 Task: Find connections with filter location Bārāsat with filter topic #aiwith filter profile language English with filter current company TPG with filter school Gujarat jobs and careers with filter industry Physical, Occupational and Speech Therapists with filter service category Blogging with filter keywords title Sales Manager
Action: Mouse moved to (606, 76)
Screenshot: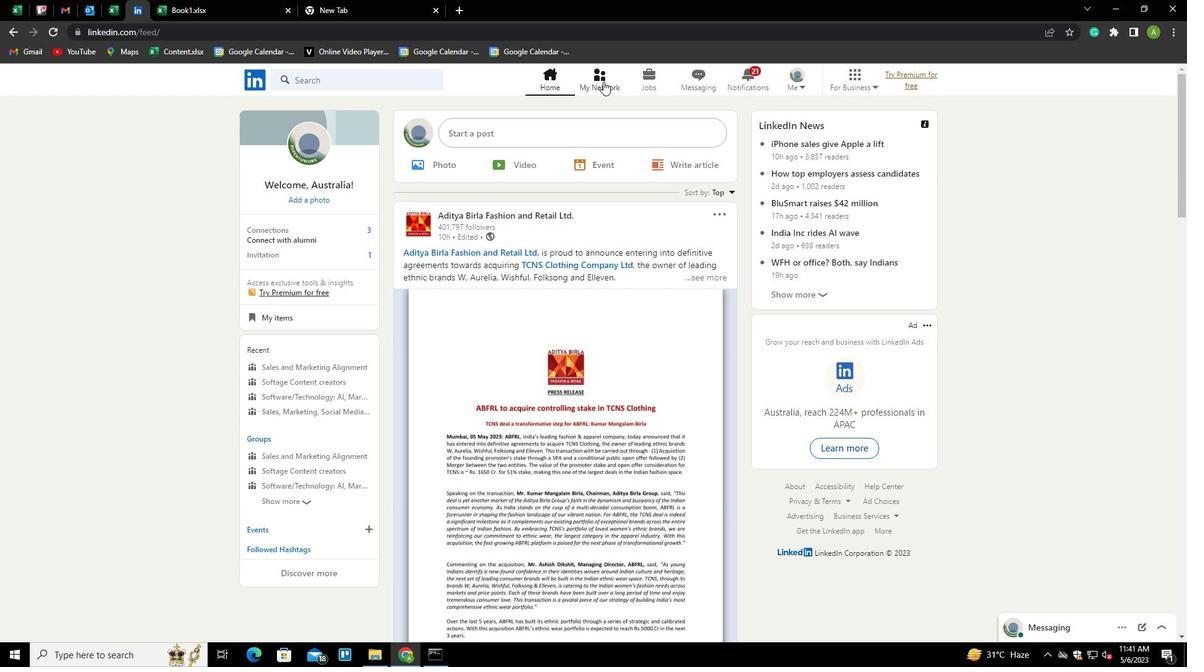 
Action: Mouse pressed left at (606, 76)
Screenshot: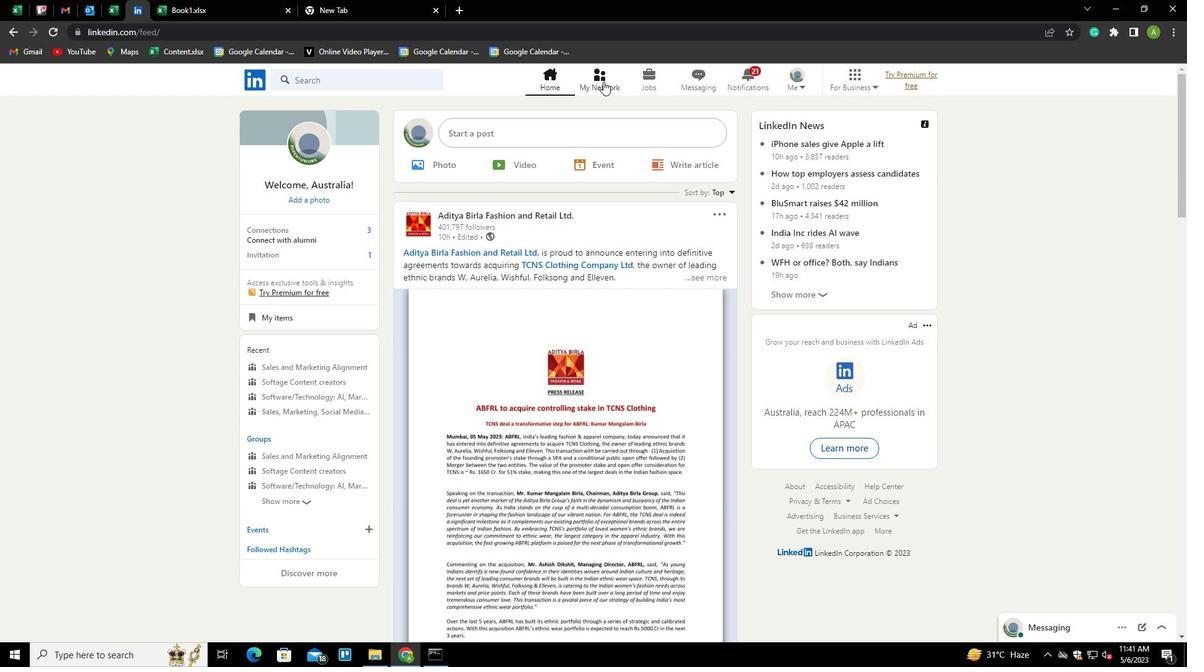 
Action: Mouse moved to (313, 149)
Screenshot: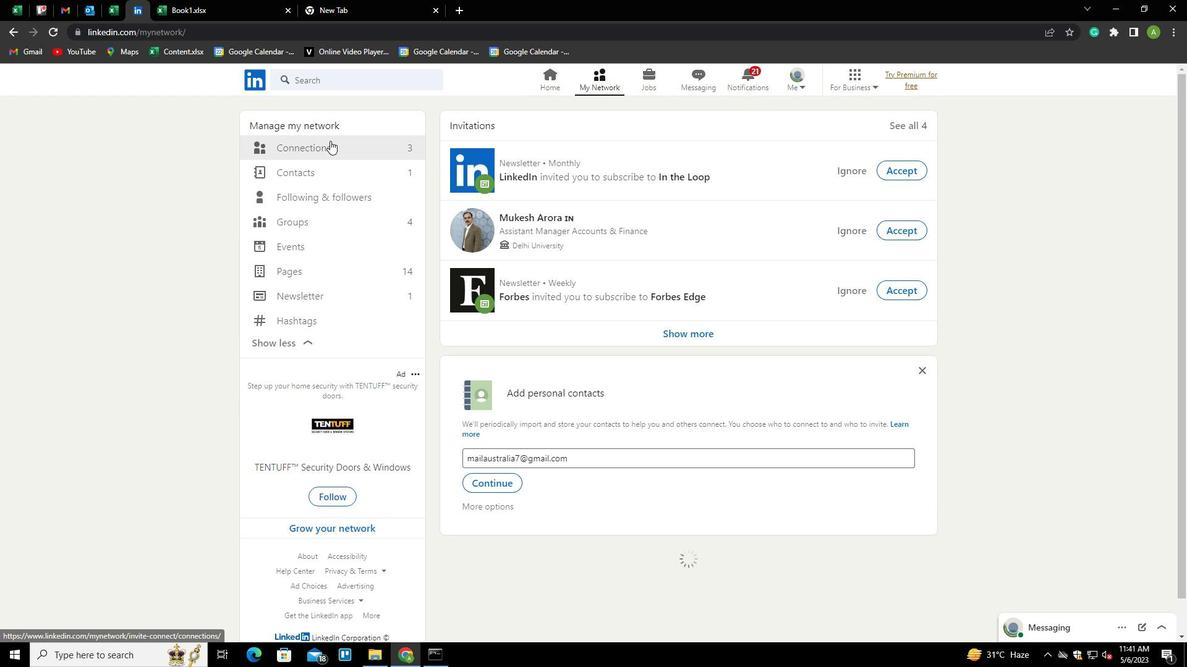
Action: Mouse pressed left at (313, 149)
Screenshot: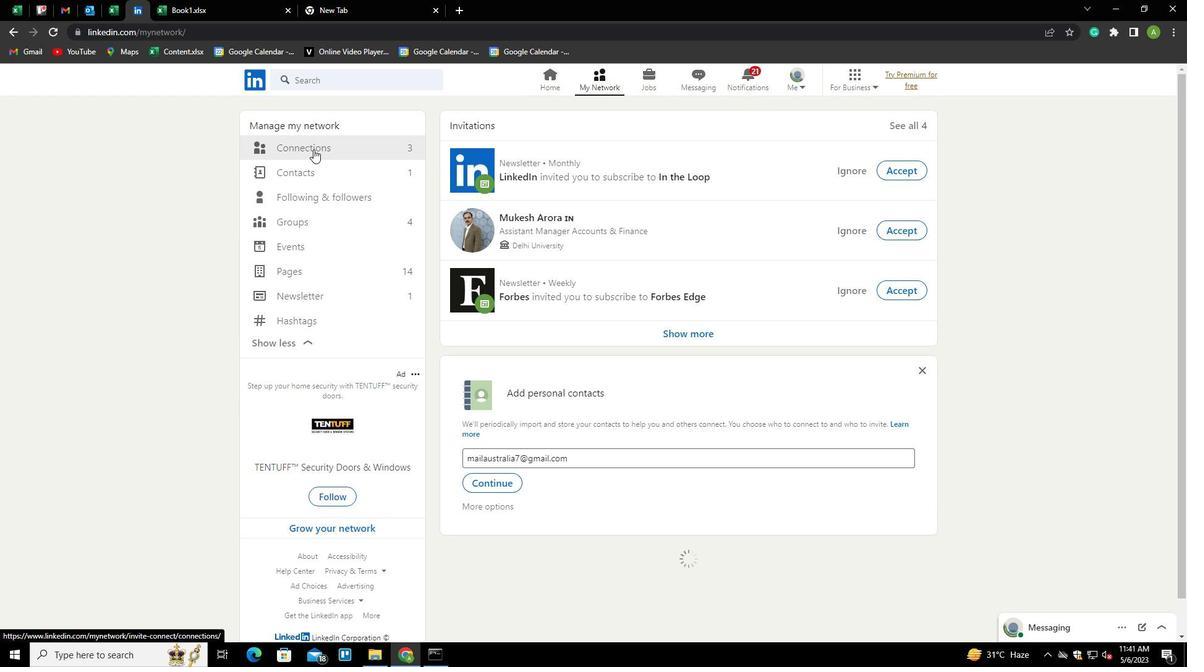 
Action: Mouse moved to (657, 145)
Screenshot: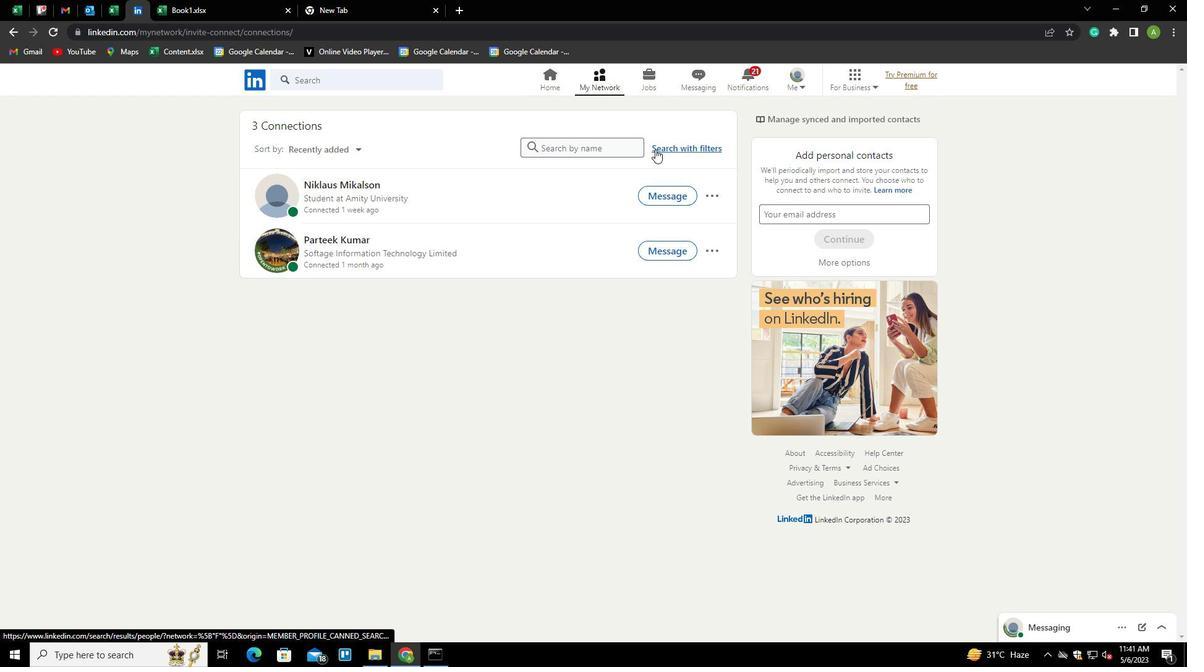 
Action: Mouse pressed left at (657, 145)
Screenshot: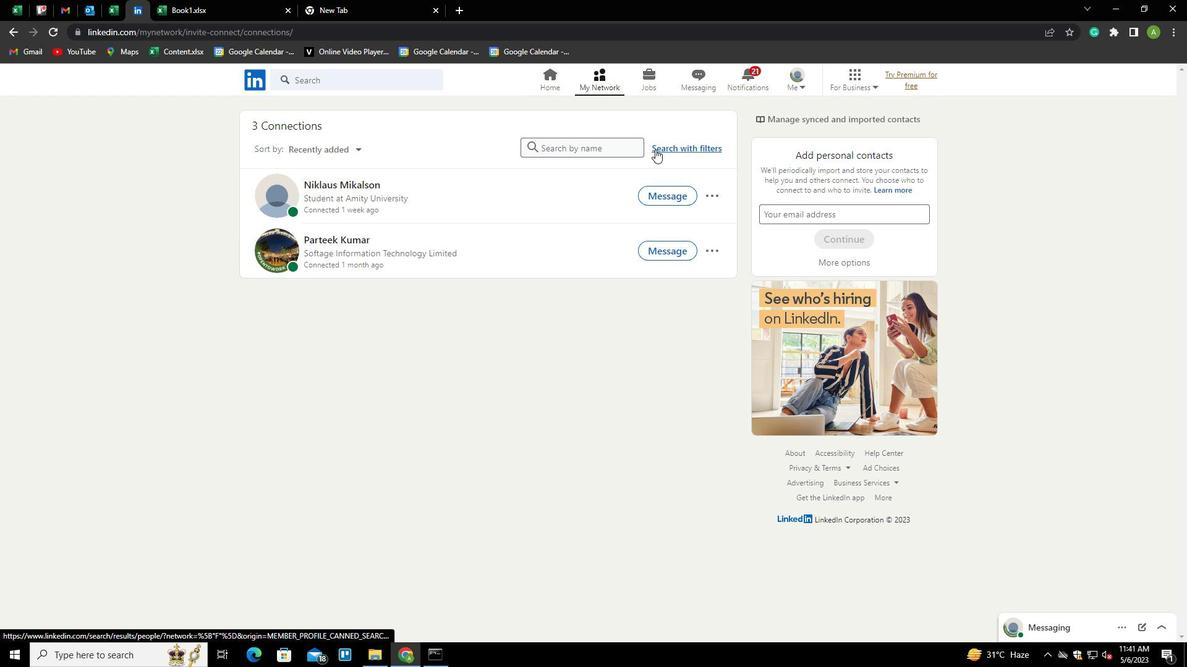 
Action: Mouse moved to (636, 113)
Screenshot: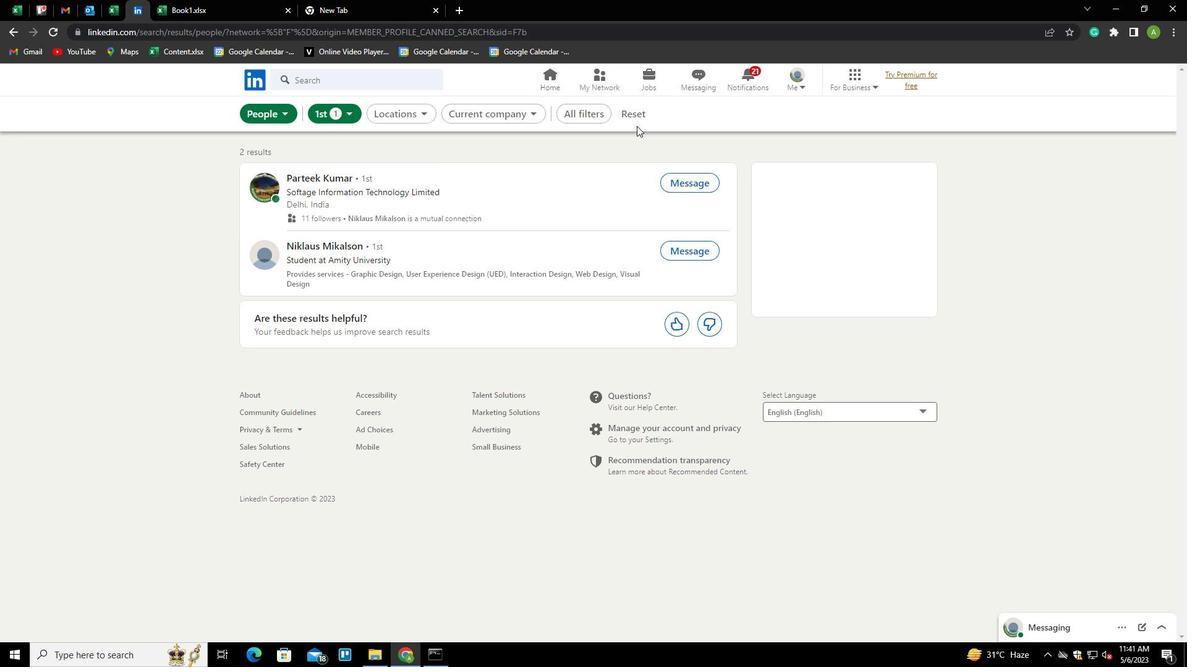 
Action: Mouse pressed left at (636, 113)
Screenshot: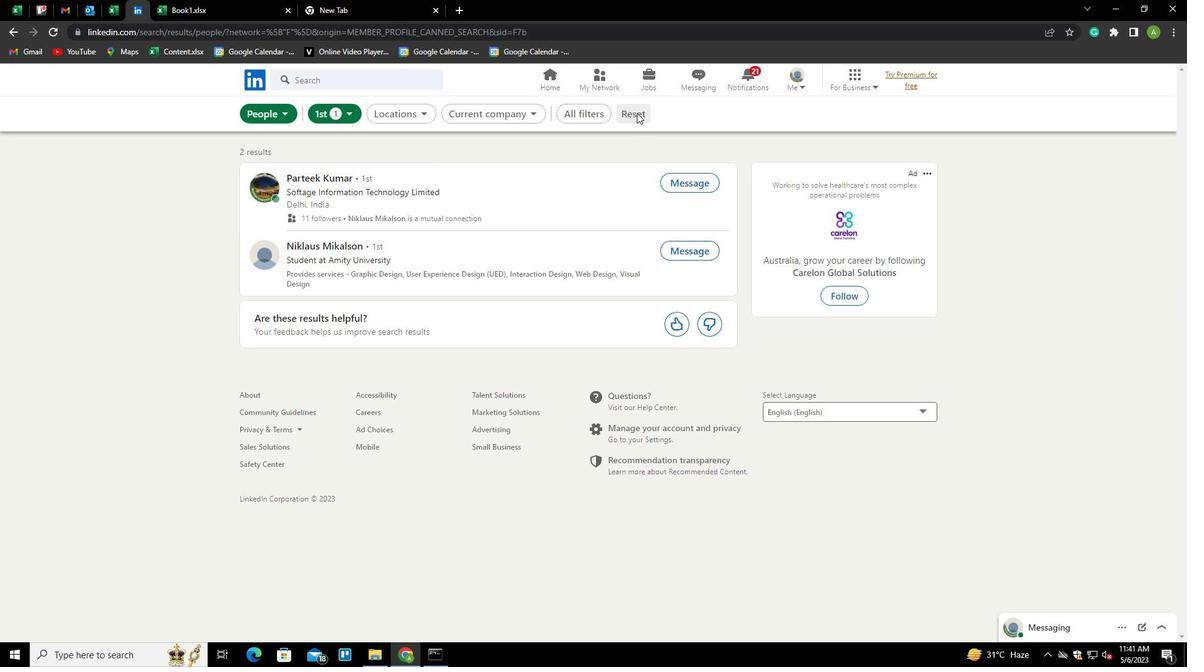 
Action: Mouse moved to (610, 117)
Screenshot: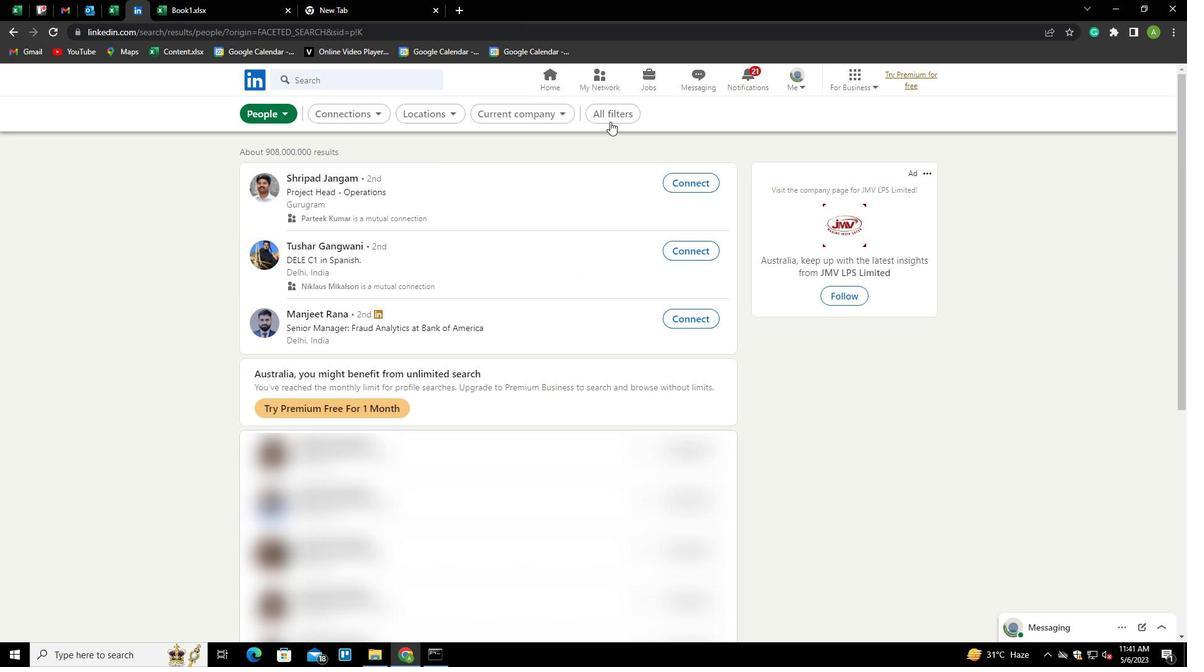 
Action: Mouse pressed left at (610, 117)
Screenshot: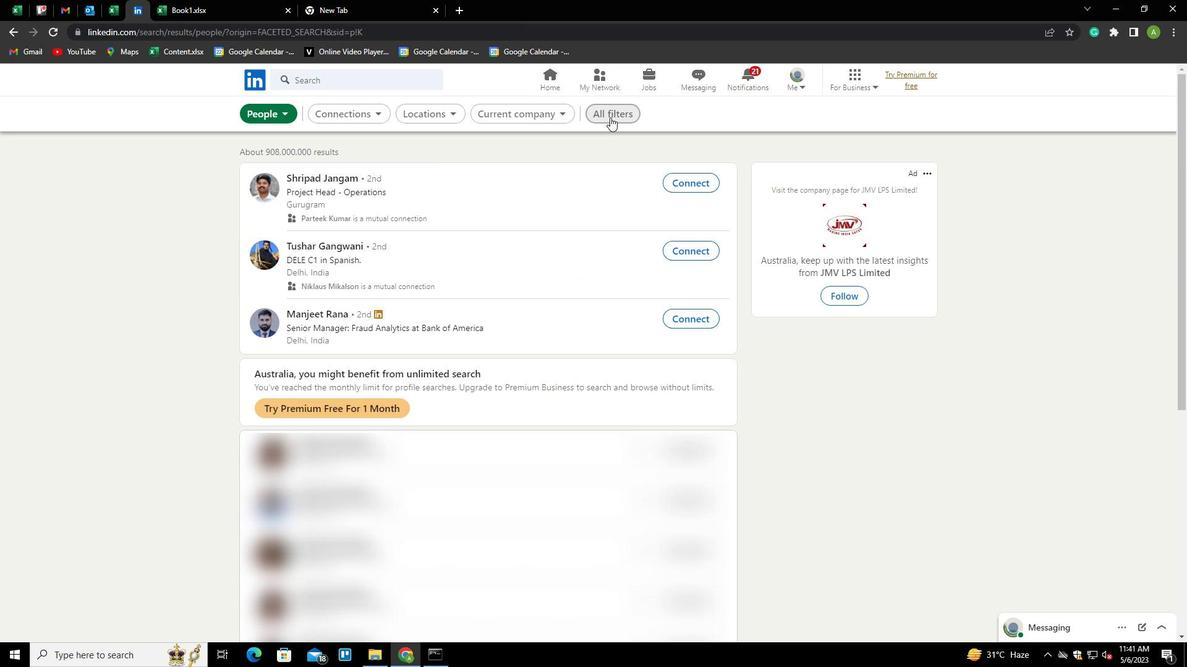 
Action: Mouse moved to (939, 310)
Screenshot: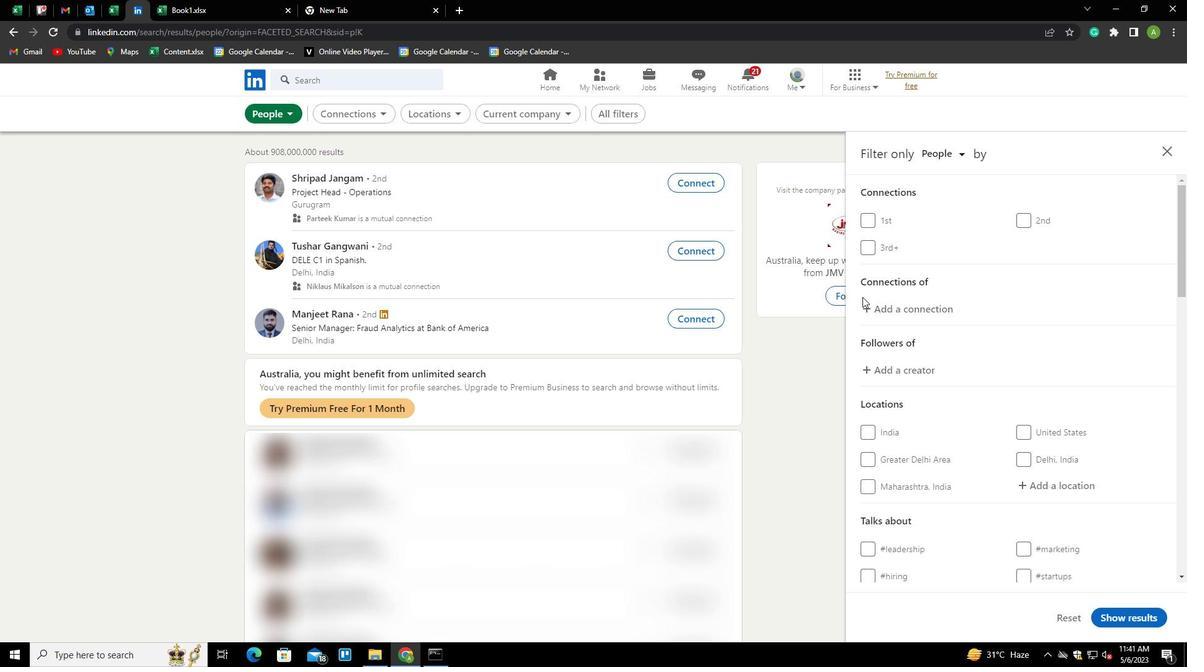 
Action: Mouse scrolled (939, 309) with delta (0, 0)
Screenshot: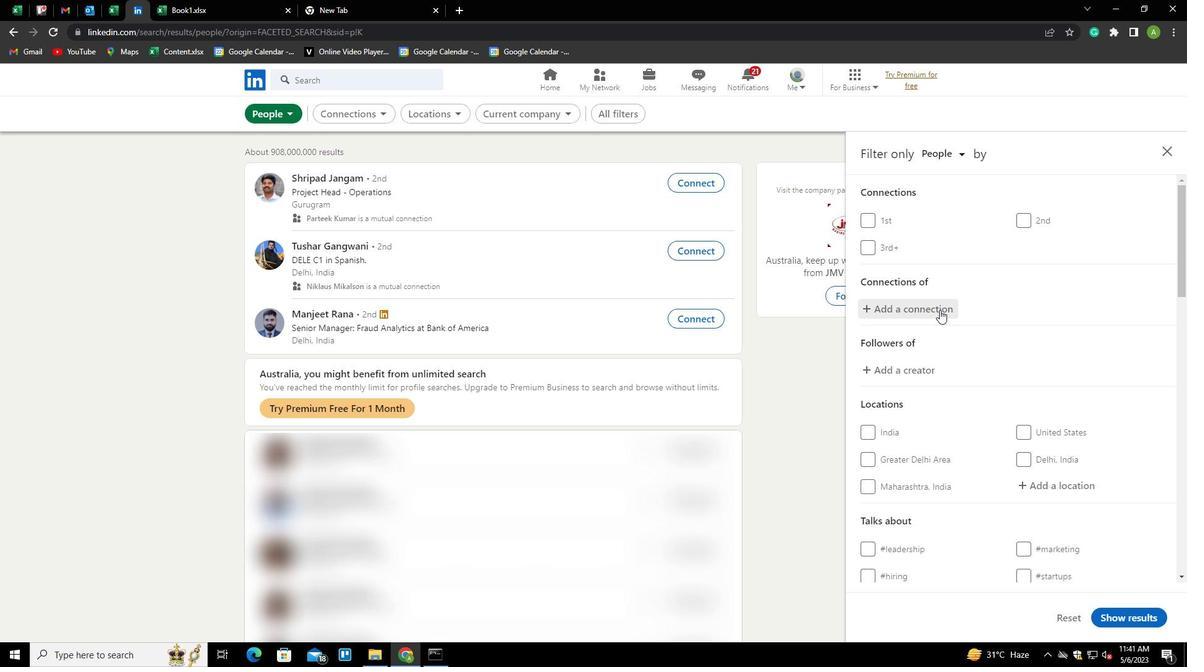 
Action: Mouse scrolled (939, 309) with delta (0, 0)
Screenshot: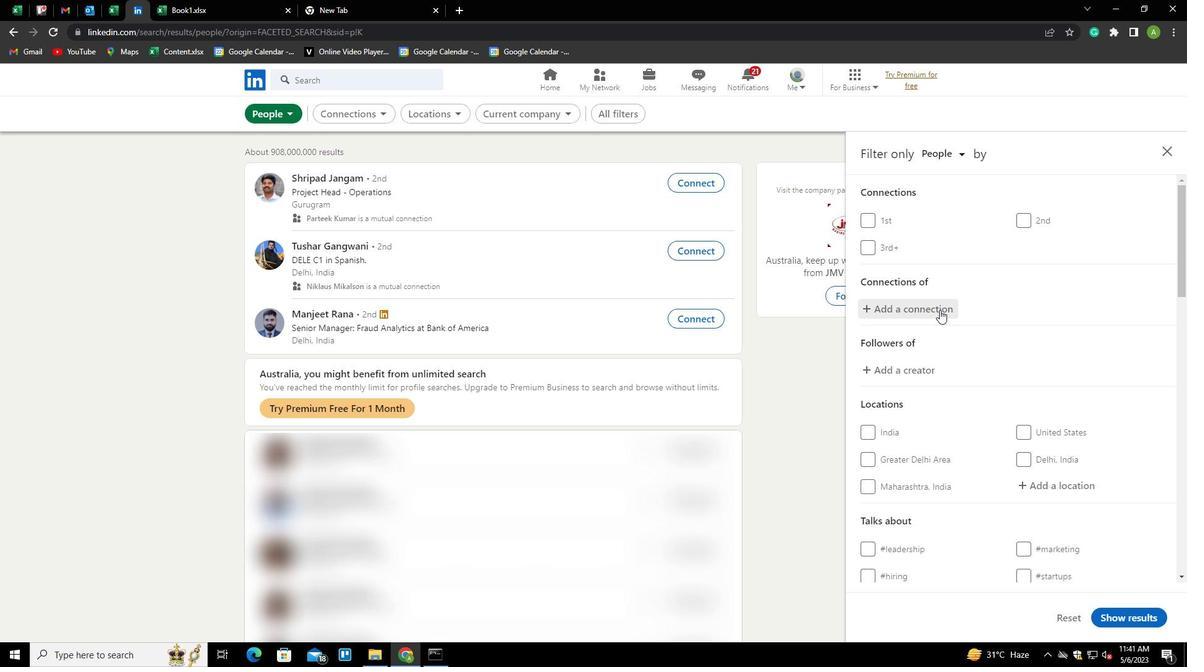 
Action: Mouse moved to (1059, 364)
Screenshot: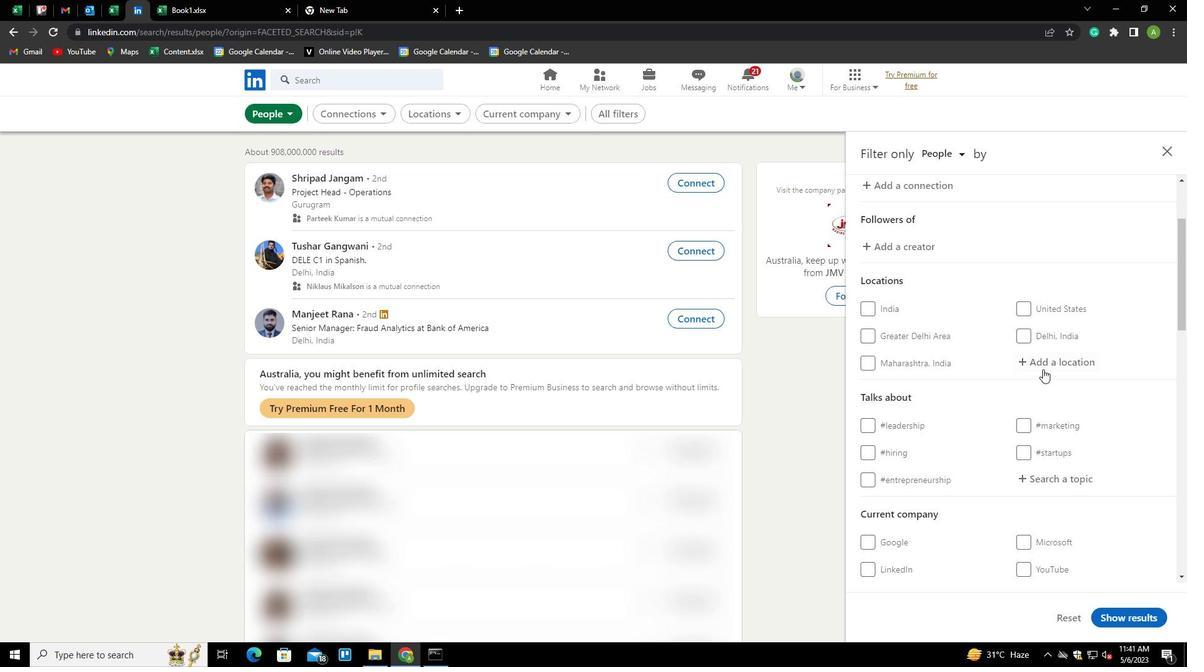 
Action: Mouse pressed left at (1059, 364)
Screenshot: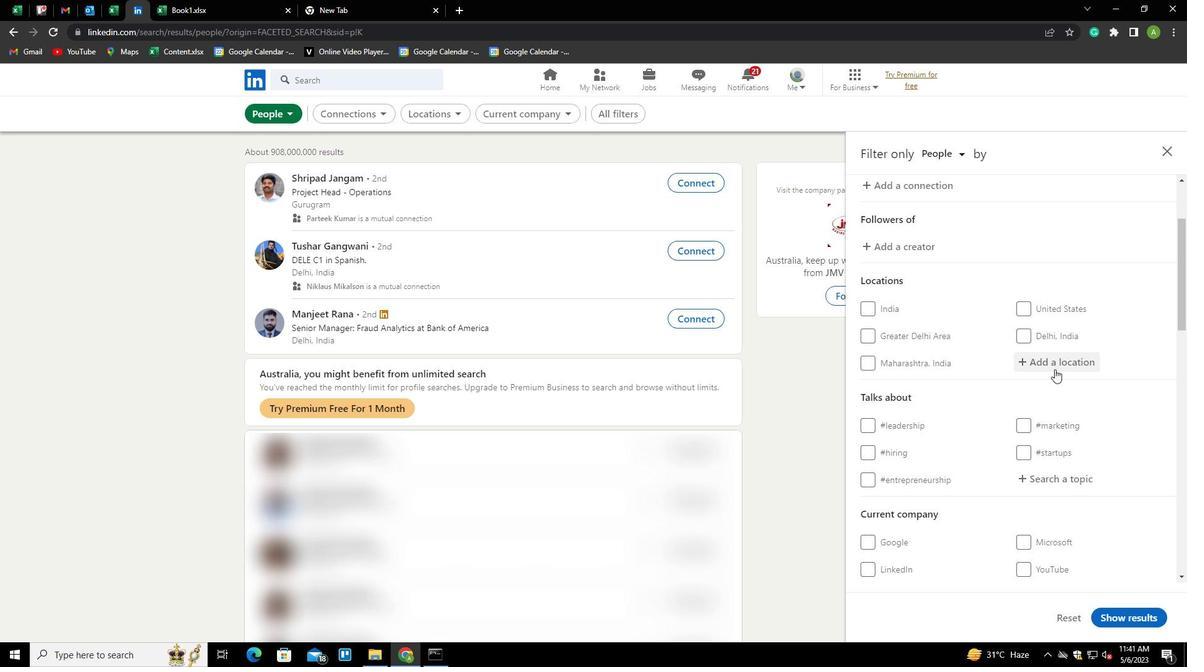 
Action: Key pressed <Key.shift>B
Screenshot: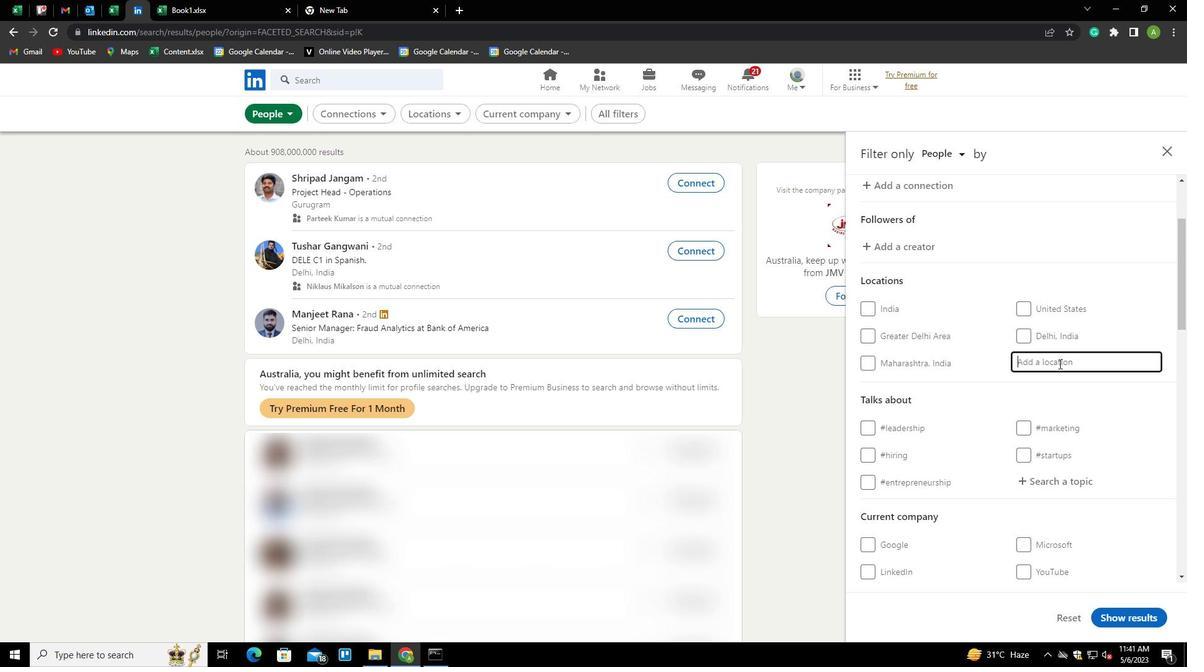 
Action: Mouse moved to (843, 239)
Screenshot: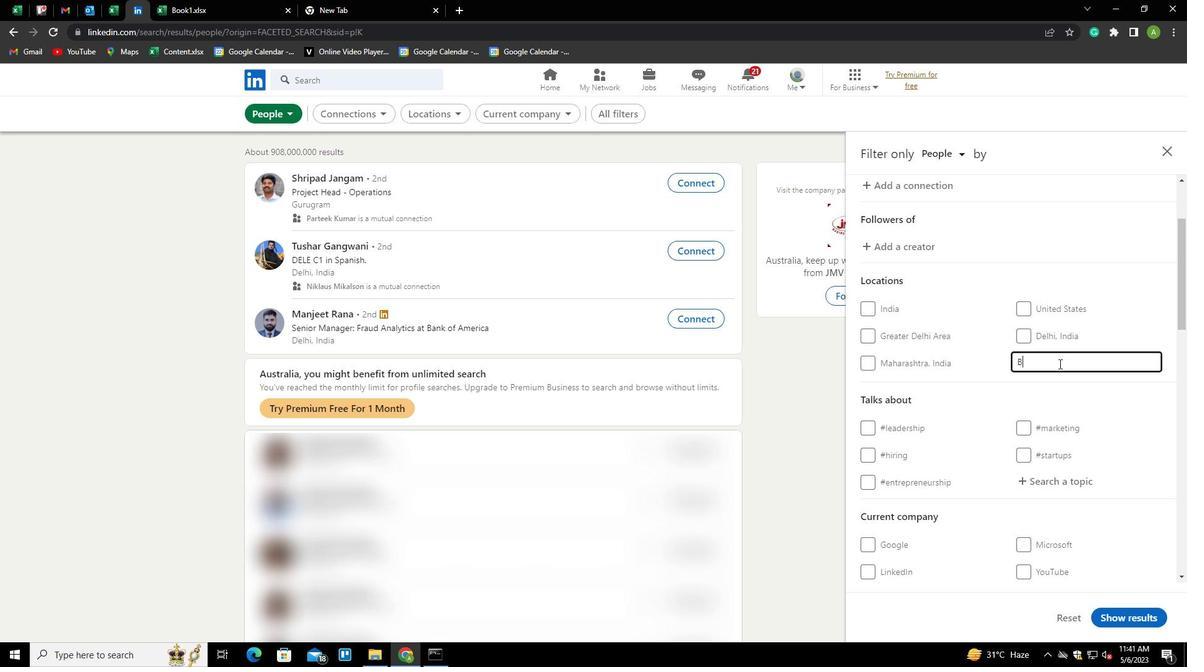 
Action: Key pressed ARSAT
Screenshot: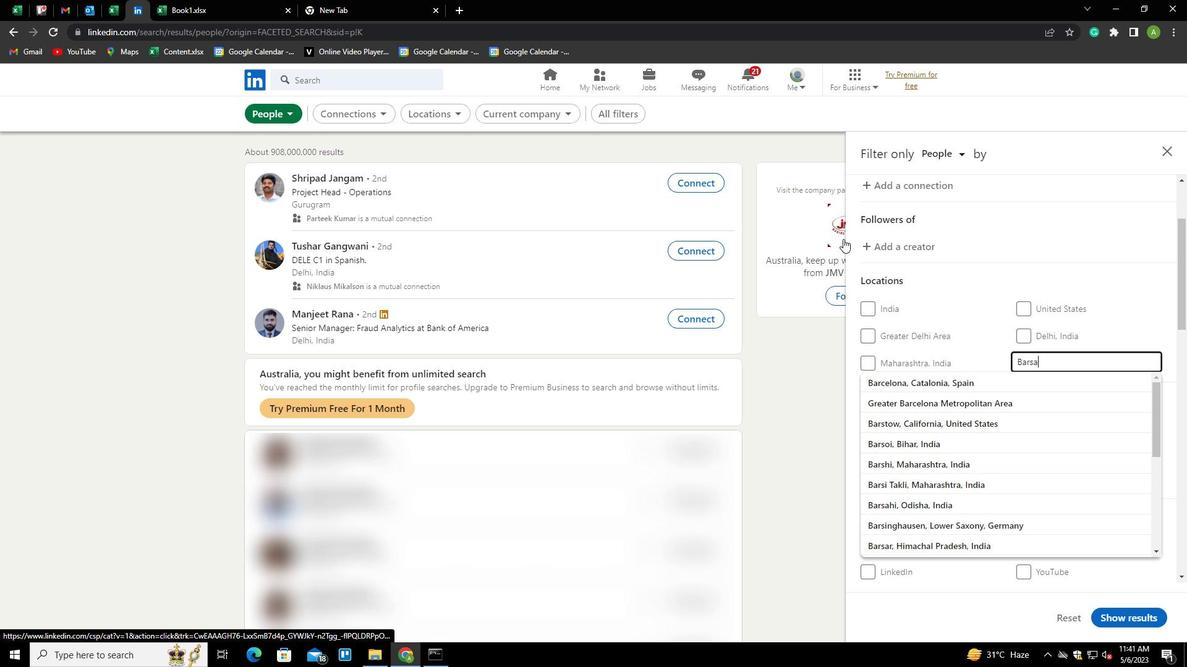 
Action: Mouse moved to (1031, 365)
Screenshot: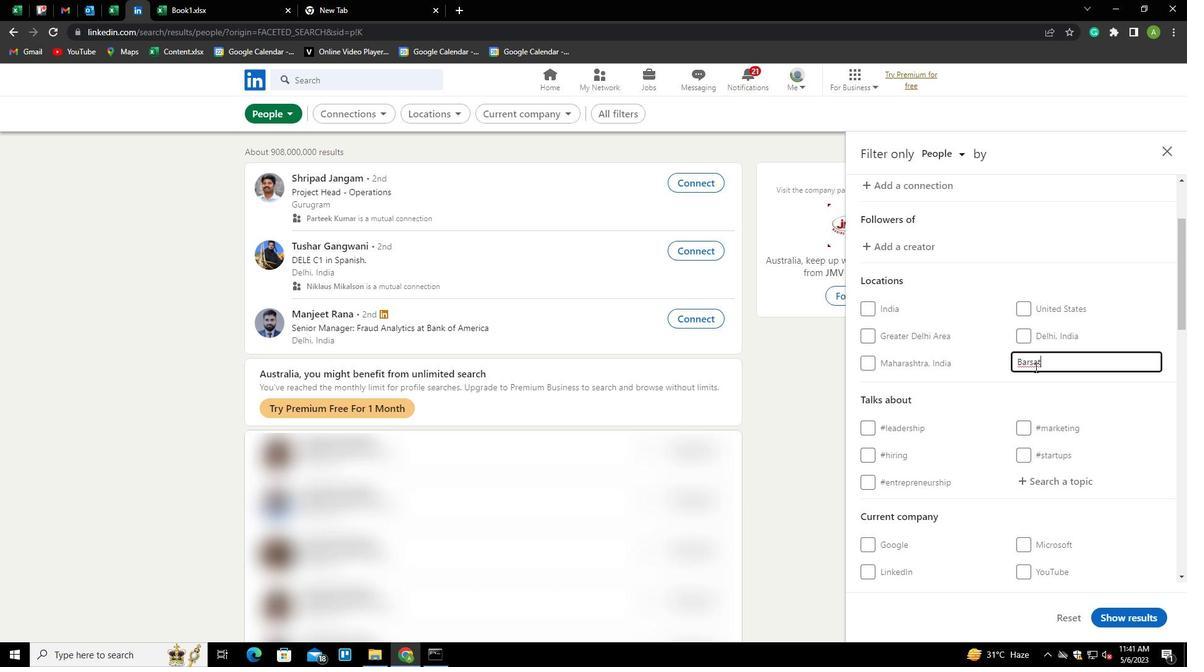 
Action: Mouse pressed left at (1031, 365)
Screenshot: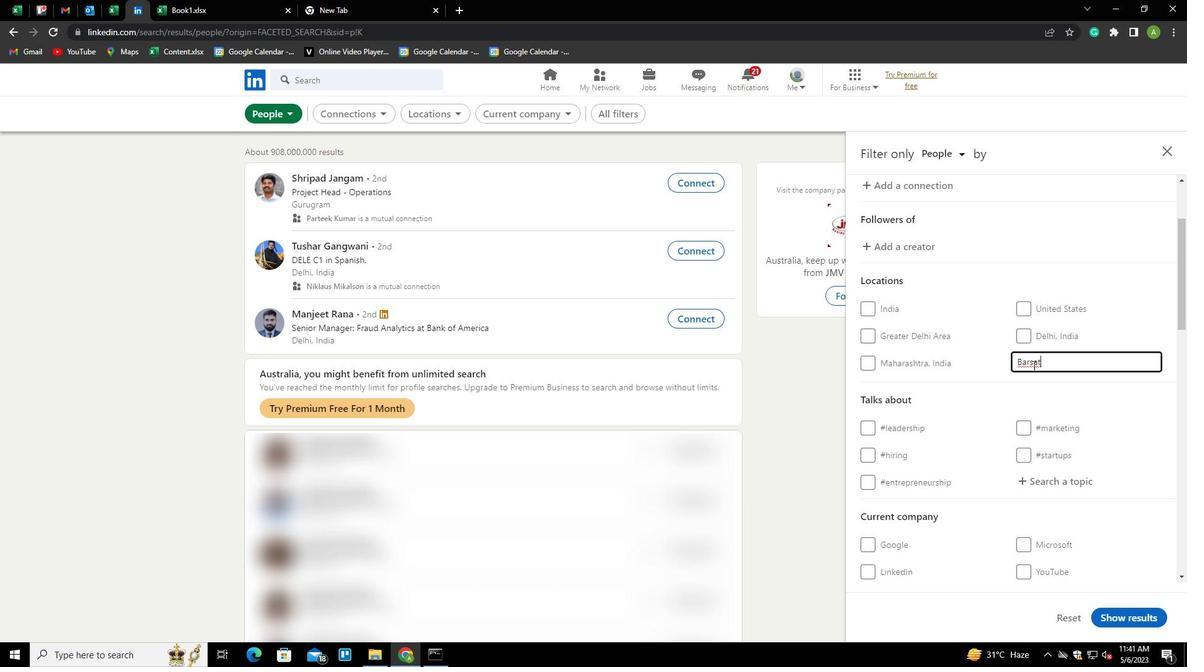 
Action: Mouse moved to (1065, 375)
Screenshot: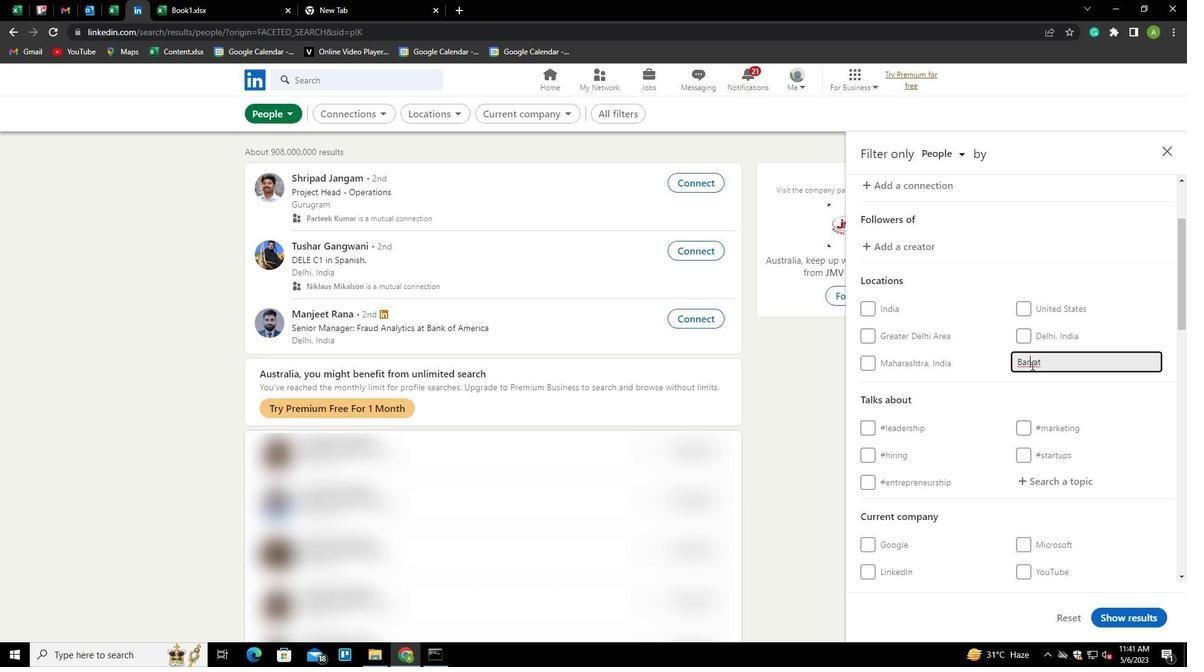 
Action: Key pressed A
Screenshot: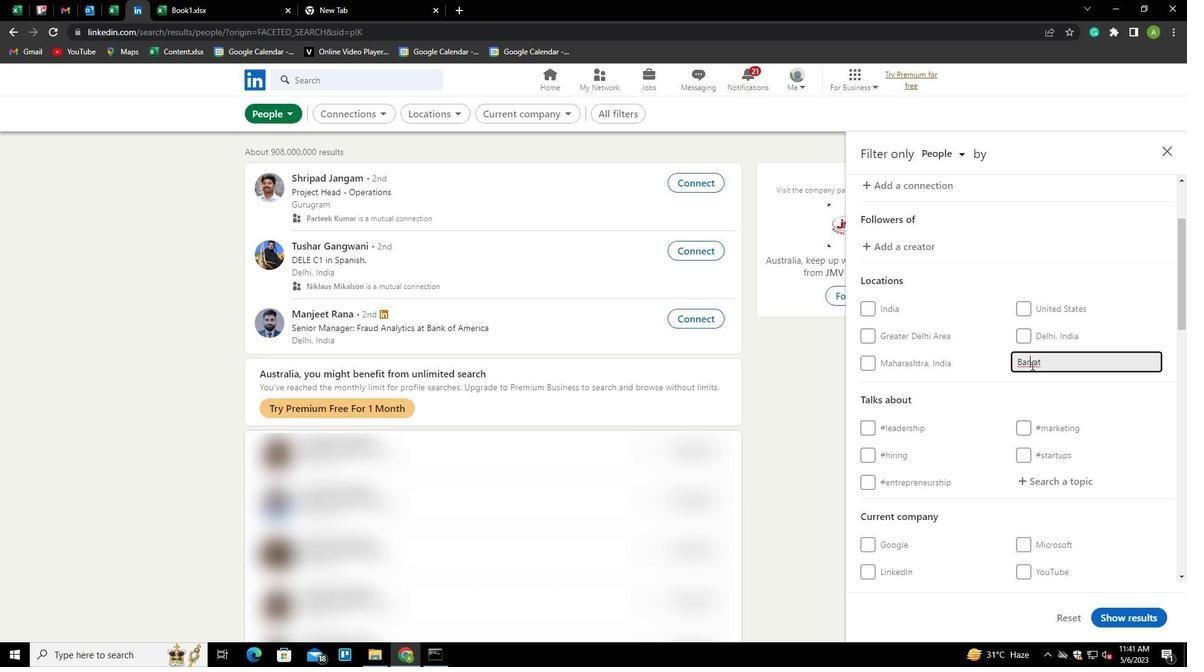 
Action: Mouse moved to (1072, 361)
Screenshot: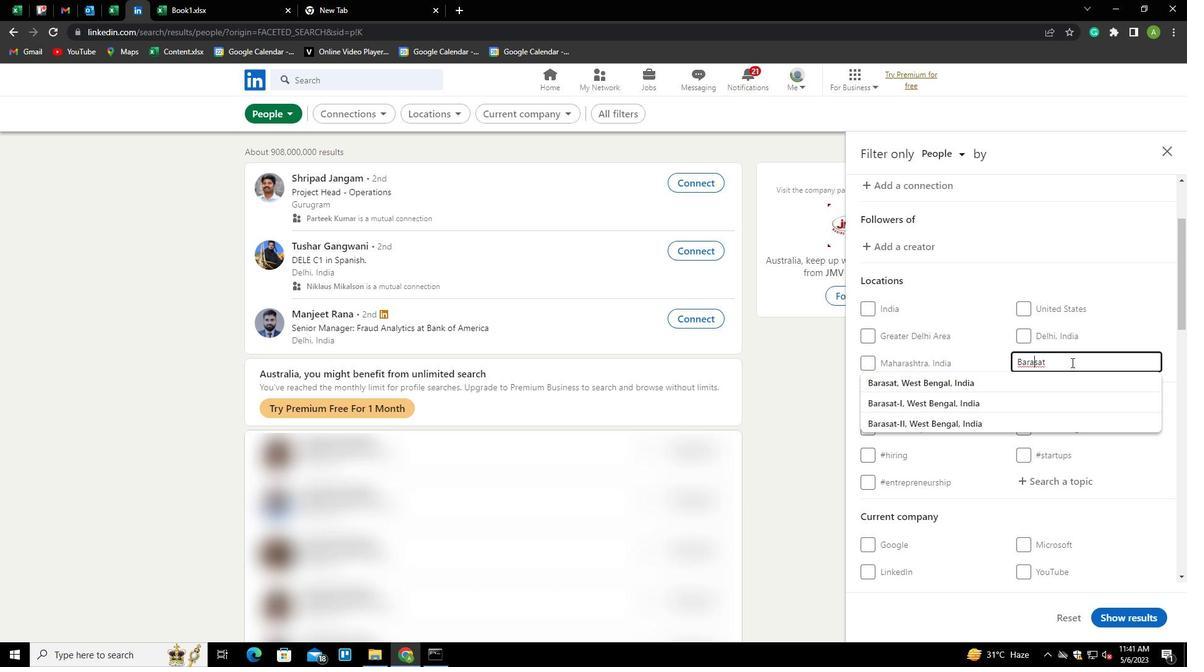 
Action: Key pressed <Key.down><Key.enter>
Screenshot: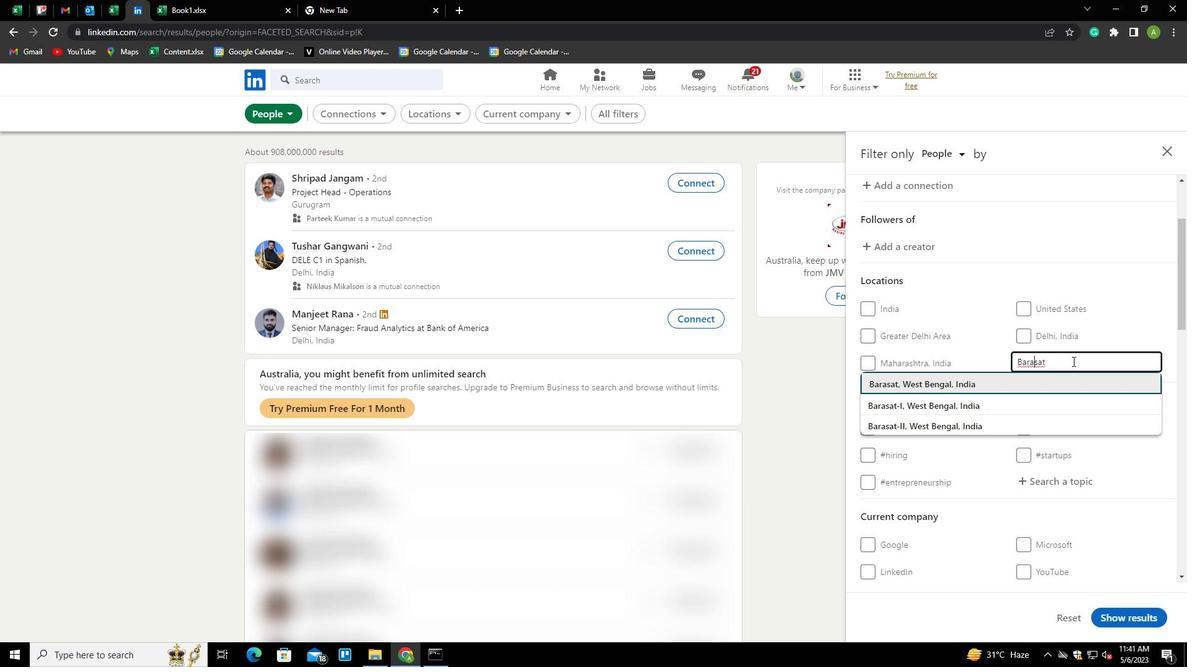 
Action: Mouse moved to (1143, 359)
Screenshot: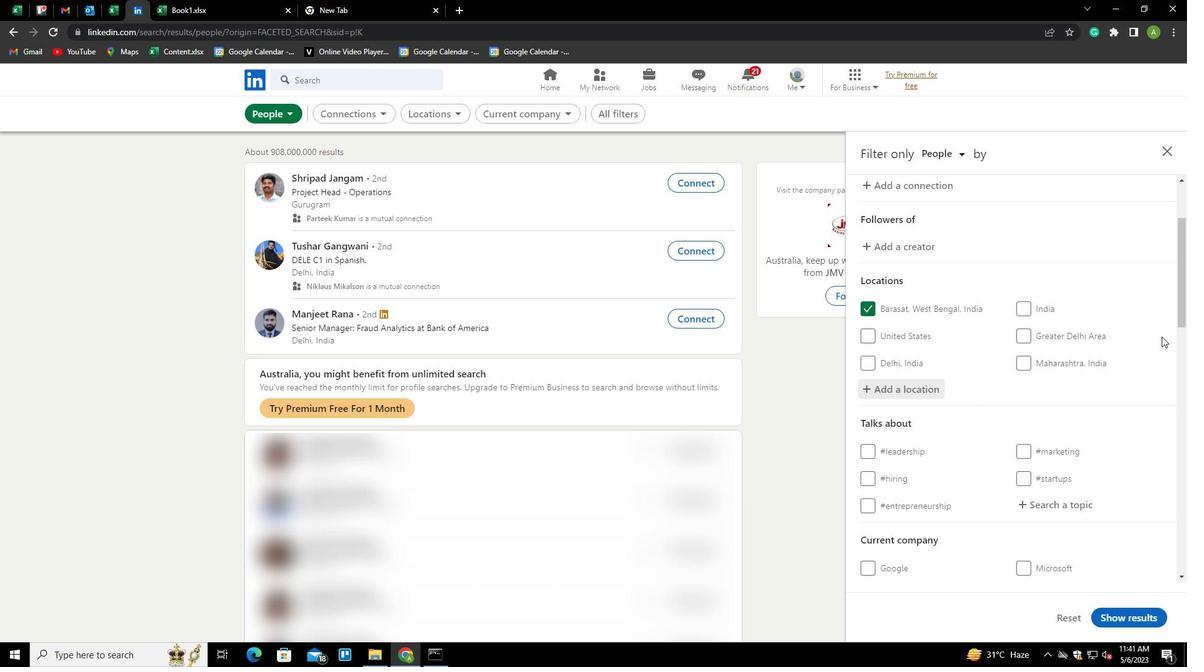 
Action: Mouse scrolled (1143, 359) with delta (0, 0)
Screenshot: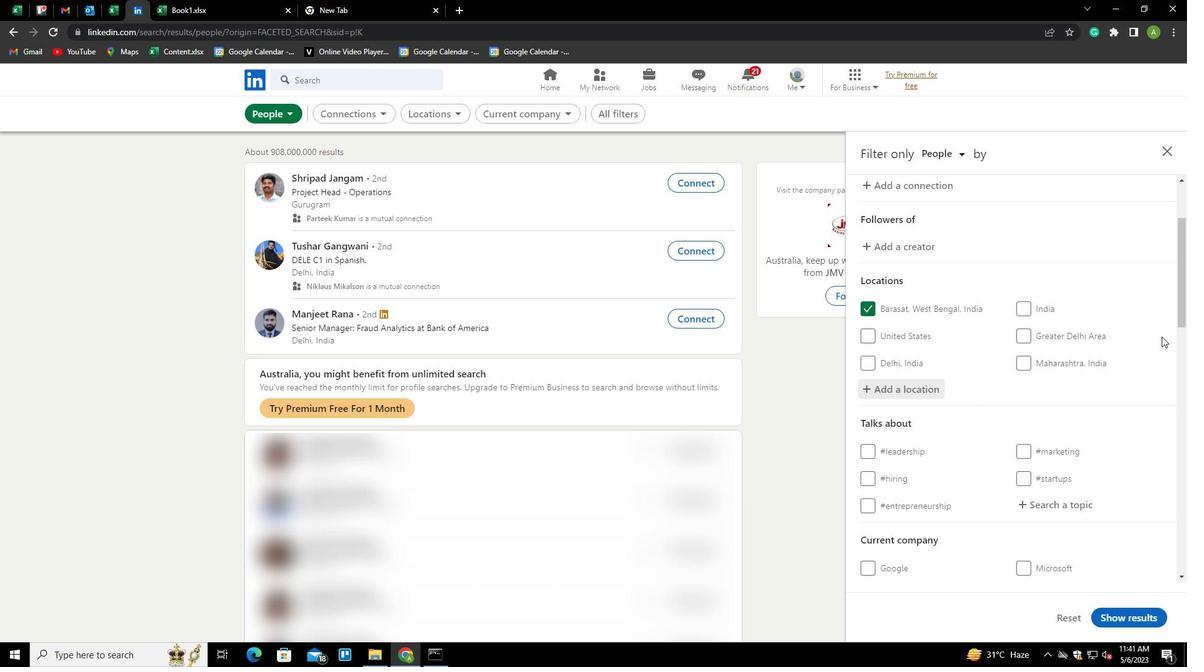
Action: Mouse scrolled (1143, 359) with delta (0, 0)
Screenshot: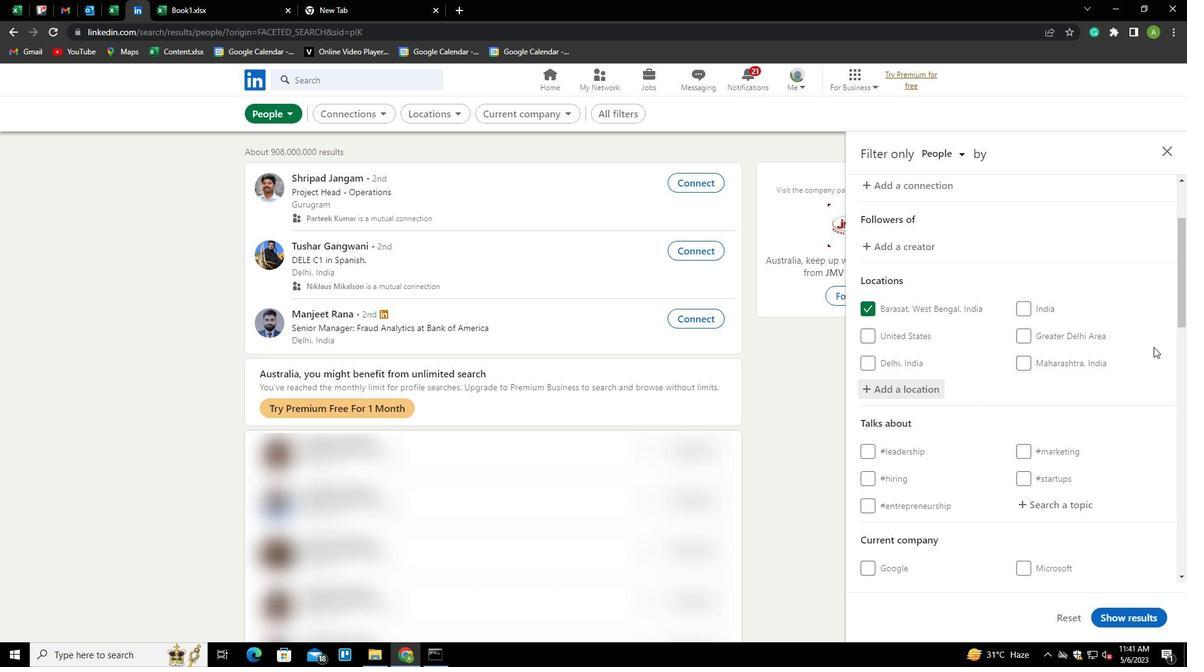 
Action: Mouse scrolled (1143, 359) with delta (0, 0)
Screenshot: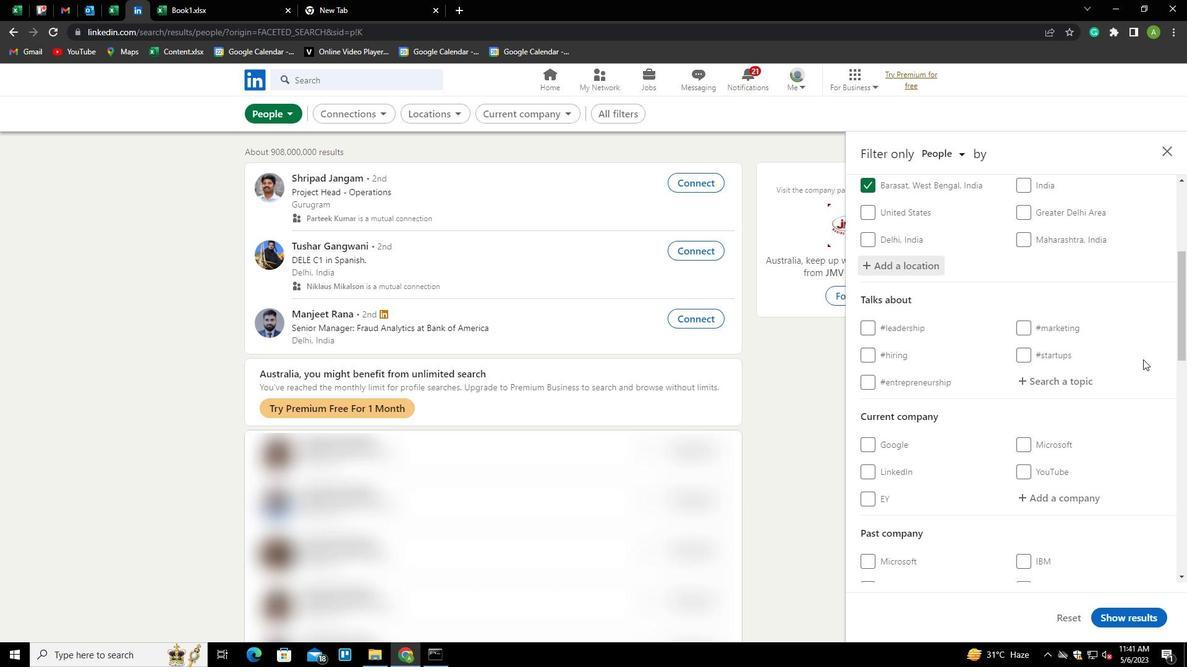 
Action: Mouse moved to (1064, 321)
Screenshot: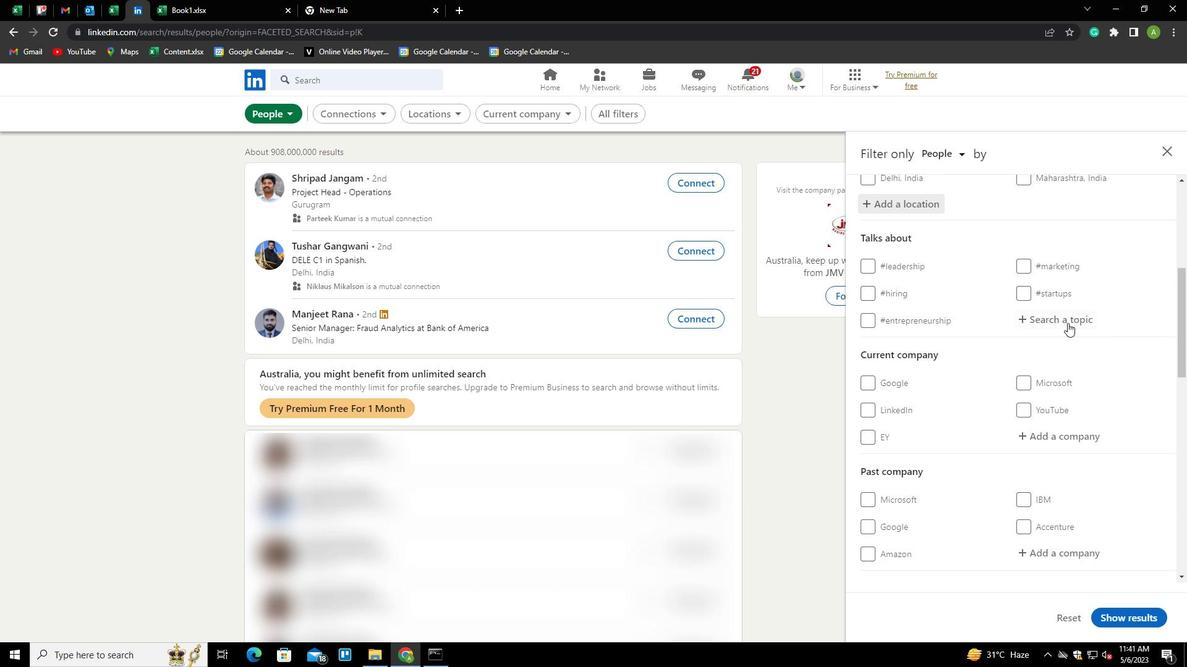 
Action: Mouse pressed left at (1064, 321)
Screenshot: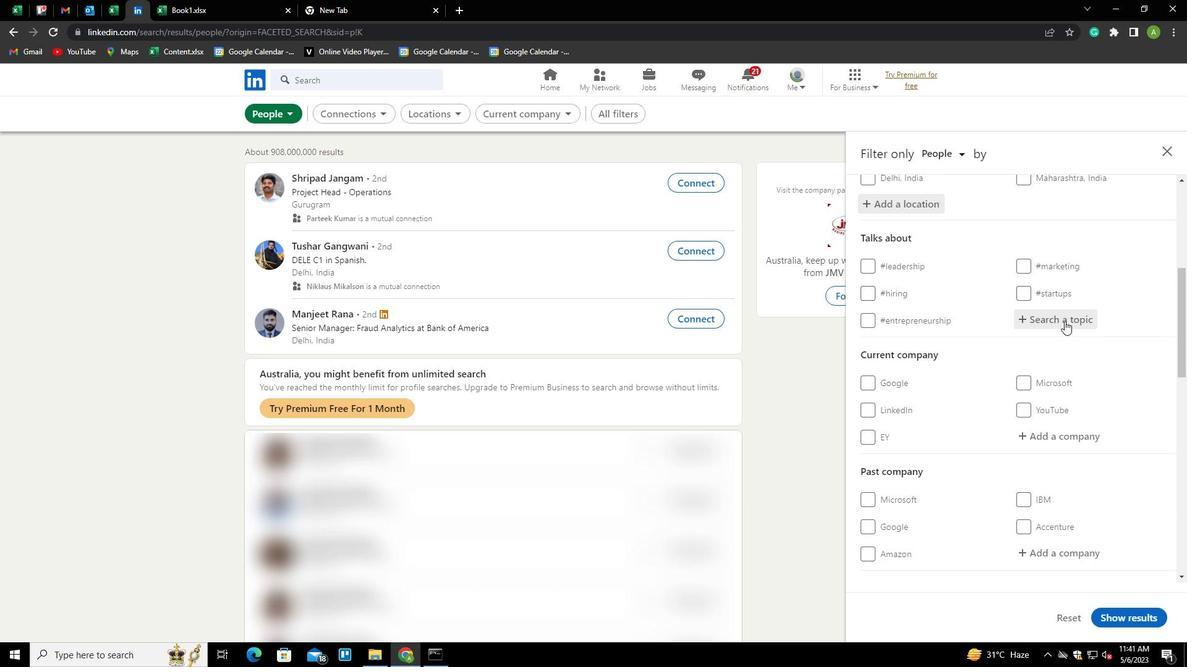 
Action: Key pressed AI<Key.down><Key.enter>
Screenshot: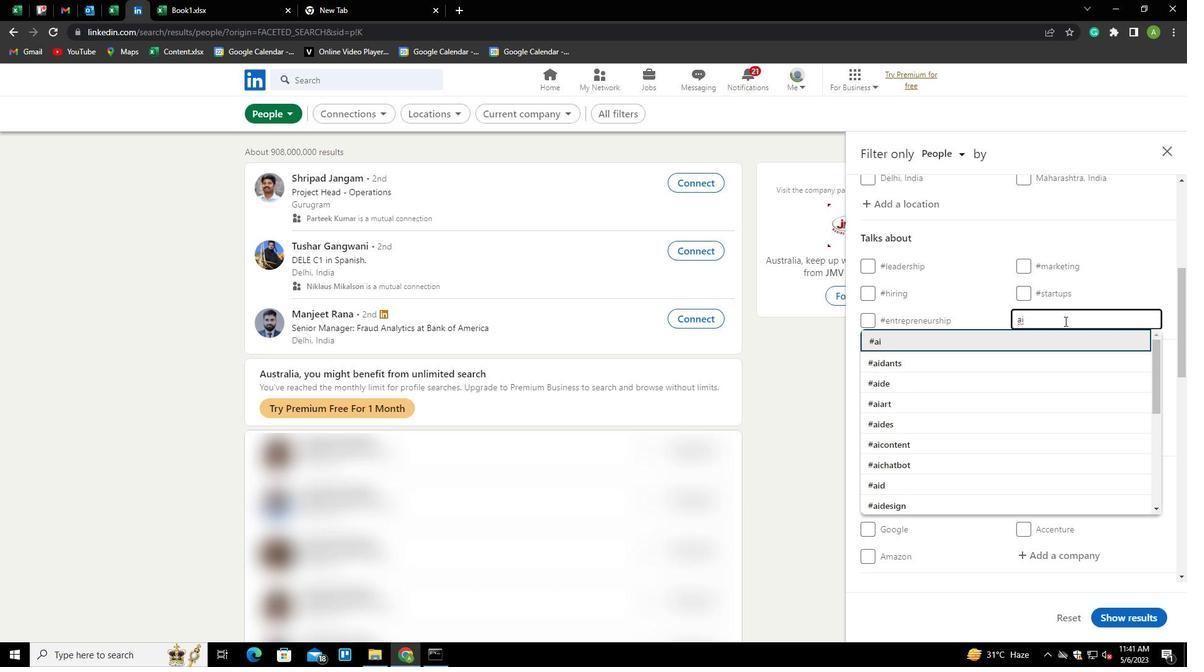 
Action: Mouse scrolled (1064, 320) with delta (0, 0)
Screenshot: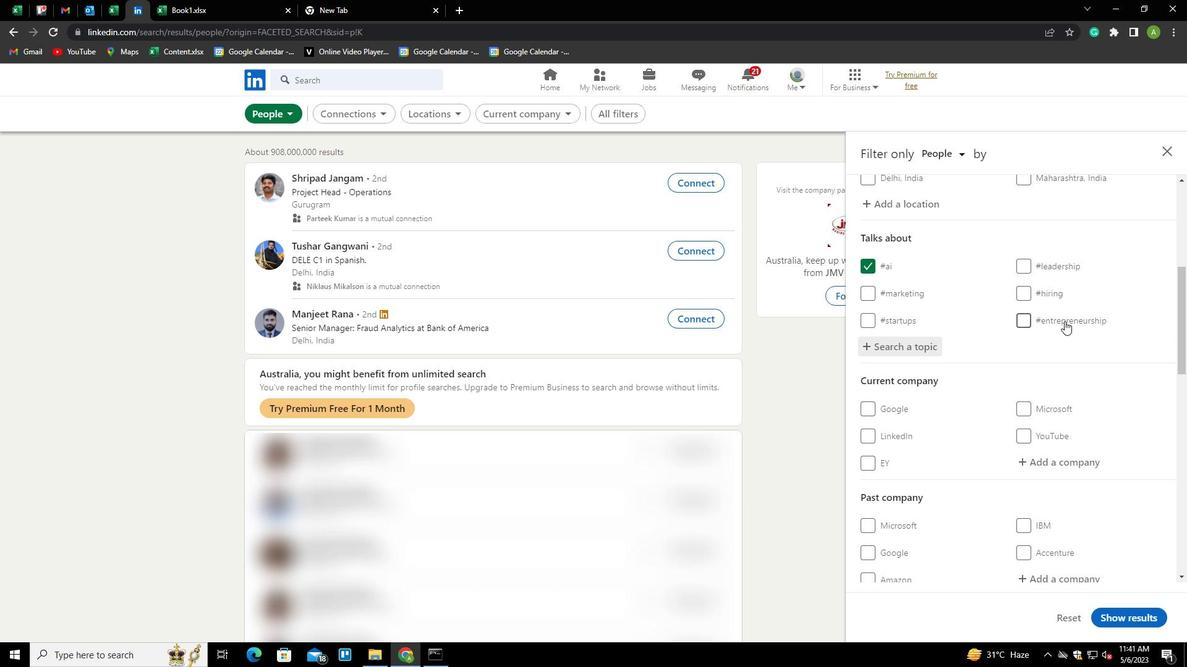 
Action: Mouse scrolled (1064, 320) with delta (0, 0)
Screenshot: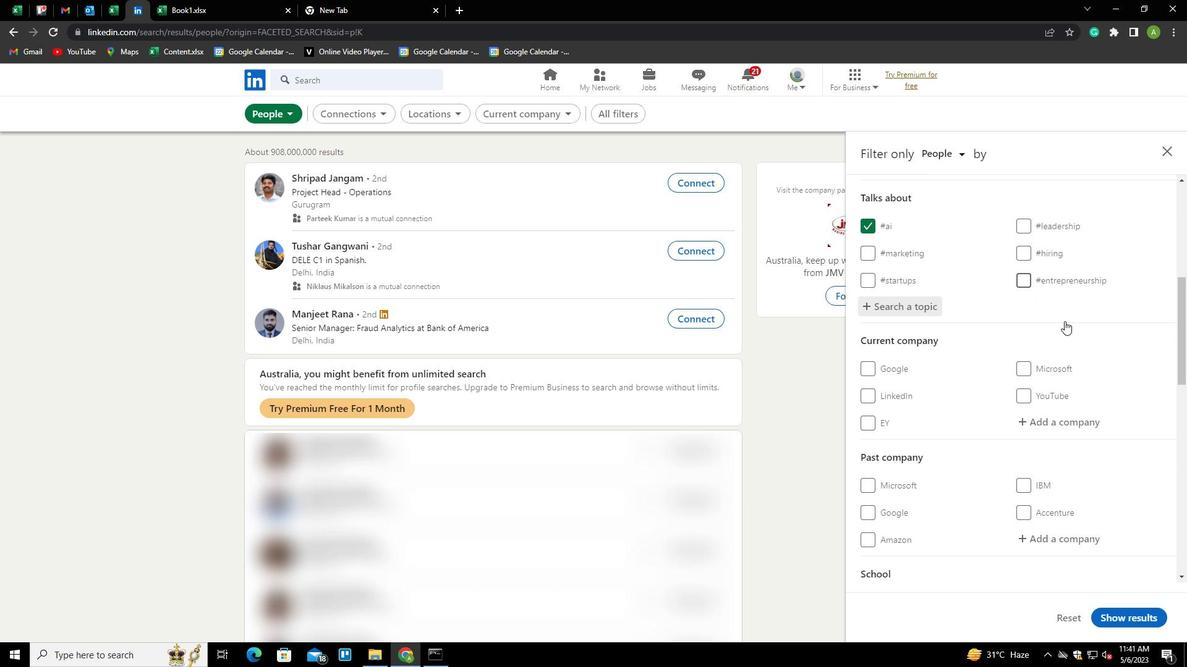 
Action: Mouse scrolled (1064, 320) with delta (0, 0)
Screenshot: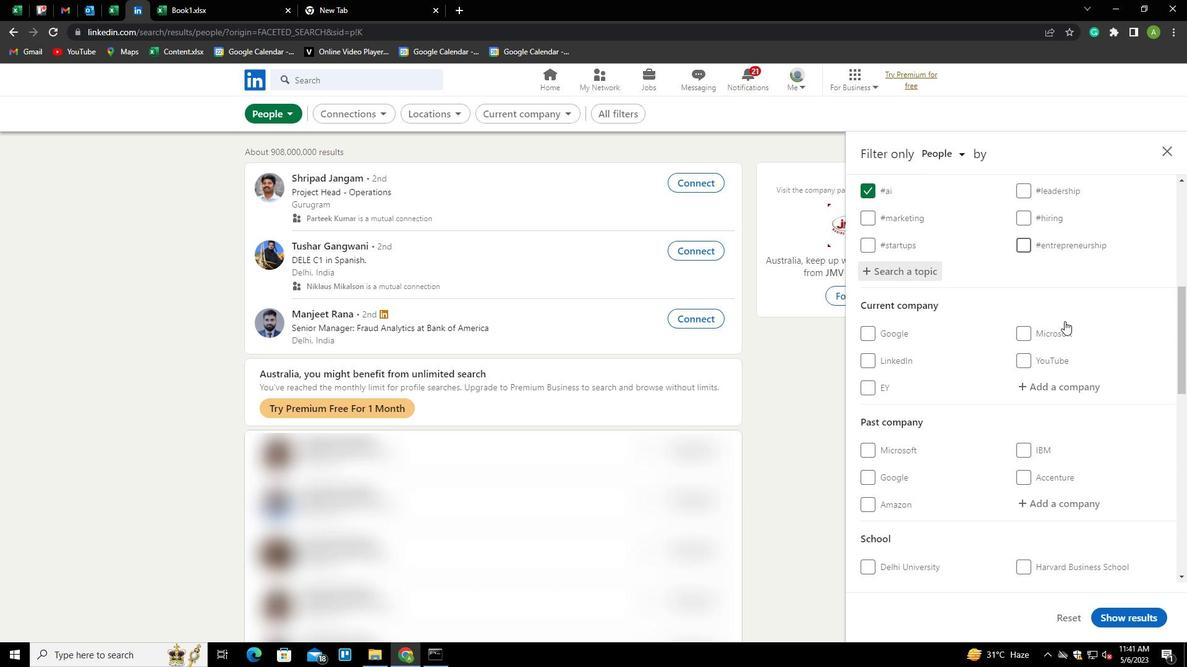 
Action: Mouse scrolled (1064, 320) with delta (0, 0)
Screenshot: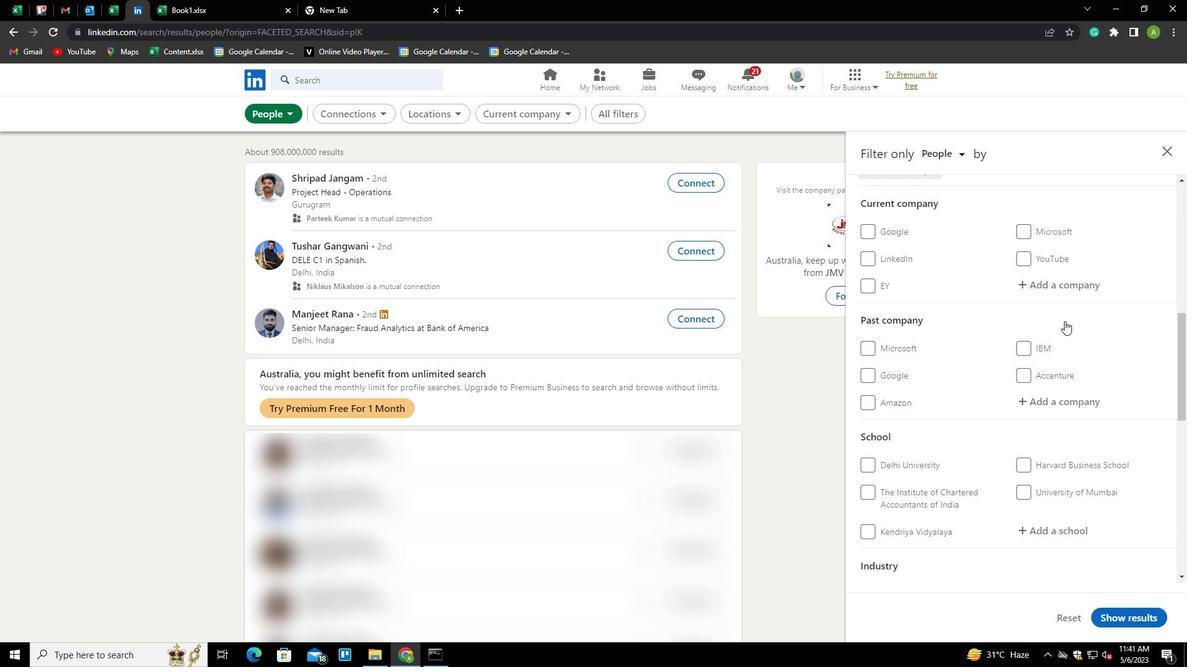 
Action: Mouse scrolled (1064, 320) with delta (0, 0)
Screenshot: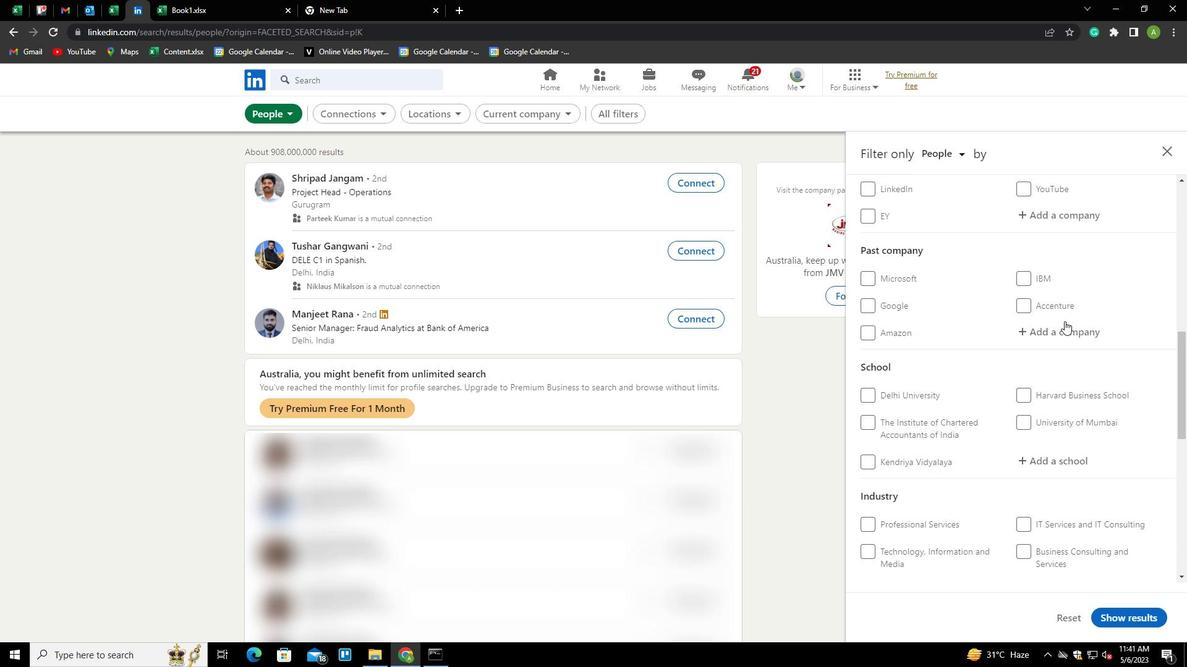 
Action: Mouse scrolled (1064, 320) with delta (0, 0)
Screenshot: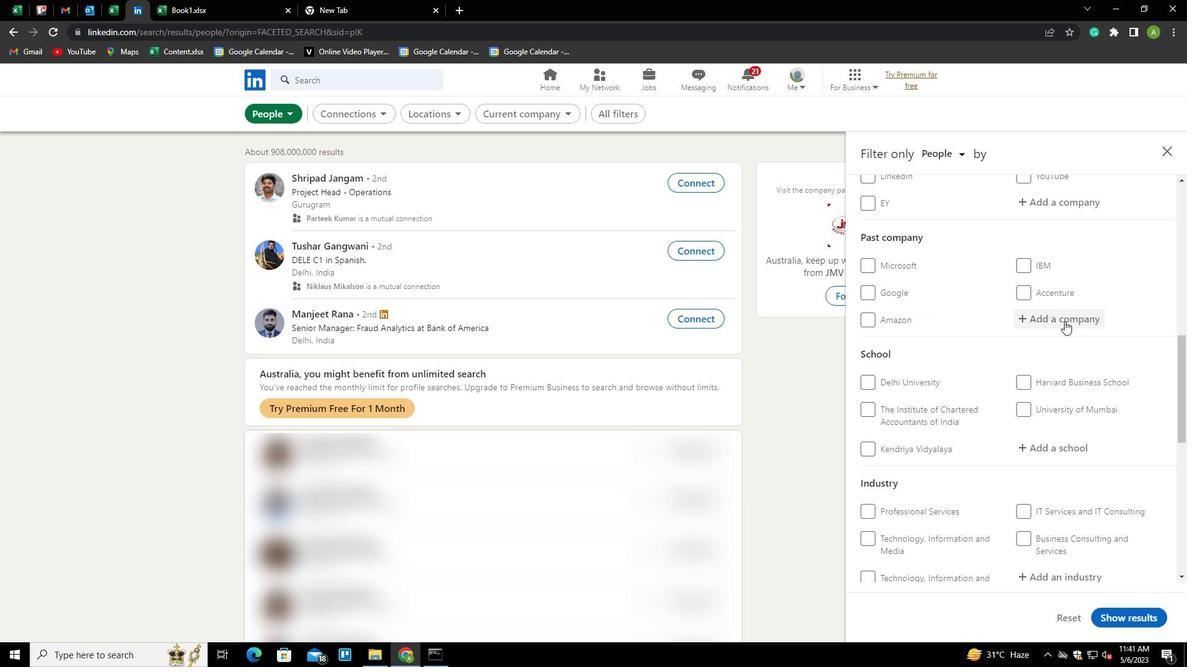 
Action: Mouse scrolled (1064, 320) with delta (0, 0)
Screenshot: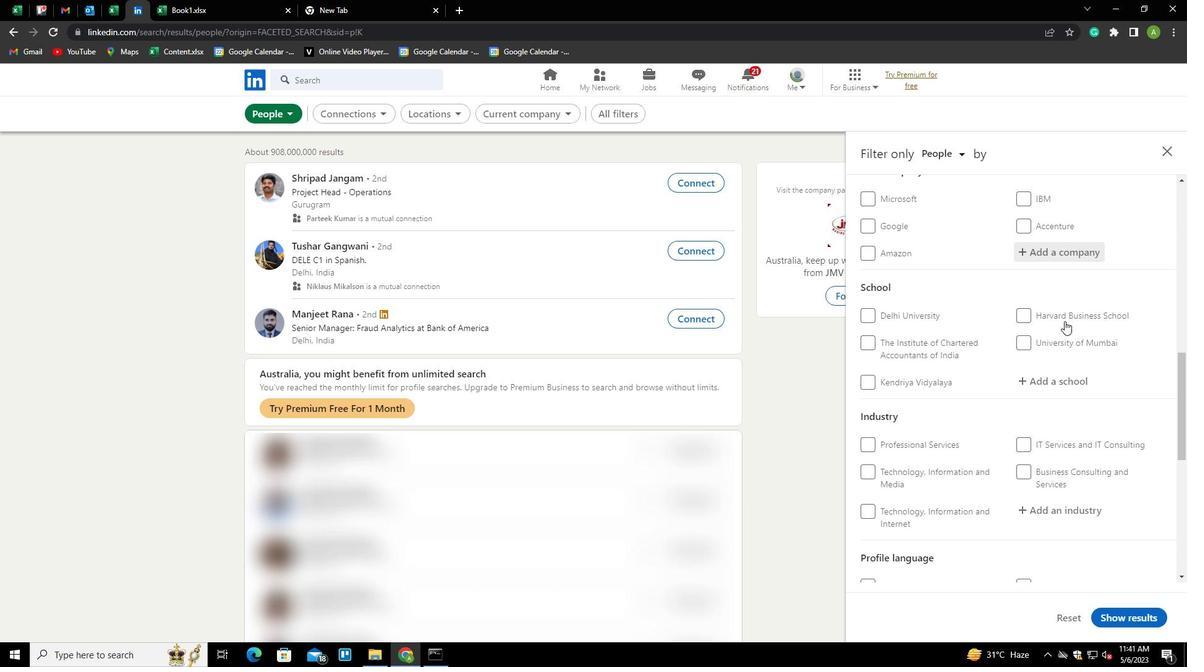 
Action: Mouse scrolled (1064, 320) with delta (0, 0)
Screenshot: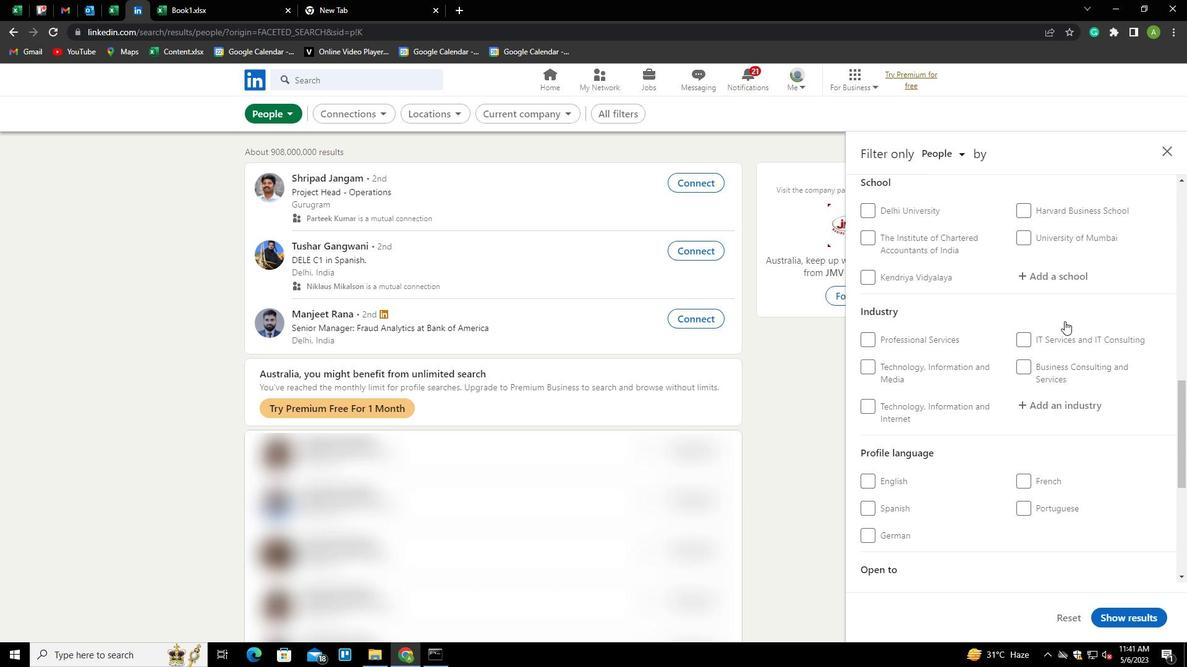 
Action: Mouse moved to (877, 416)
Screenshot: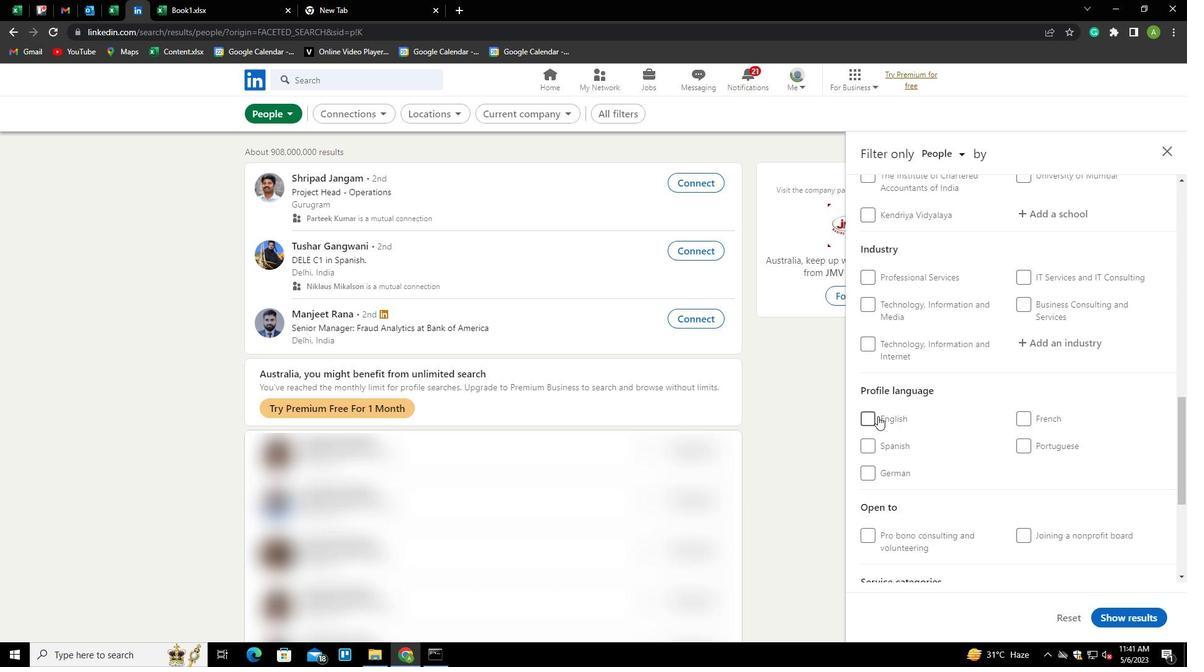 
Action: Mouse pressed left at (877, 416)
Screenshot: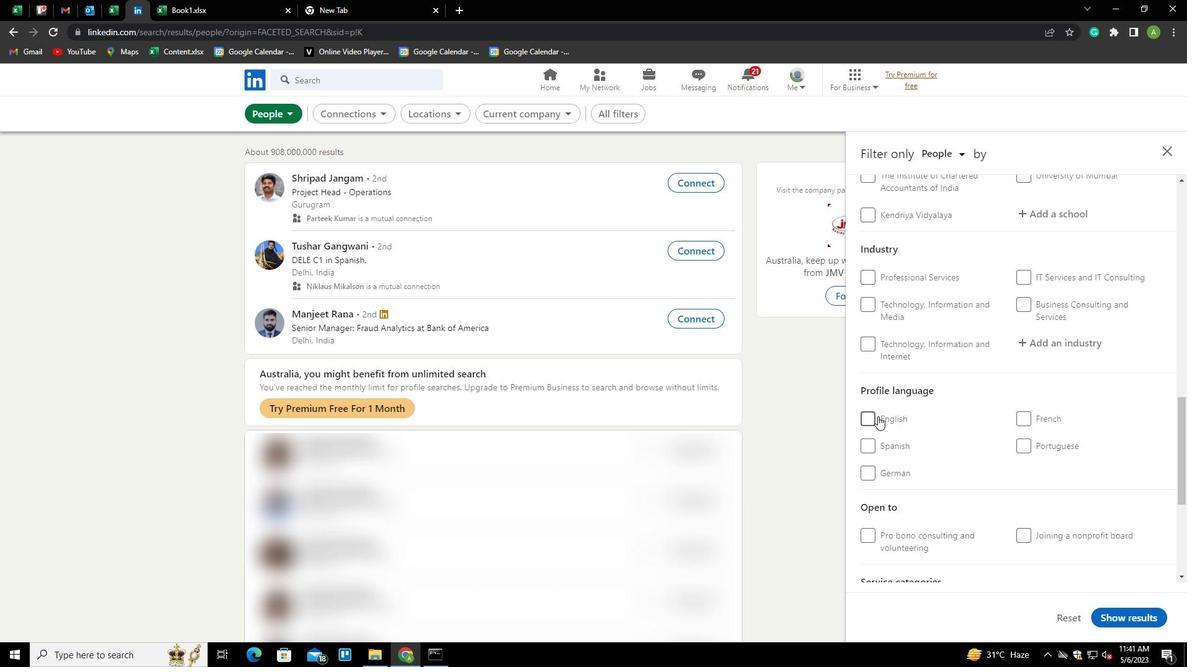
Action: Mouse moved to (953, 423)
Screenshot: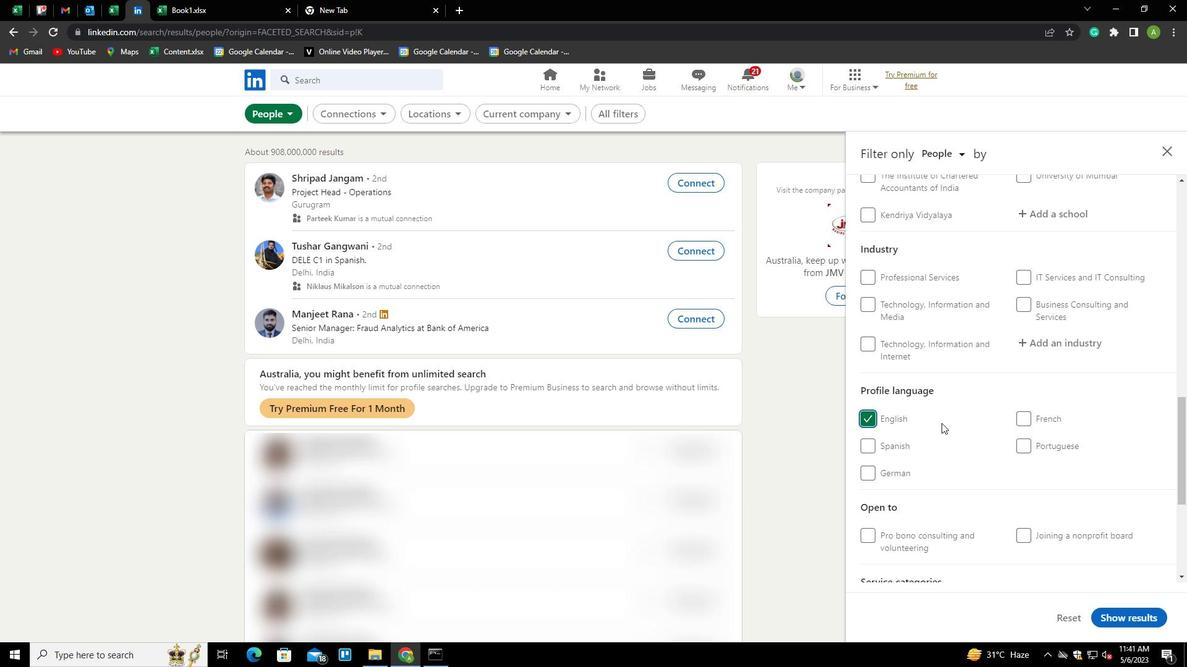 
Action: Mouse scrolled (953, 424) with delta (0, 0)
Screenshot: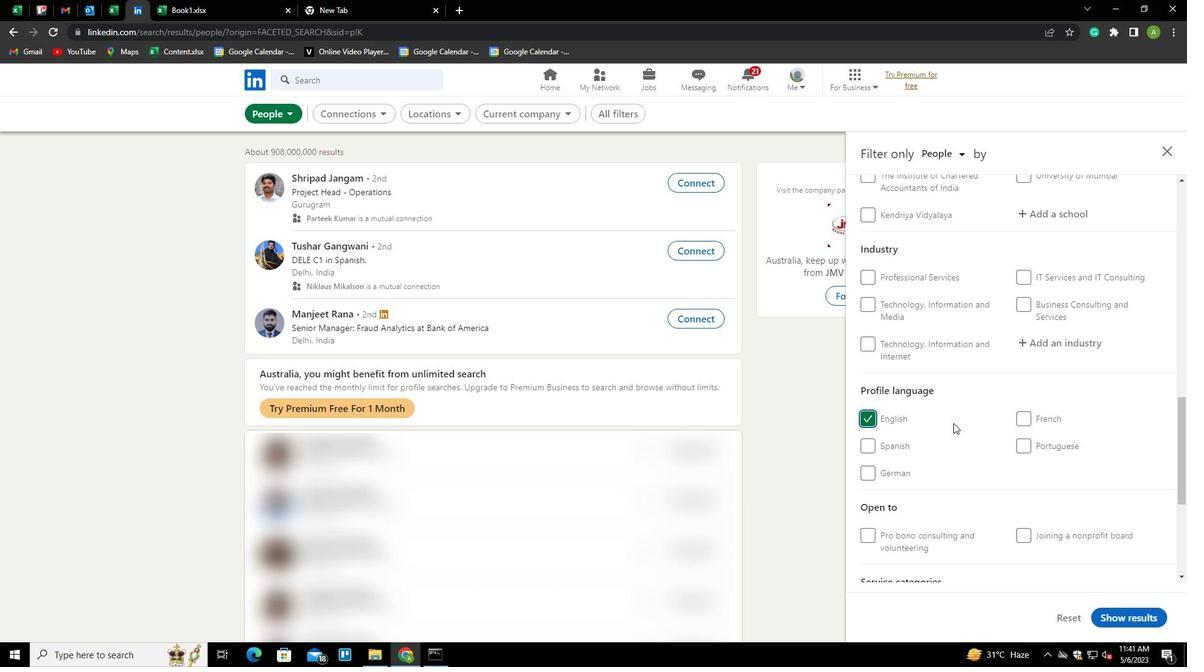 
Action: Mouse scrolled (953, 424) with delta (0, 0)
Screenshot: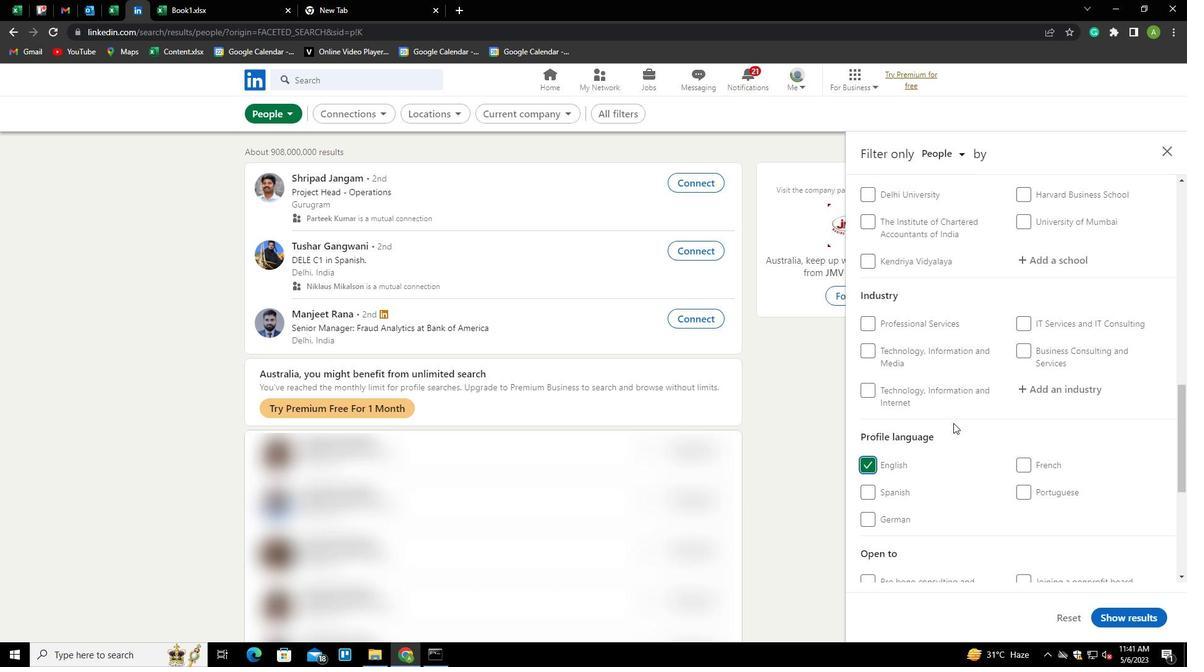 
Action: Mouse scrolled (953, 424) with delta (0, 0)
Screenshot: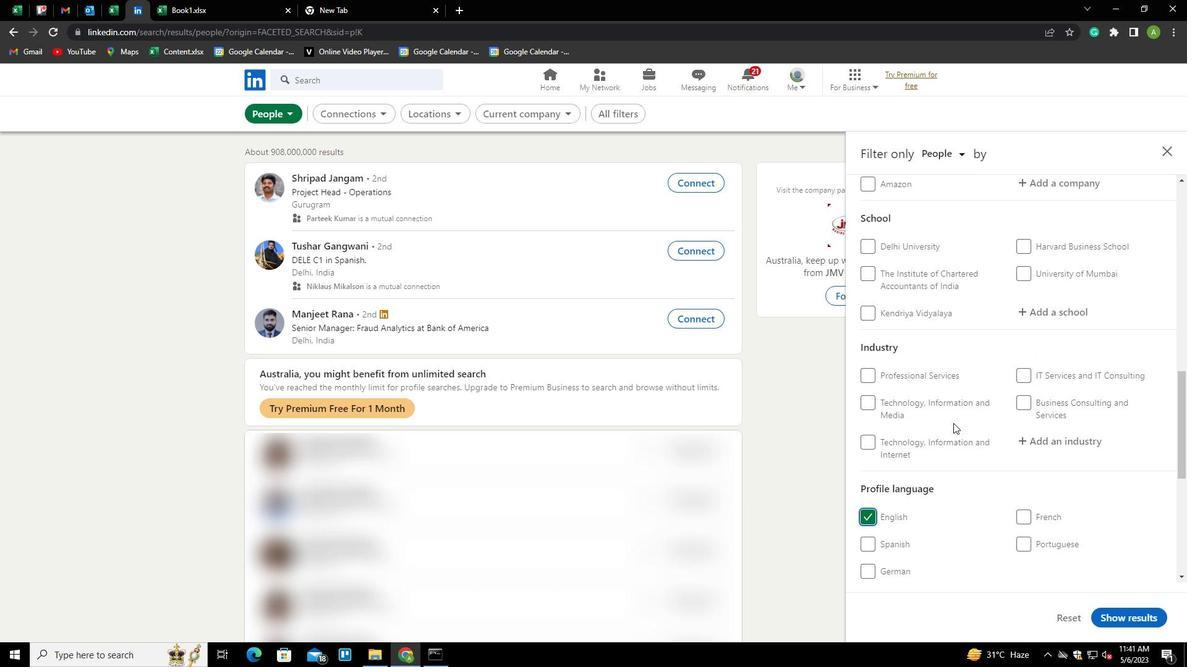 
Action: Mouse scrolled (953, 424) with delta (0, 0)
Screenshot: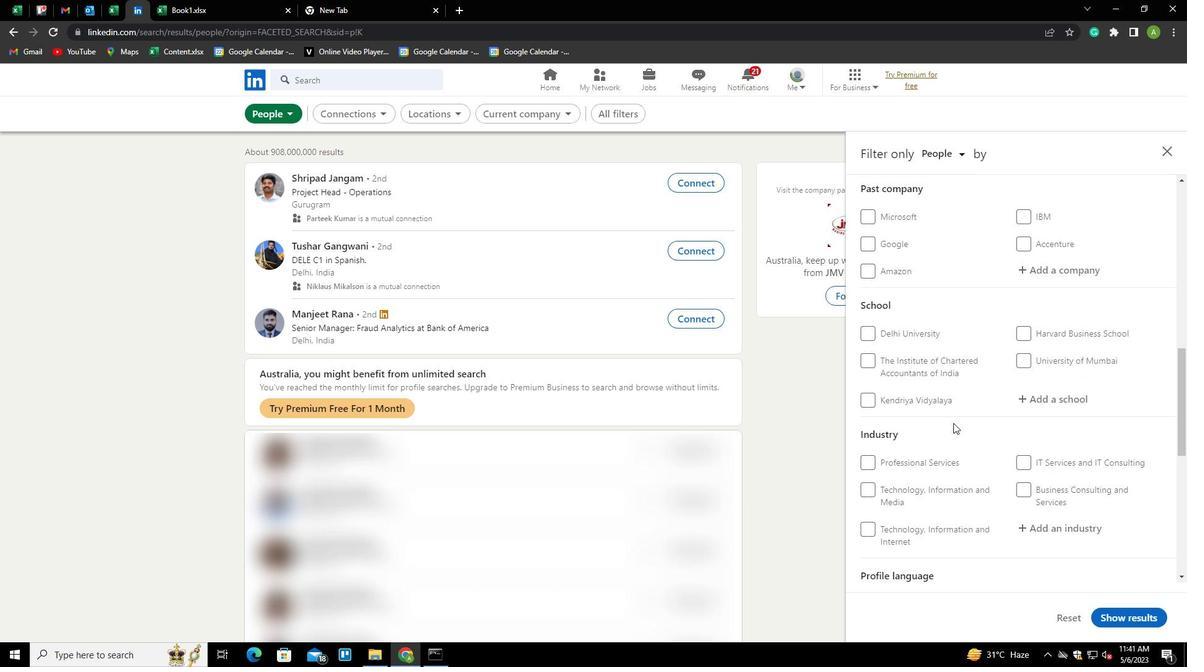 
Action: Mouse scrolled (953, 424) with delta (0, 0)
Screenshot: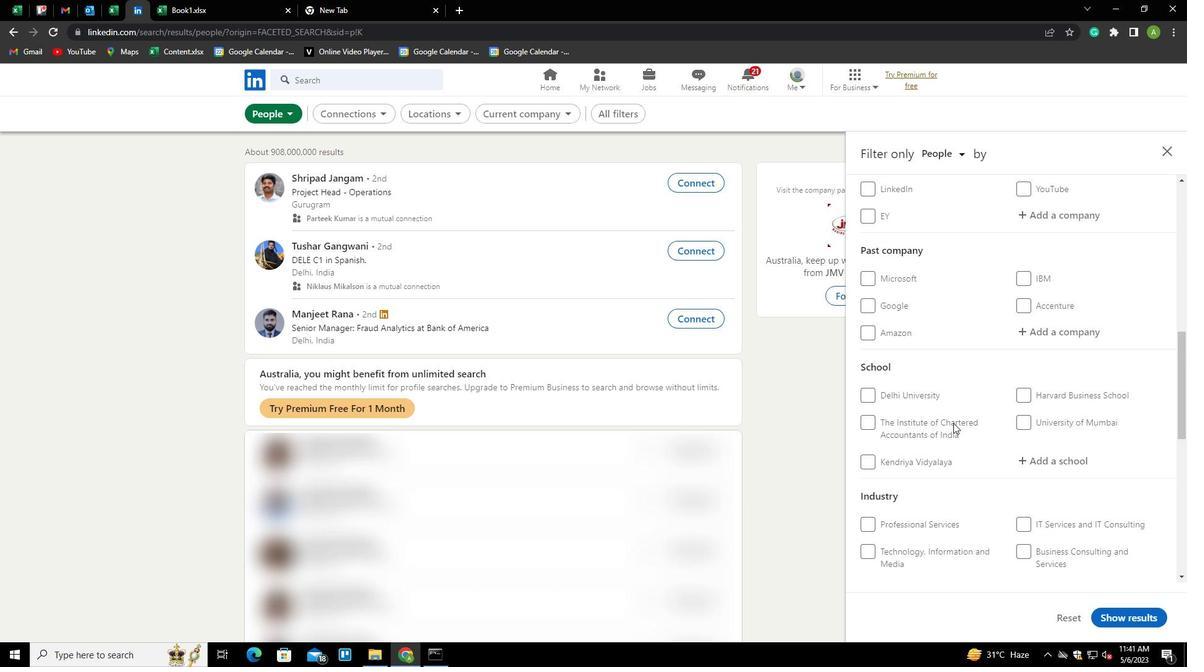 
Action: Mouse moved to (1051, 278)
Screenshot: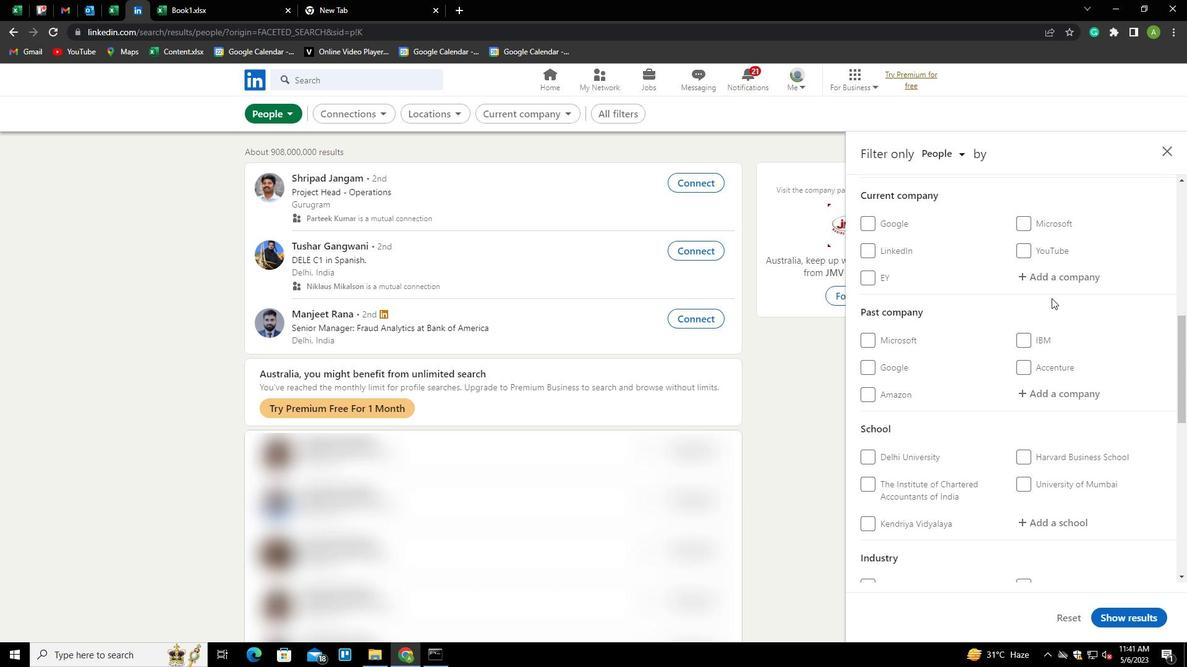
Action: Mouse pressed left at (1051, 278)
Screenshot: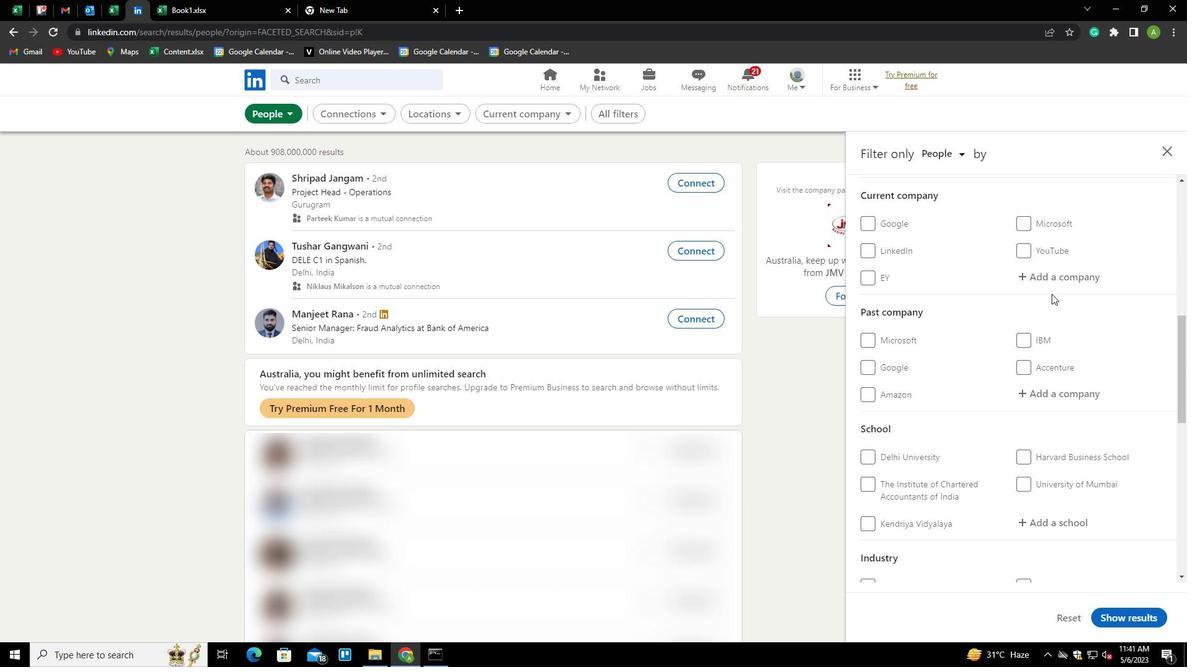 
Action: Key pressed <Key.shift>TPG<Key.down><Key.enter>
Screenshot: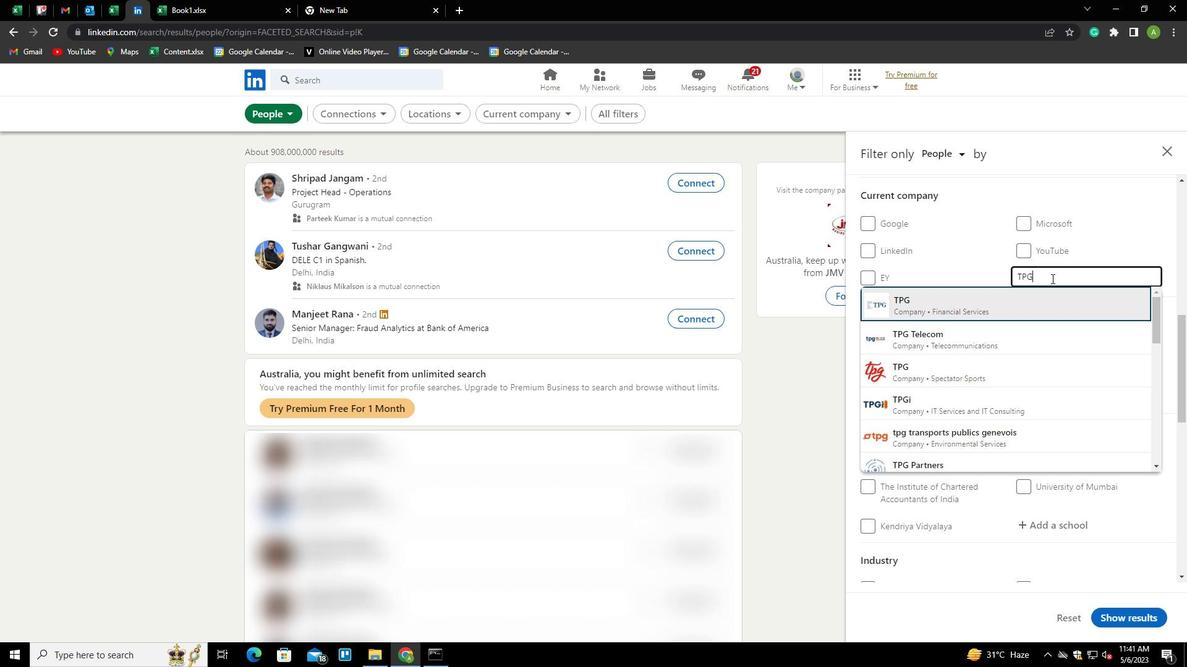 
Action: Mouse scrolled (1051, 278) with delta (0, 0)
Screenshot: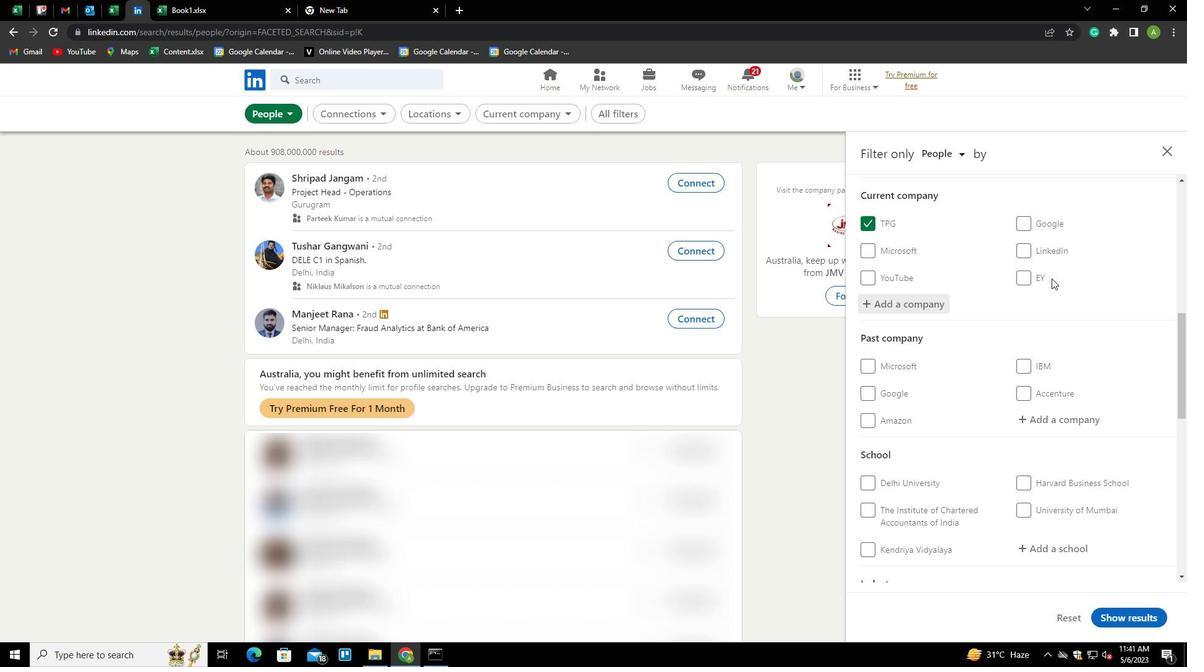 
Action: Mouse scrolled (1051, 278) with delta (0, 0)
Screenshot: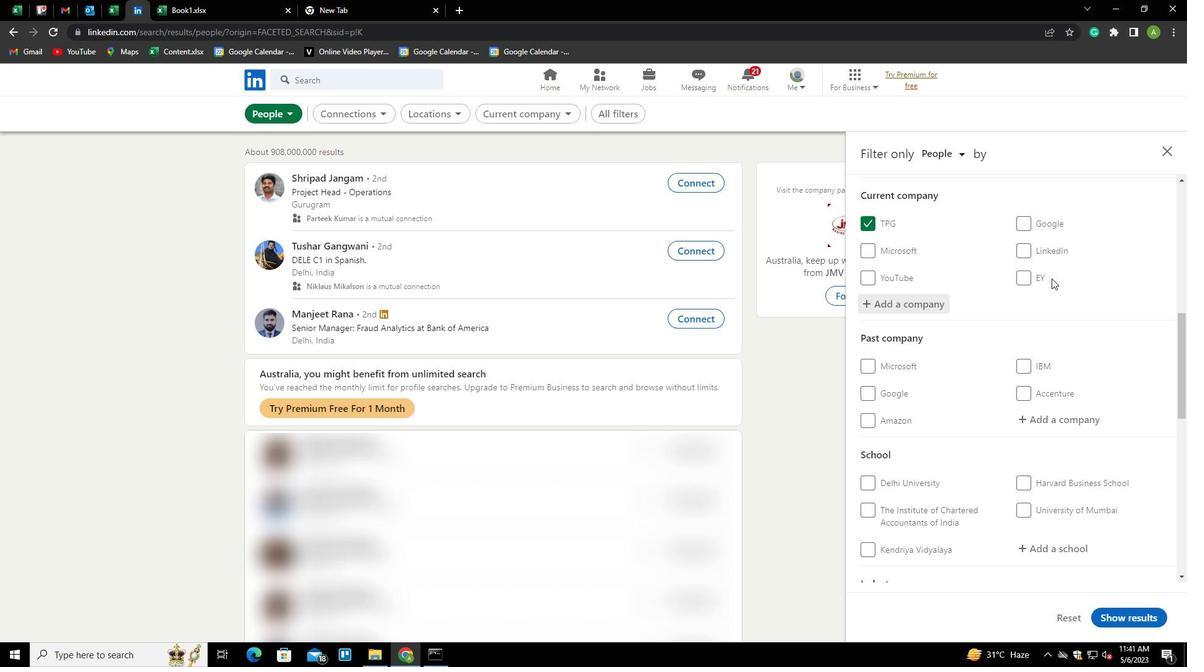 
Action: Mouse moved to (1051, 283)
Screenshot: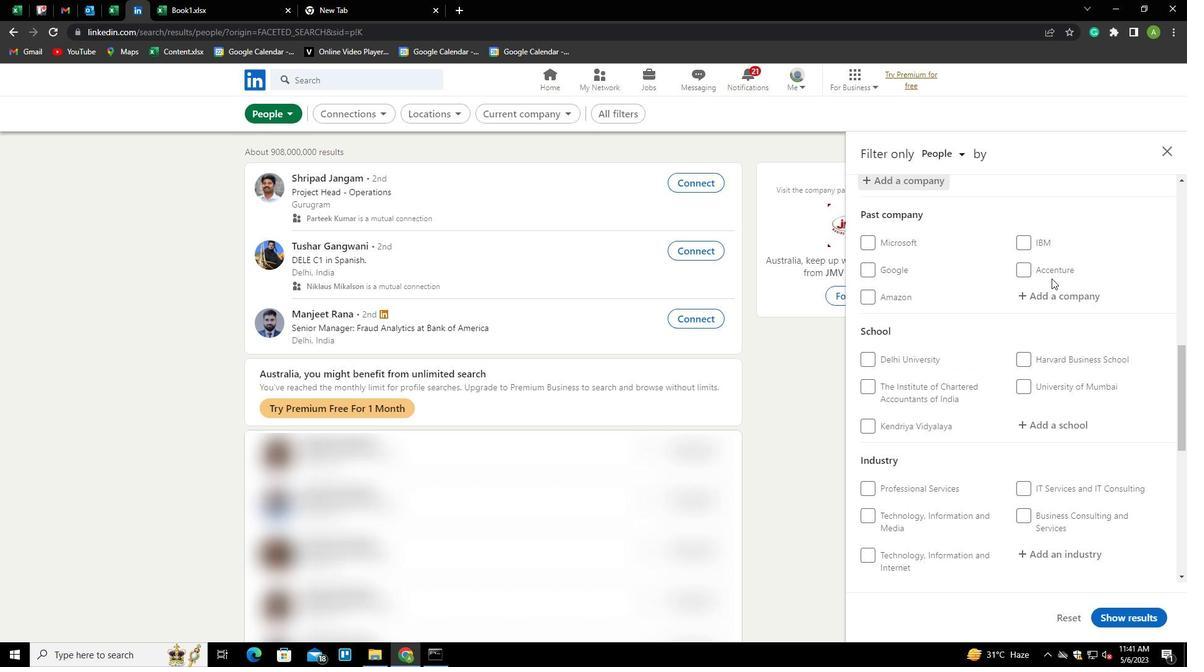
Action: Mouse scrolled (1051, 282) with delta (0, 0)
Screenshot: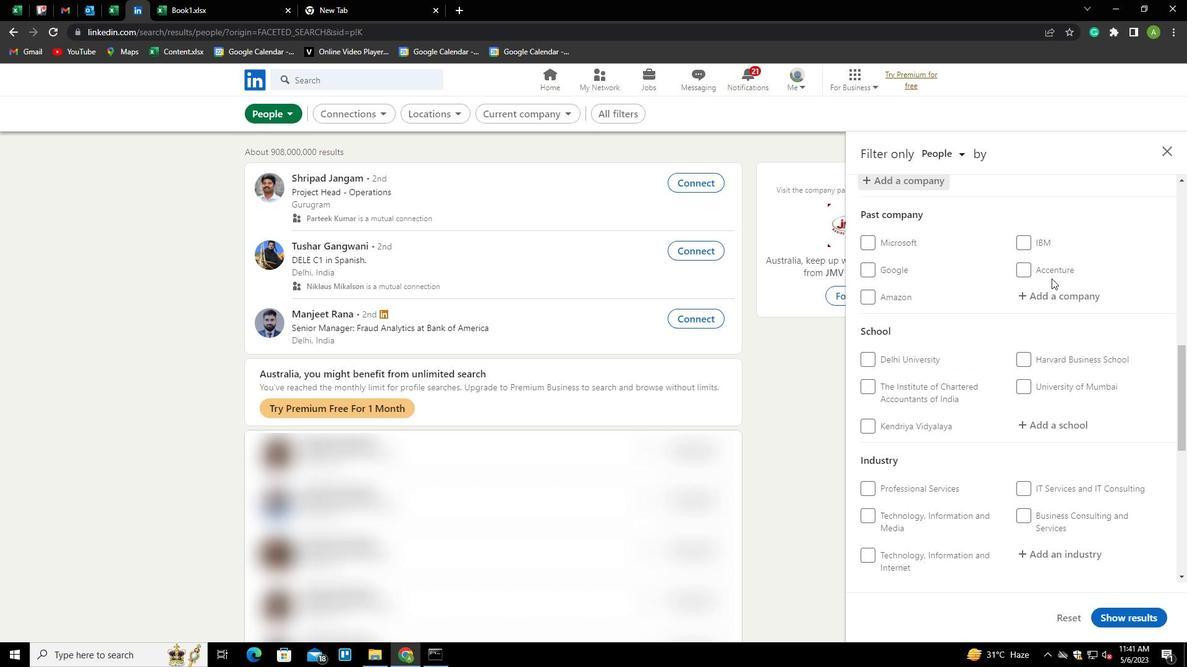 
Action: Mouse moved to (1039, 362)
Screenshot: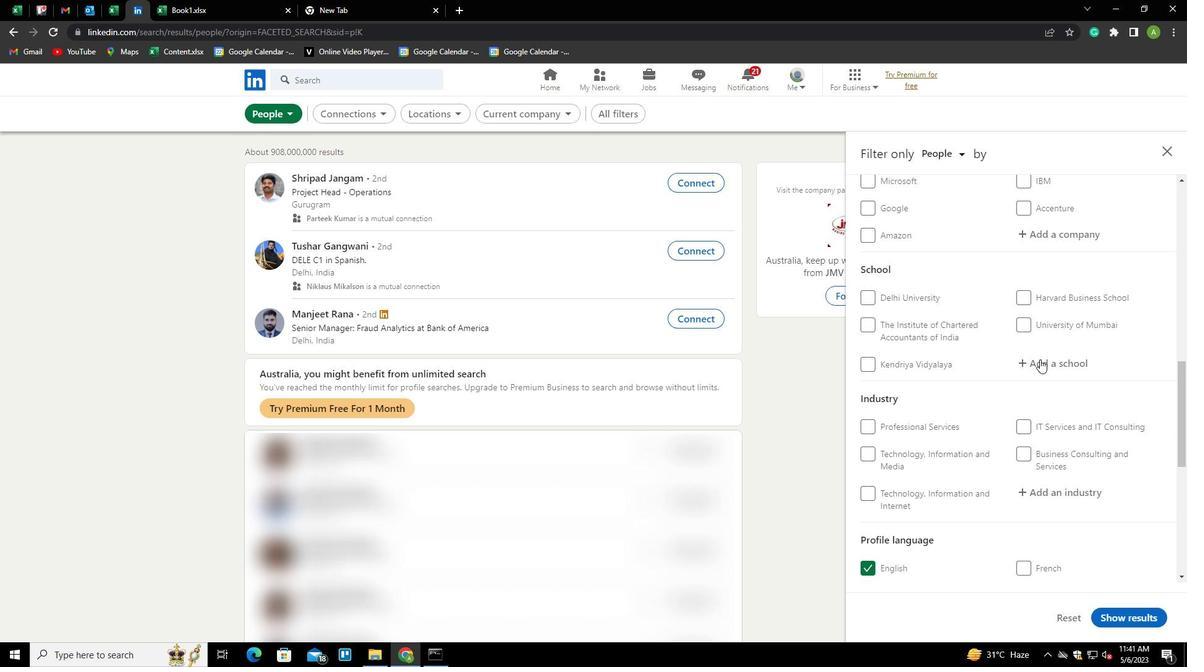 
Action: Mouse pressed left at (1039, 362)
Screenshot: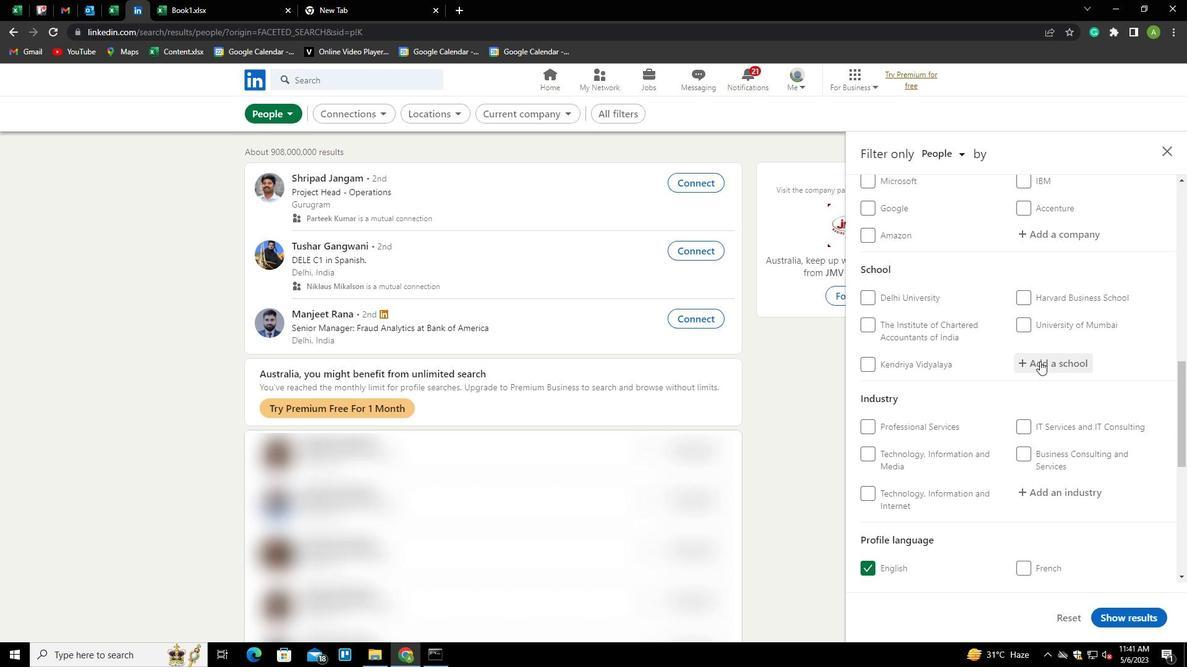 
Action: Mouse moved to (1039, 363)
Screenshot: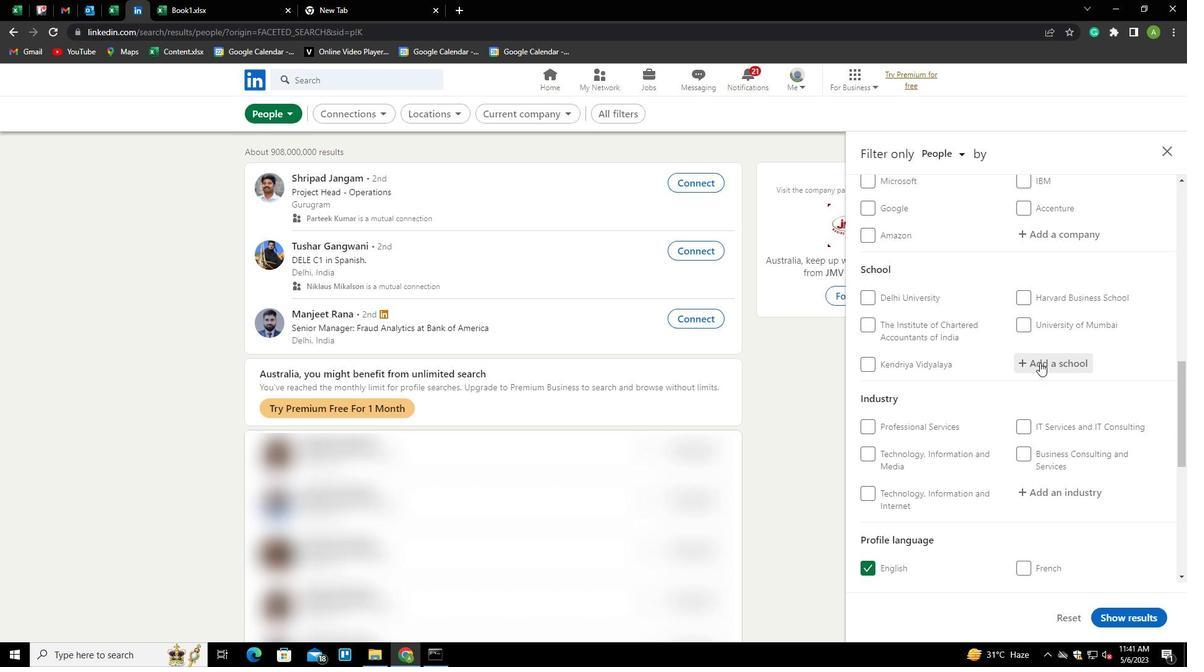 
Action: Key pressed <Key.shift>
Screenshot: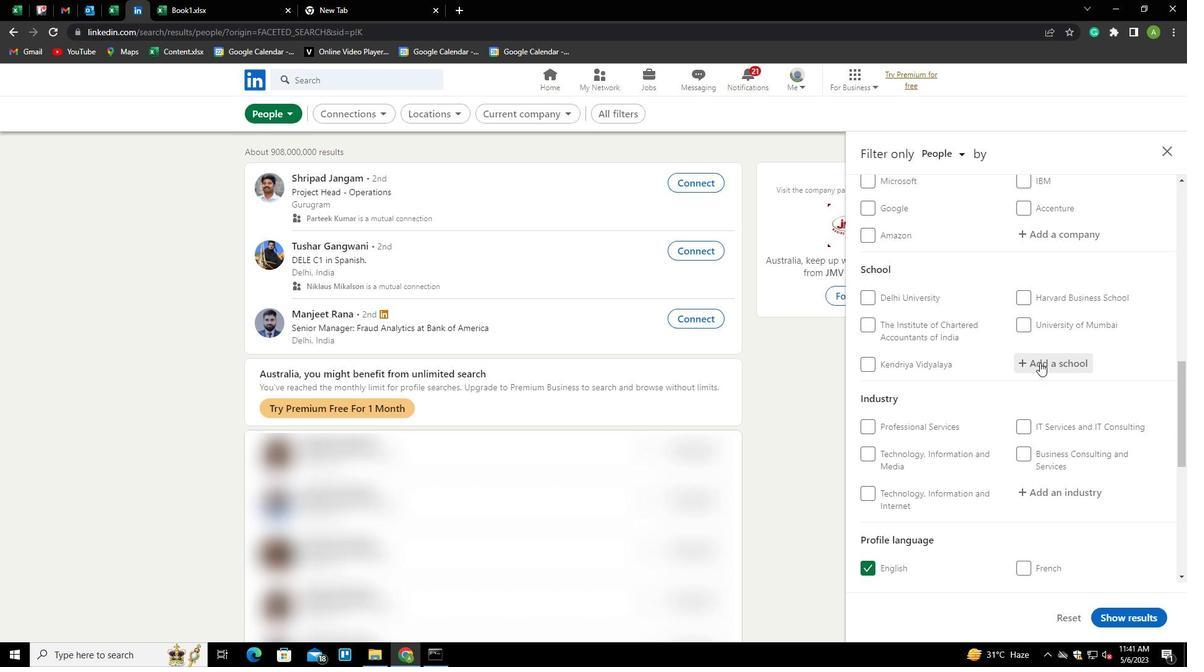 
Action: Mouse moved to (1039, 362)
Screenshot: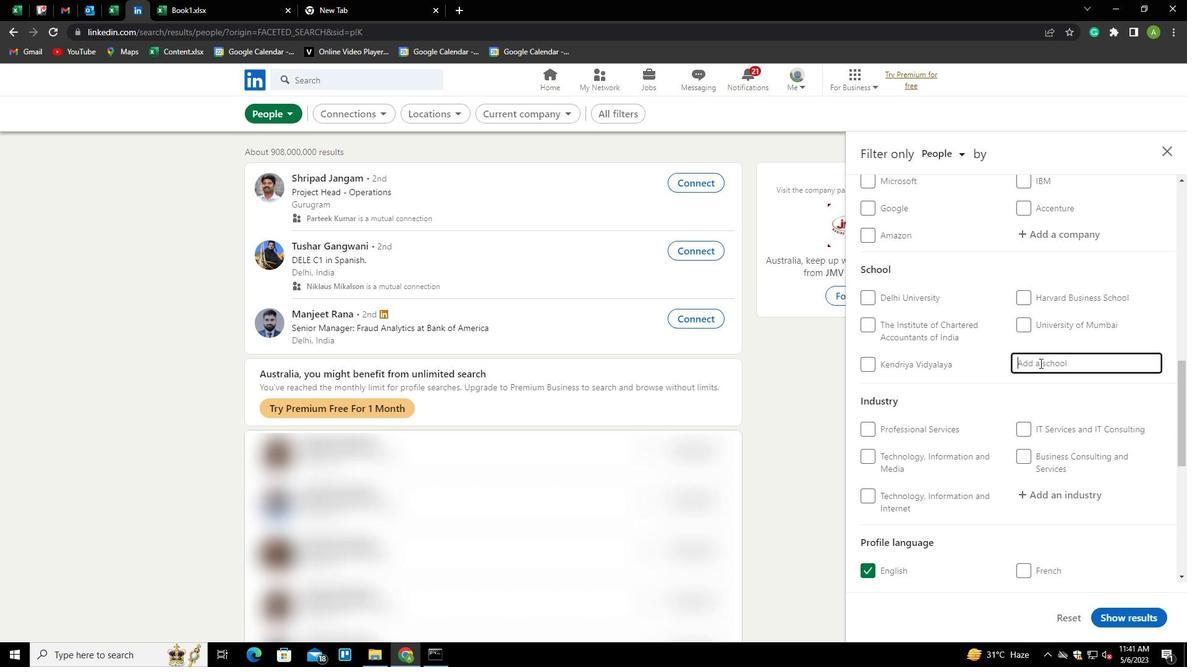 
Action: Key pressed G
Screenshot: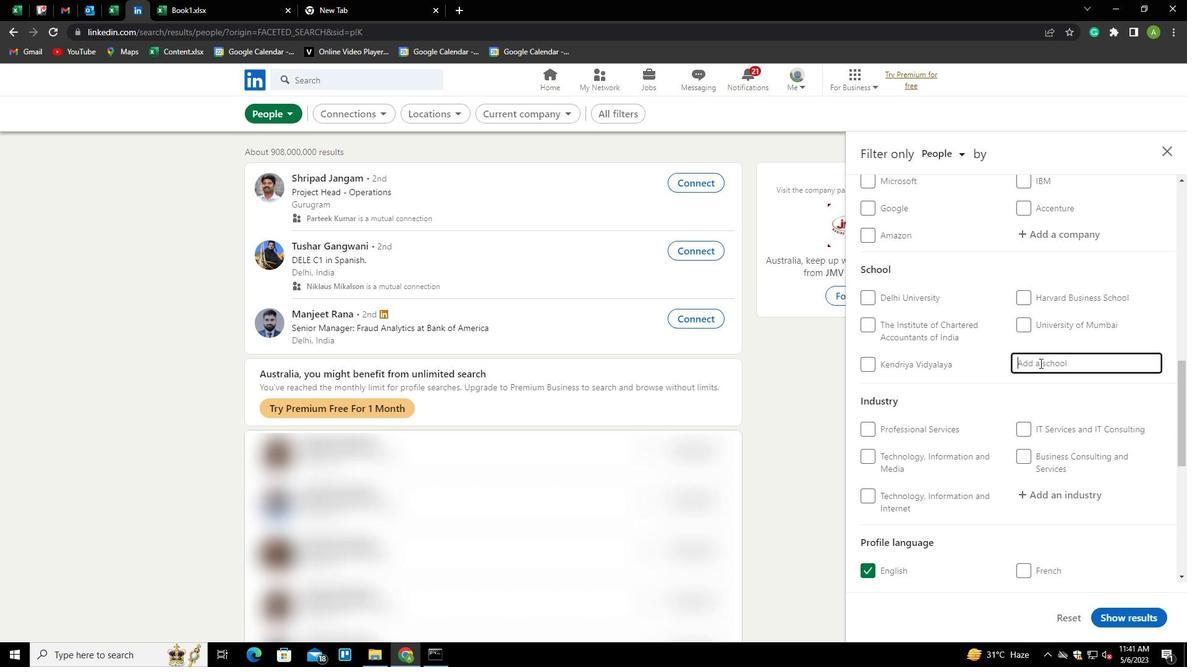 
Action: Mouse moved to (1038, 362)
Screenshot: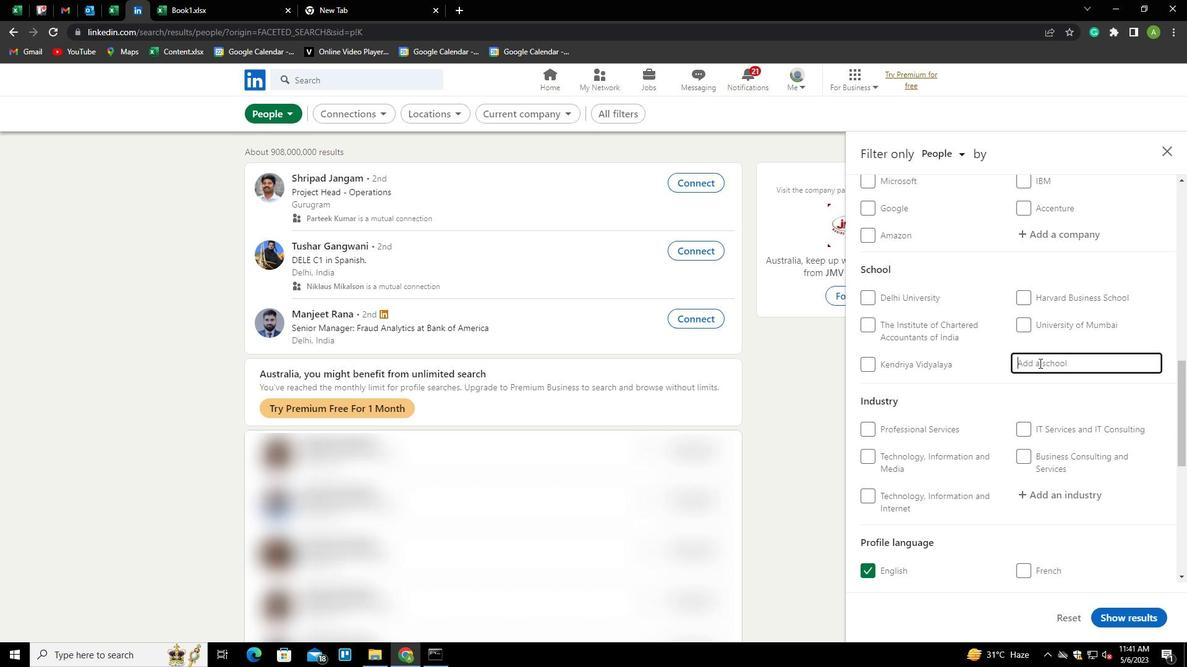 
Action: Key pressed R<Key.backspace>UJARAT<Key.space>JOBS<Key.down><Key.space>AND<Key.space>CAREERS<Key.down><Key.enter>
Screenshot: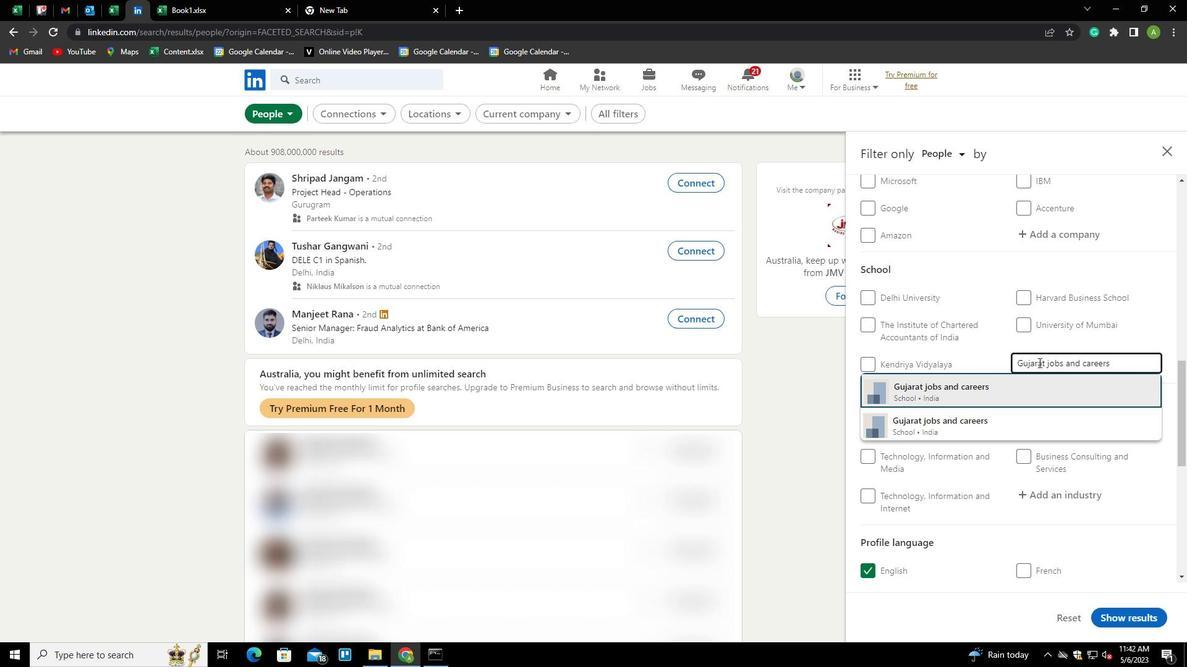 
Action: Mouse scrolled (1038, 362) with delta (0, 0)
Screenshot: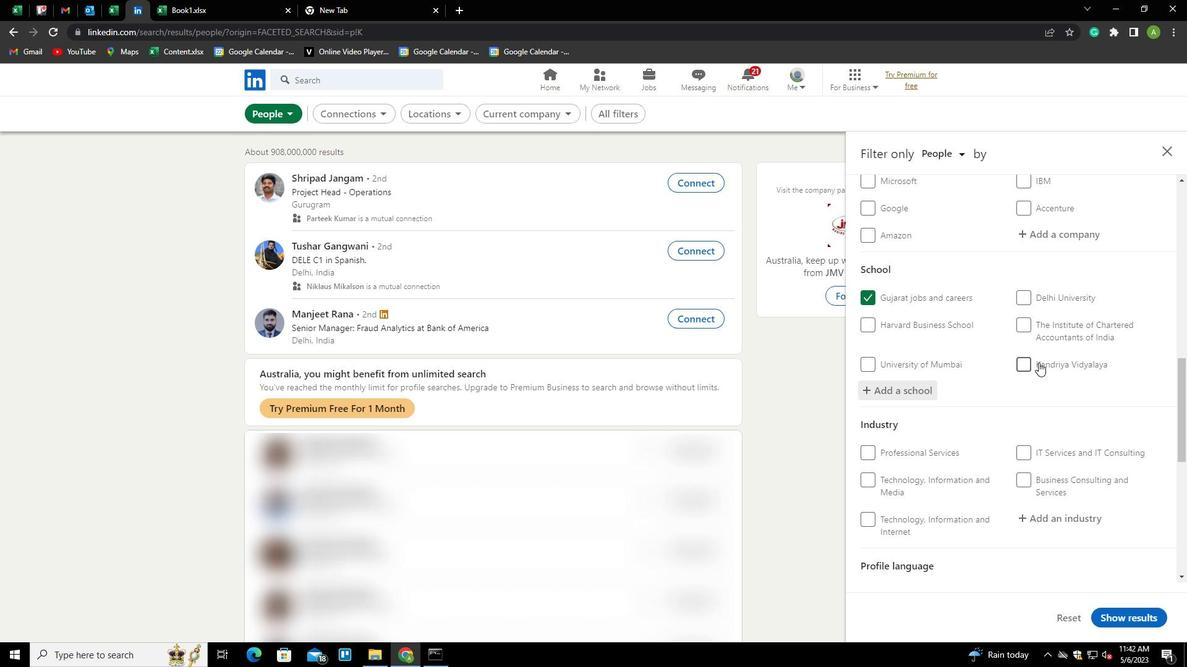 
Action: Mouse scrolled (1038, 362) with delta (0, 0)
Screenshot: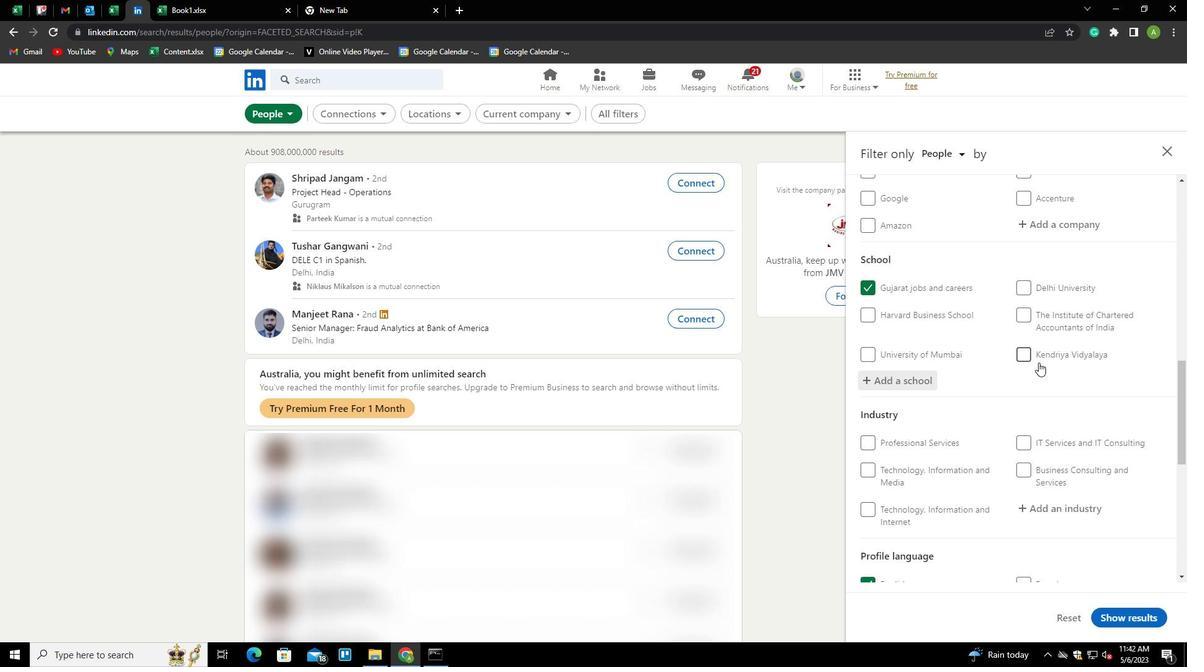 
Action: Mouse scrolled (1038, 362) with delta (0, 0)
Screenshot: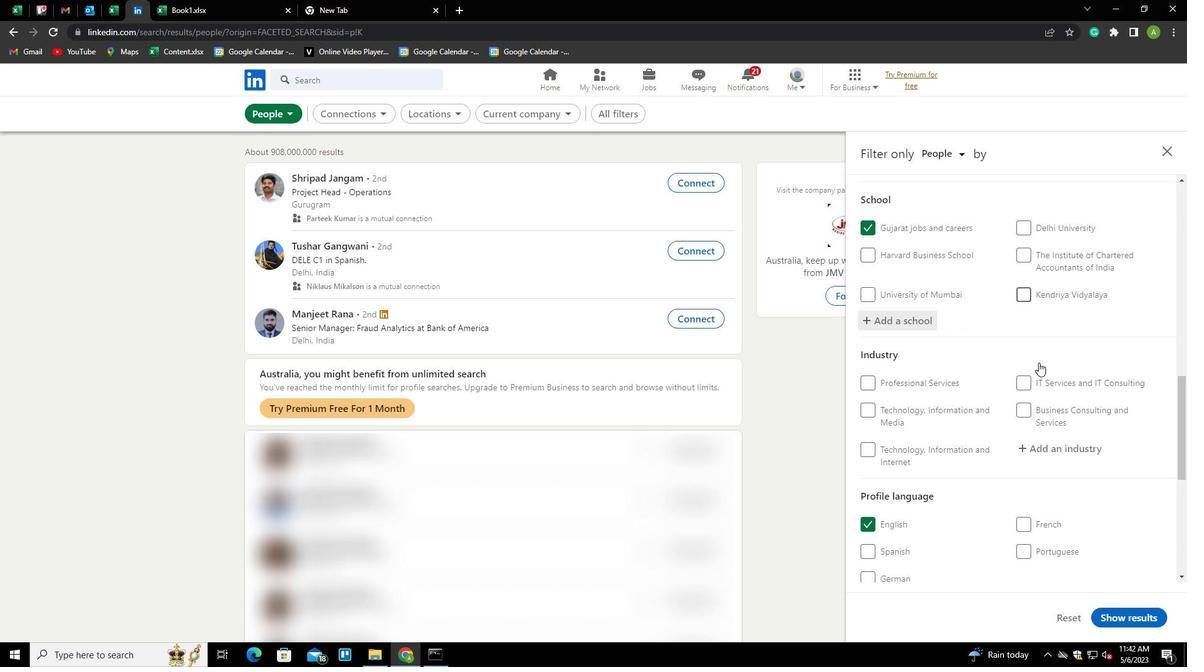 
Action: Mouse moved to (1040, 332)
Screenshot: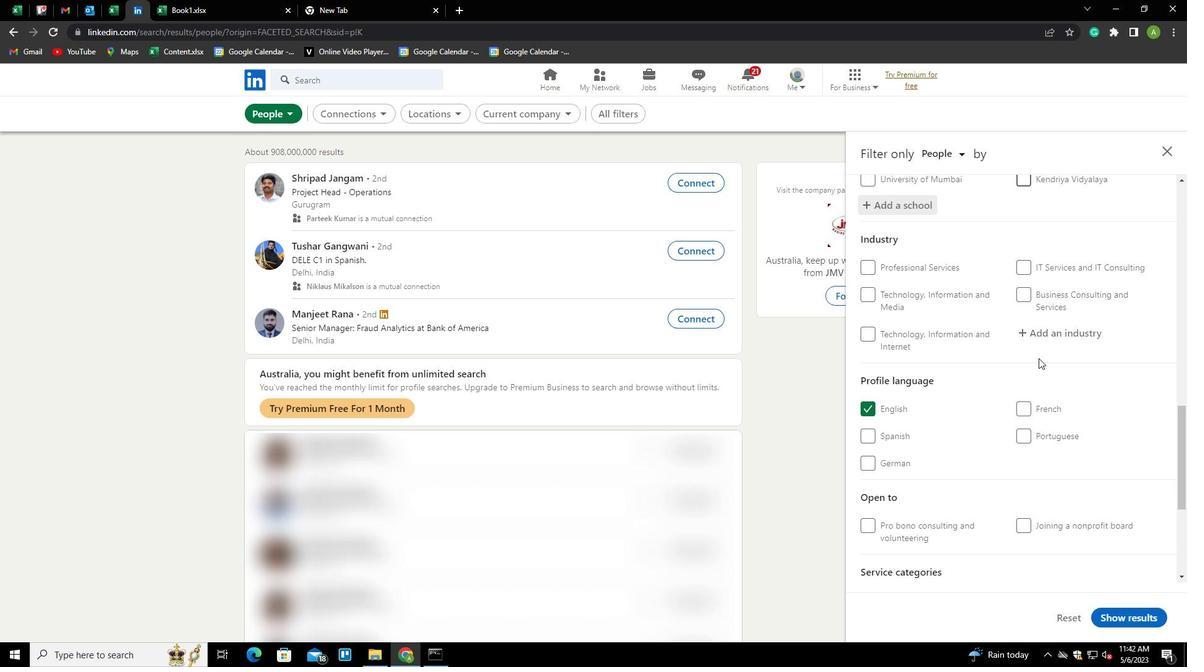 
Action: Mouse pressed left at (1040, 332)
Screenshot: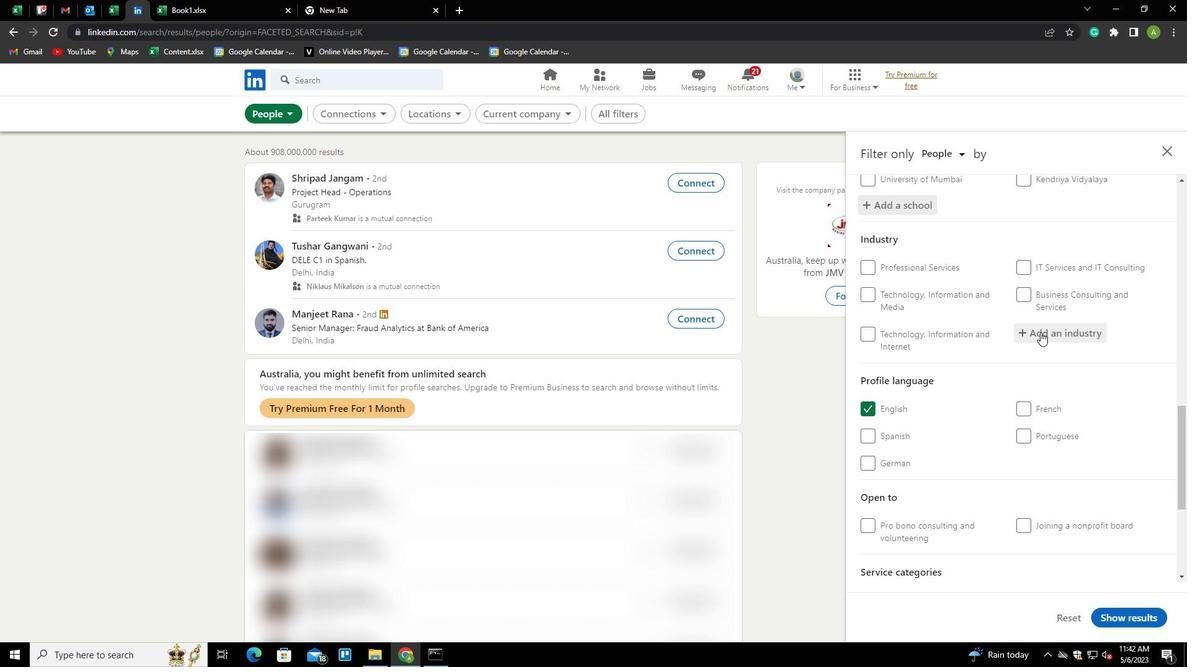 
Action: Key pressed <Key.shift>PHYSICAL,<Key.space><Key.shift>OCCUPATIONAL<Key.space>AND<Key.space><Key.shift><Key.shift>SPEECH<Key.space><Key.shift>THERAPISTS<Key.down><Key.enter>
Screenshot: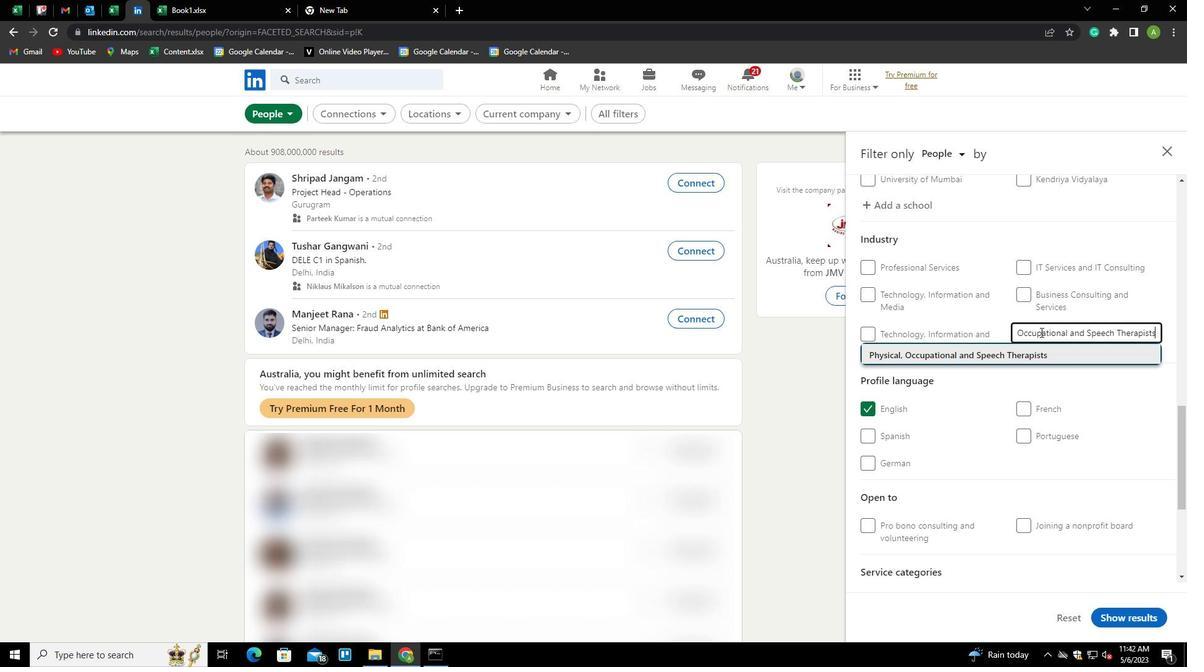 
Action: Mouse scrolled (1040, 332) with delta (0, 0)
Screenshot: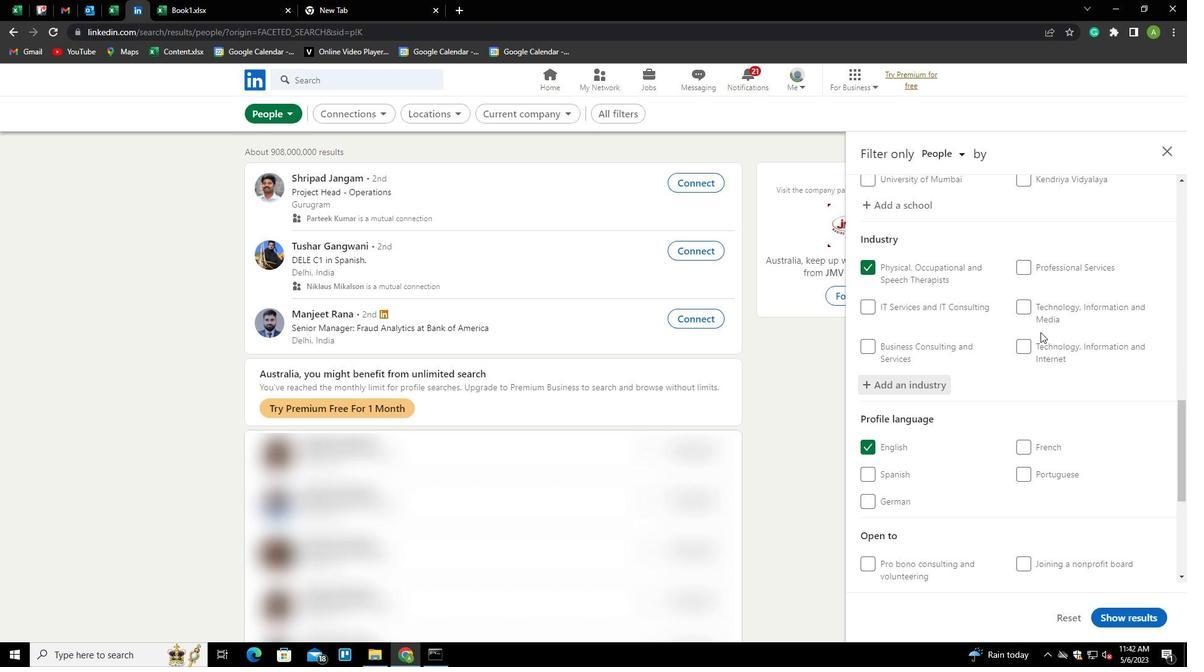 
Action: Mouse scrolled (1040, 332) with delta (0, 0)
Screenshot: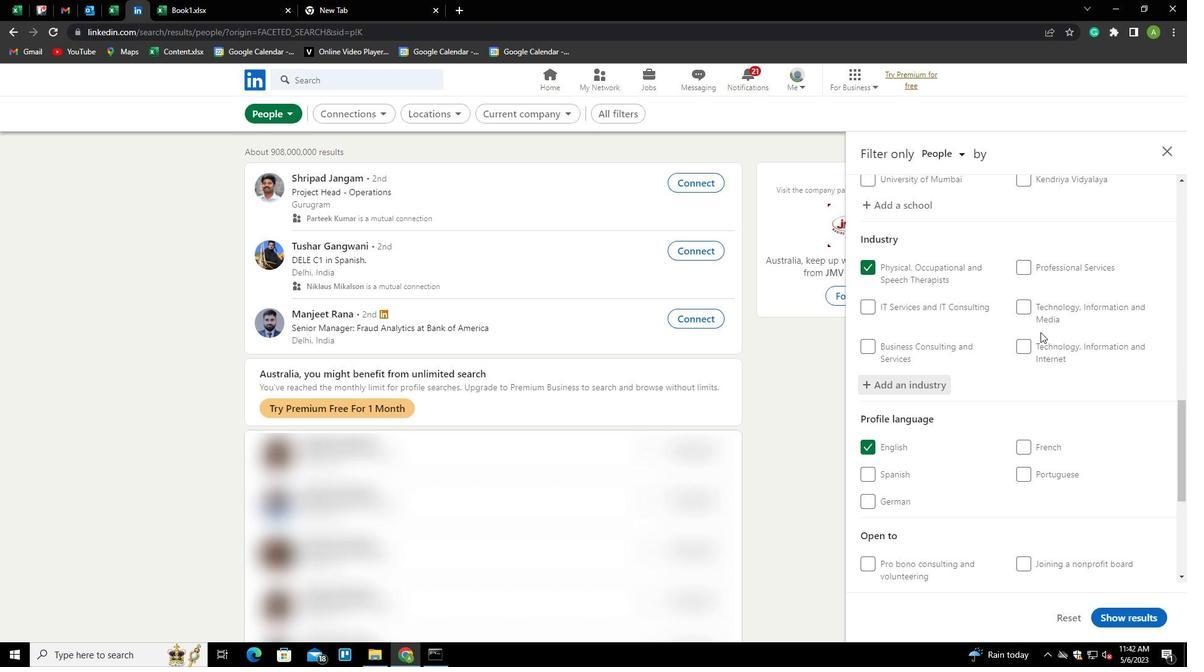 
Action: Mouse scrolled (1040, 332) with delta (0, 0)
Screenshot: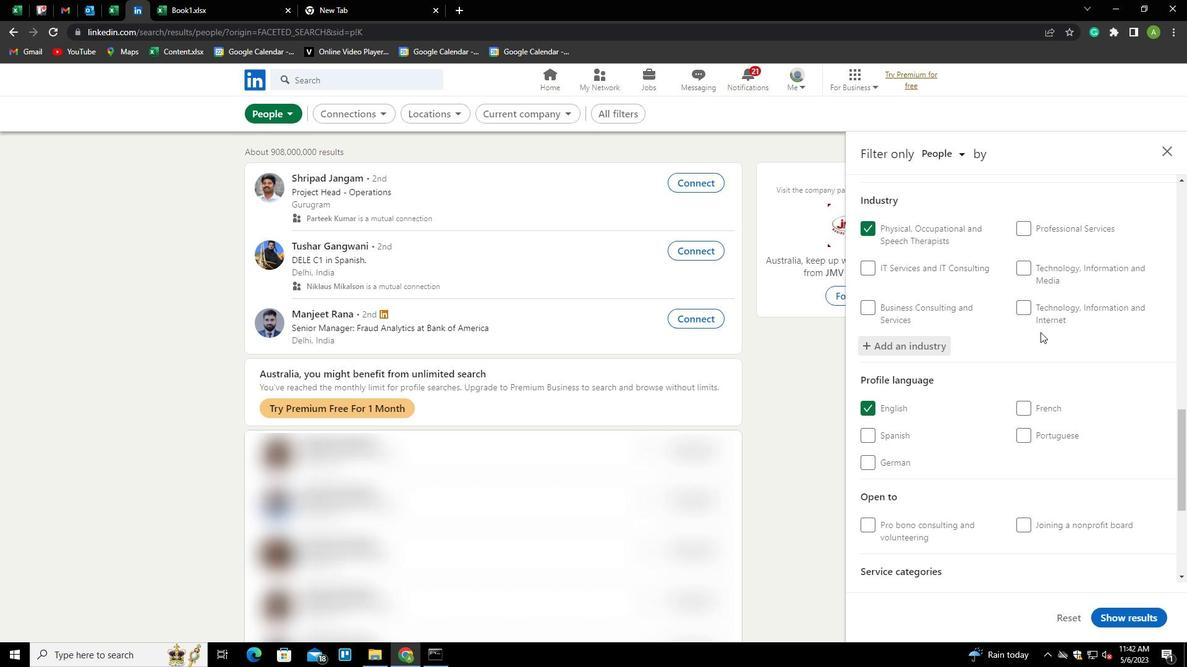
Action: Mouse scrolled (1040, 332) with delta (0, 0)
Screenshot: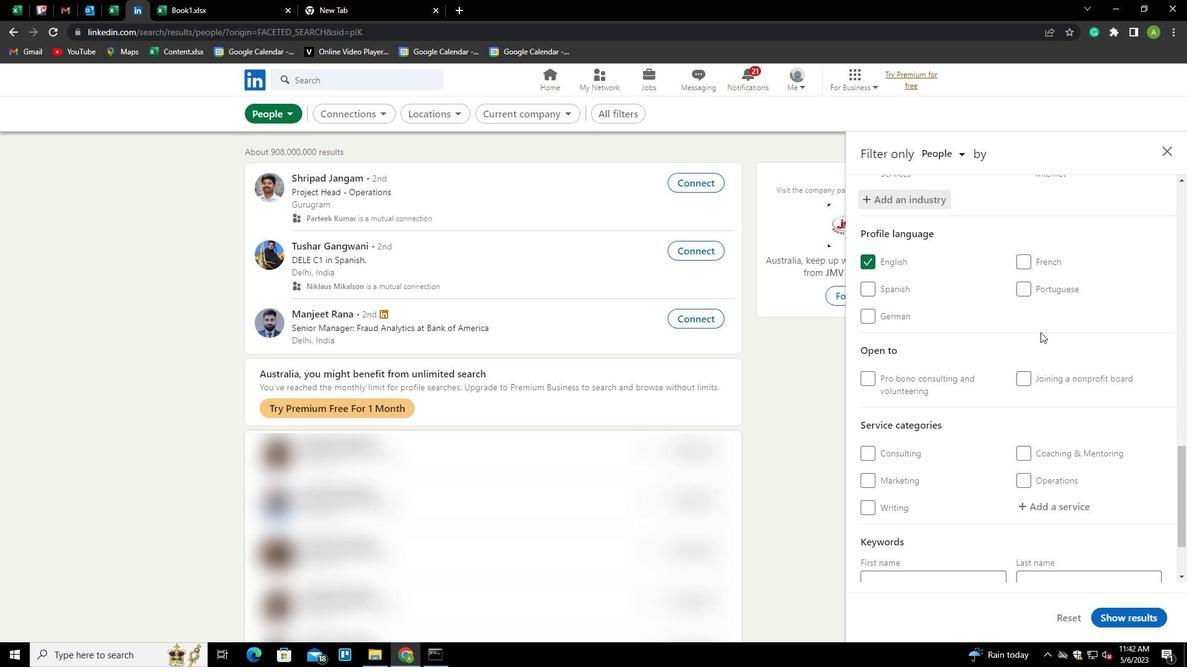 
Action: Mouse scrolled (1040, 332) with delta (0, 0)
Screenshot: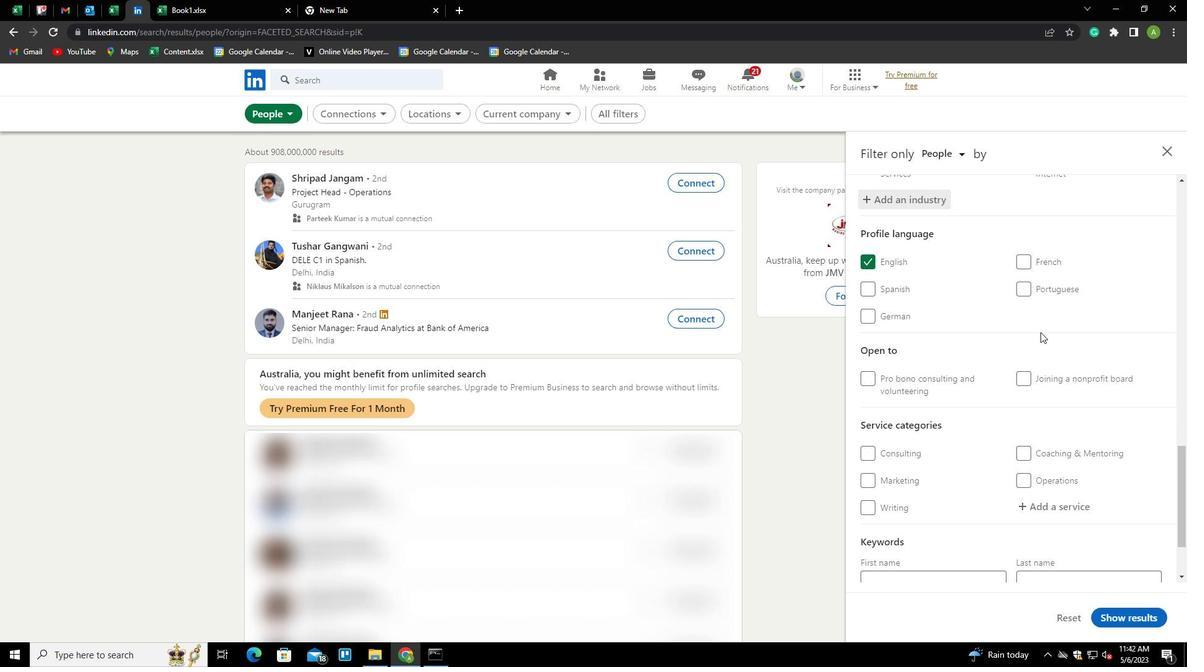 
Action: Mouse moved to (1061, 414)
Screenshot: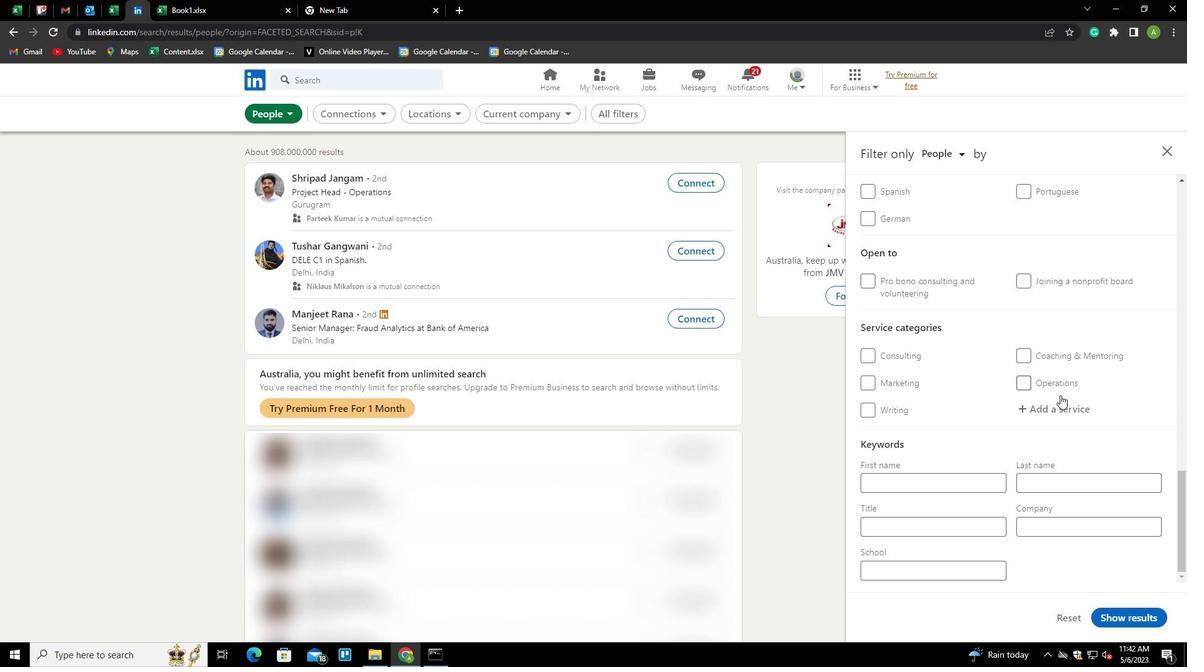 
Action: Mouse pressed left at (1061, 414)
Screenshot: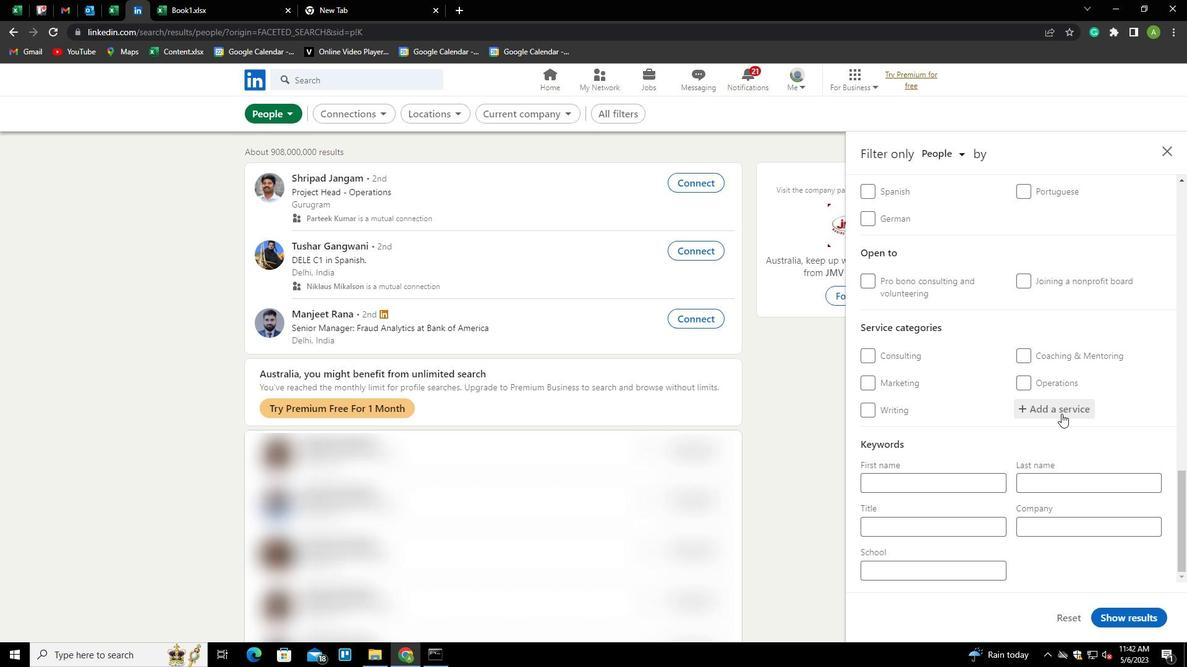 
Action: Key pressed <Key.shift>BLOGGING<Key.down><Key.down><Key.enter>
Screenshot: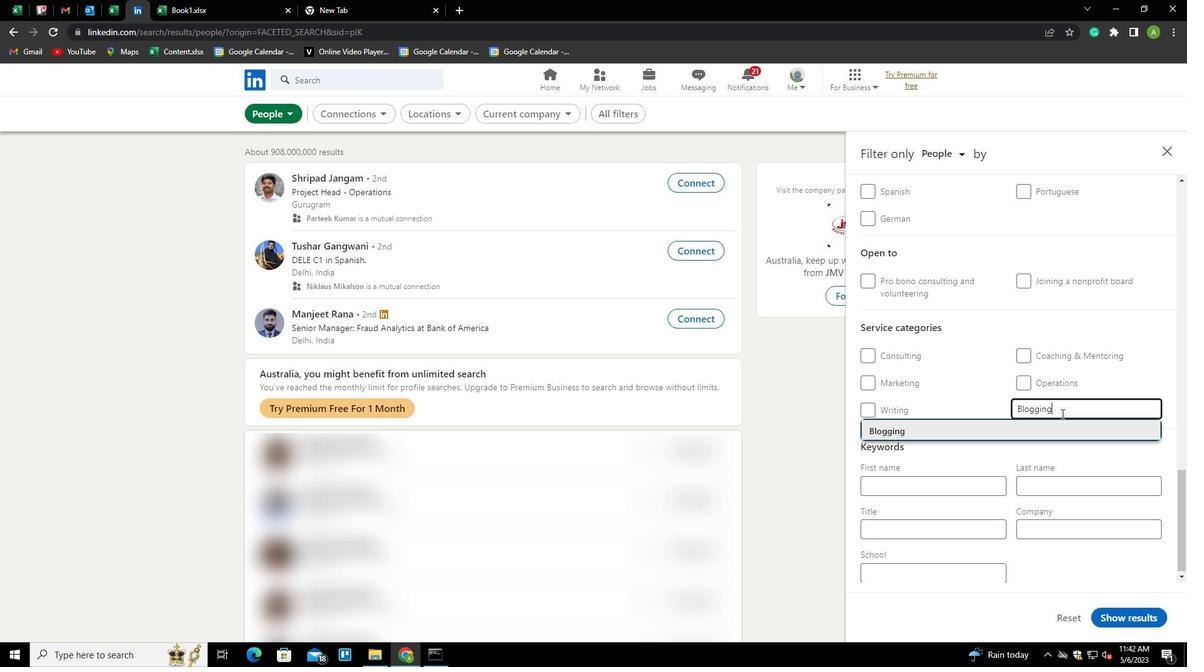 
Action: Mouse scrolled (1061, 413) with delta (0, 0)
Screenshot: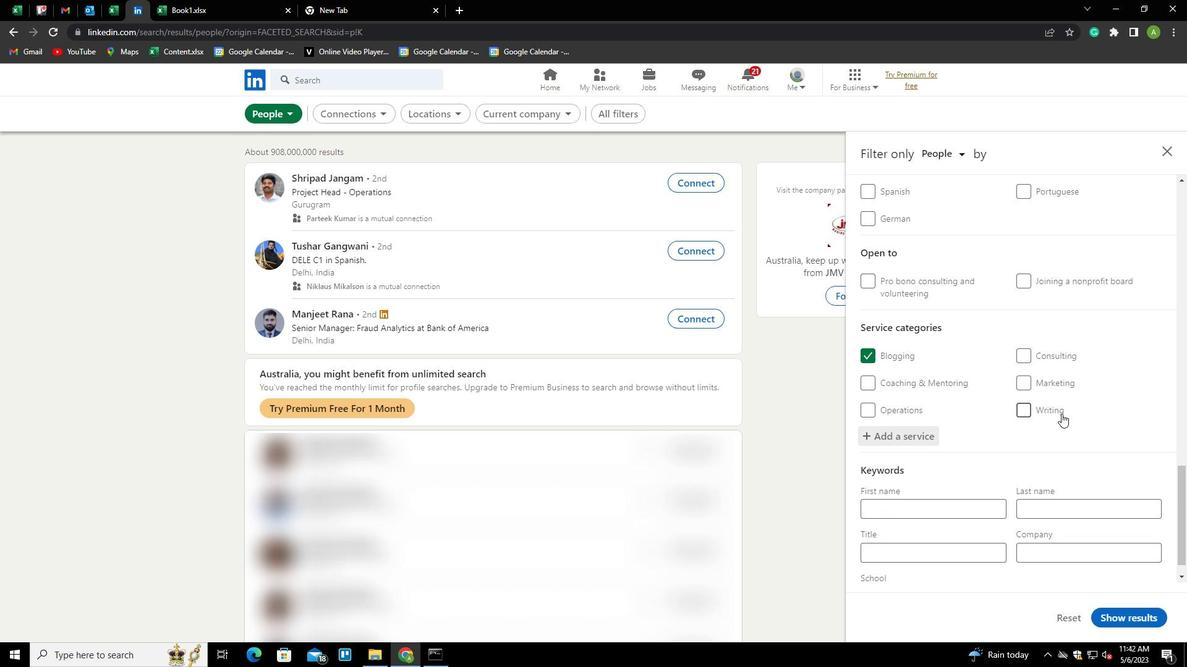 
Action: Mouse scrolled (1061, 413) with delta (0, 0)
Screenshot: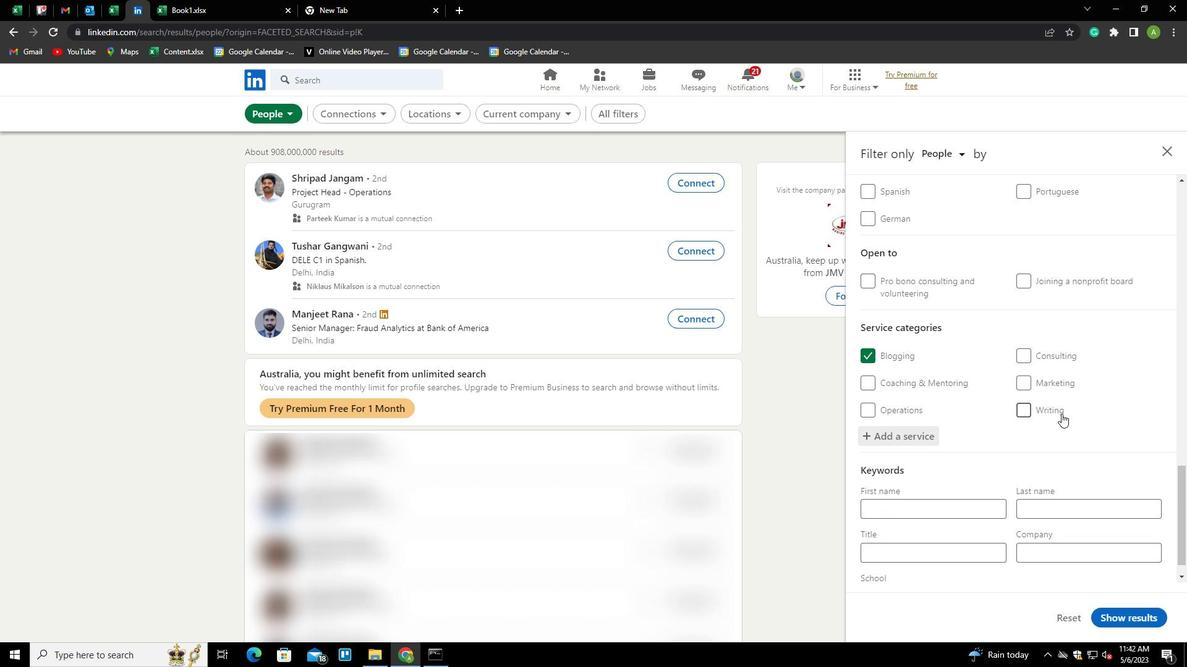 
Action: Mouse scrolled (1061, 413) with delta (0, 0)
Screenshot: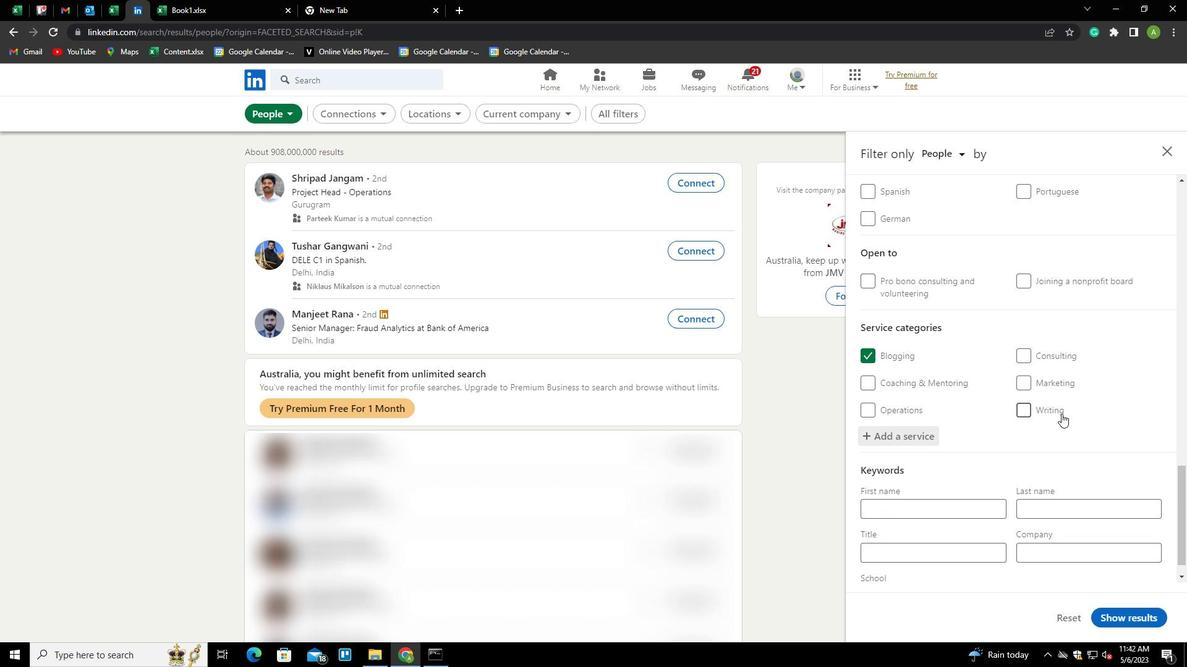 
Action: Mouse scrolled (1061, 413) with delta (0, 0)
Screenshot: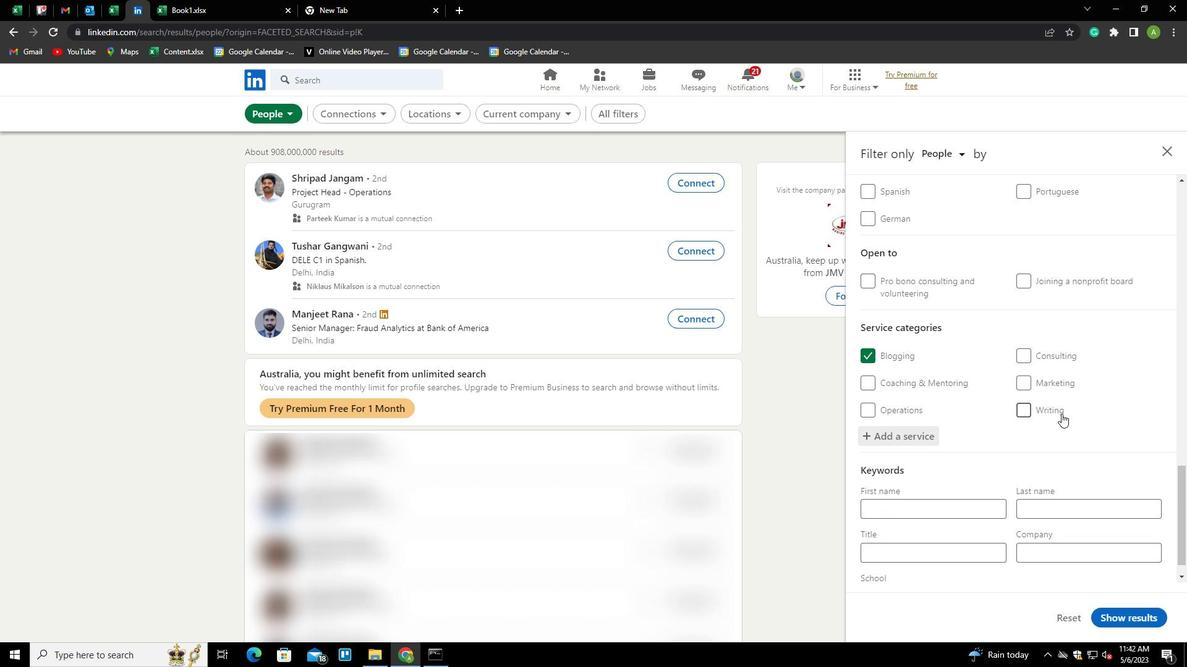 
Action: Mouse scrolled (1061, 413) with delta (0, 0)
Screenshot: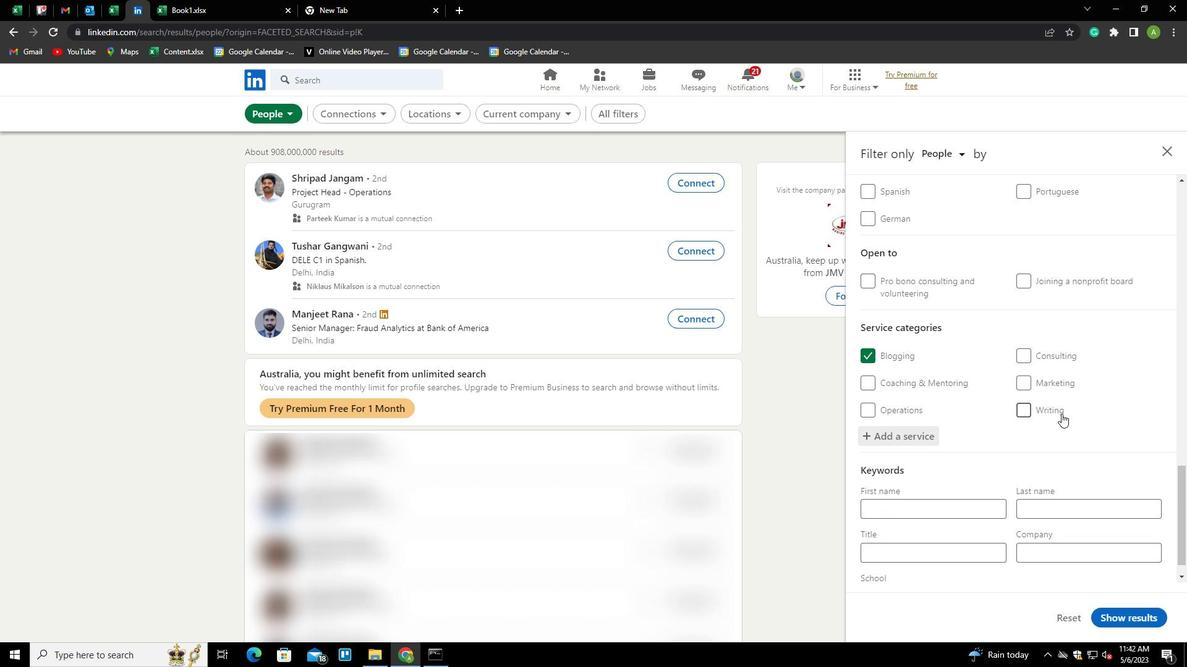 
Action: Mouse moved to (974, 529)
Screenshot: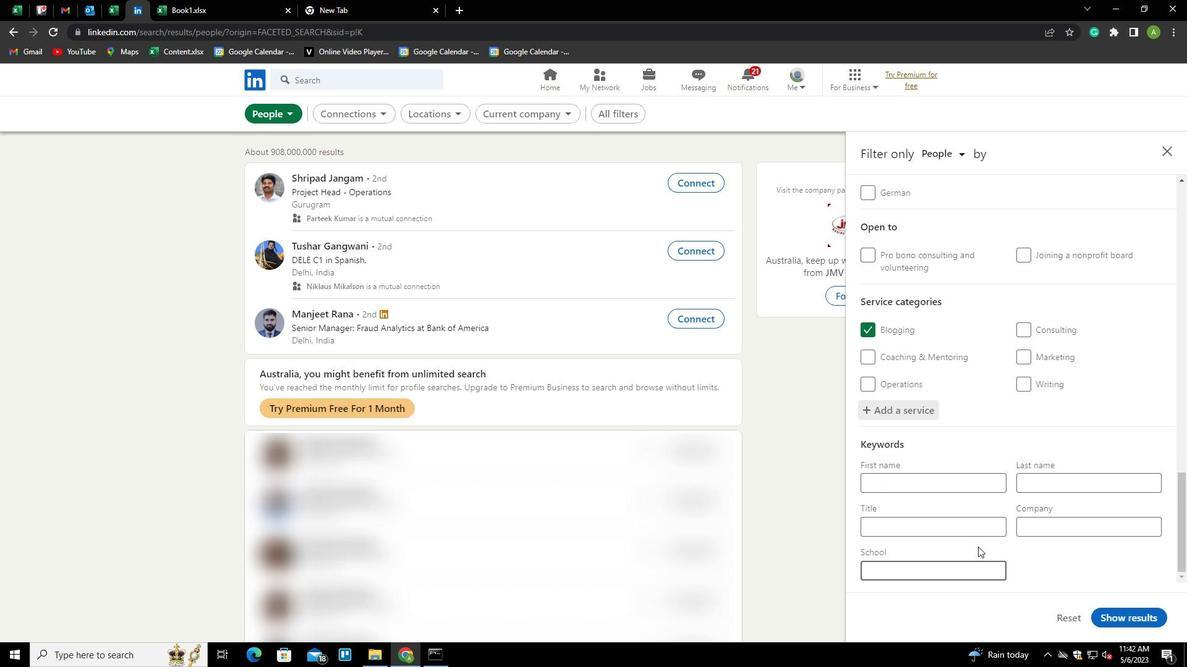 
Action: Mouse pressed left at (974, 529)
Screenshot: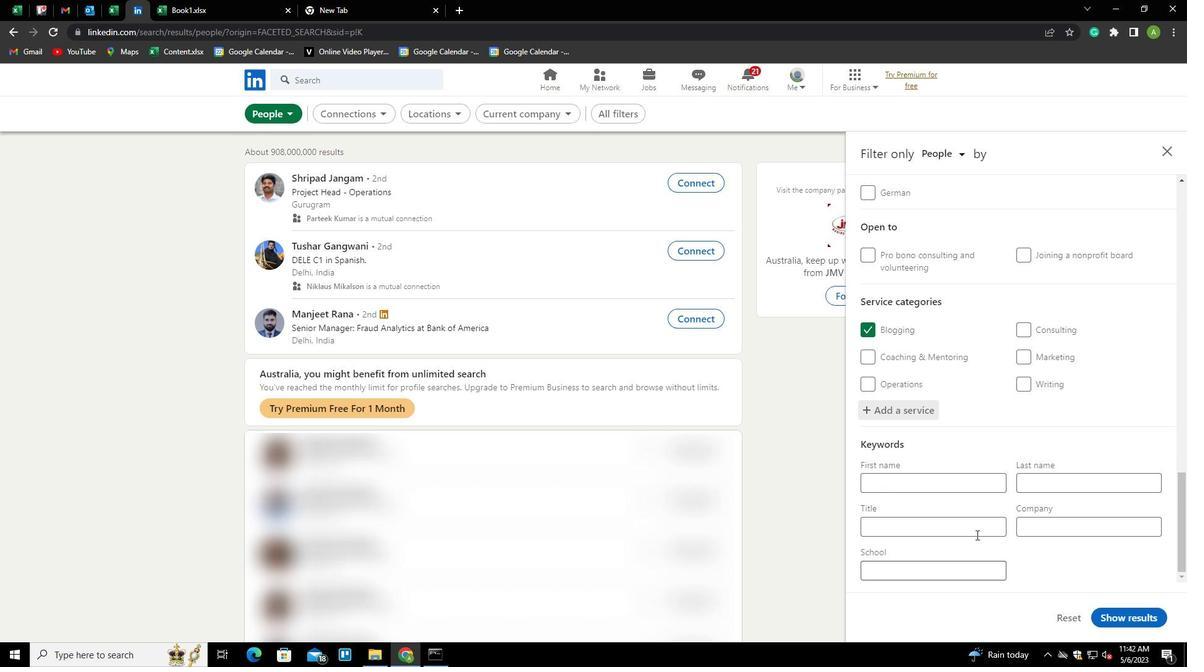 
Action: Key pressed <Key.shift>SALES<Key.space><Key.shift>MANAGER
Screenshot: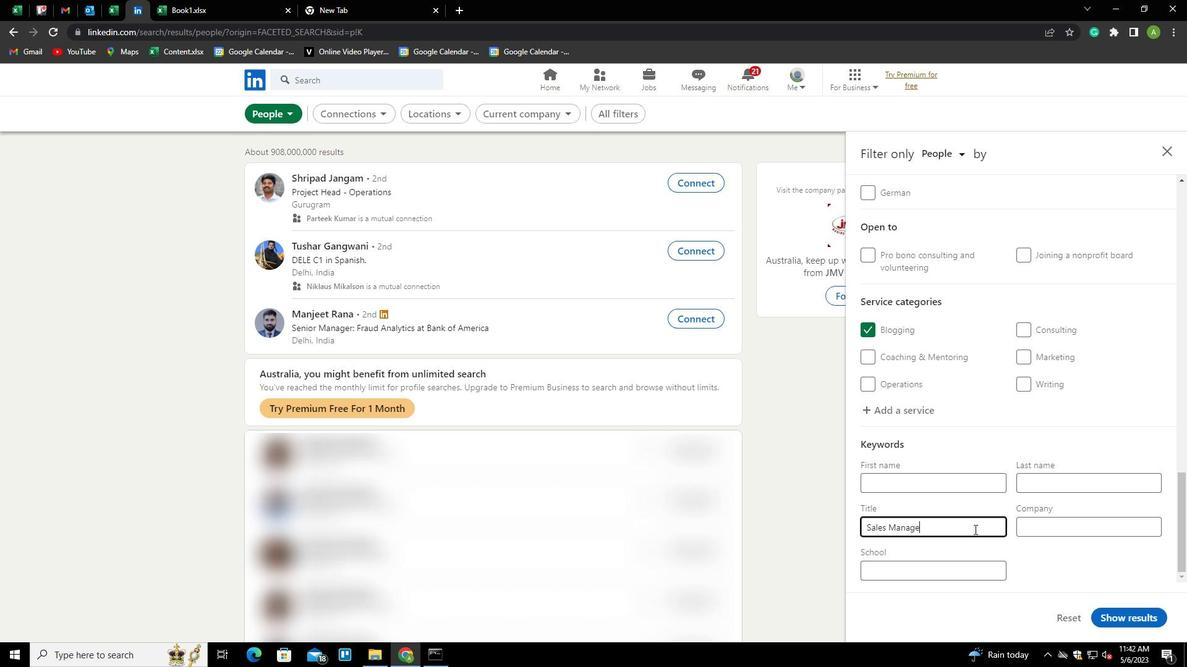 
Action: Mouse moved to (1037, 568)
Screenshot: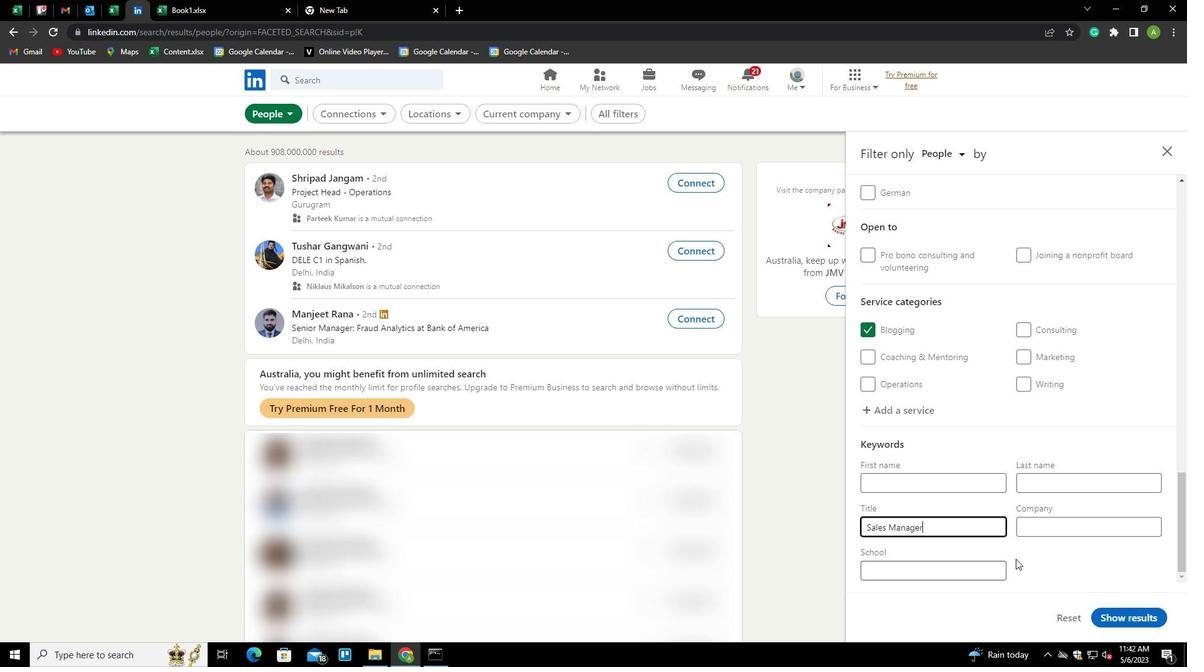 
Action: Mouse pressed left at (1037, 568)
Screenshot: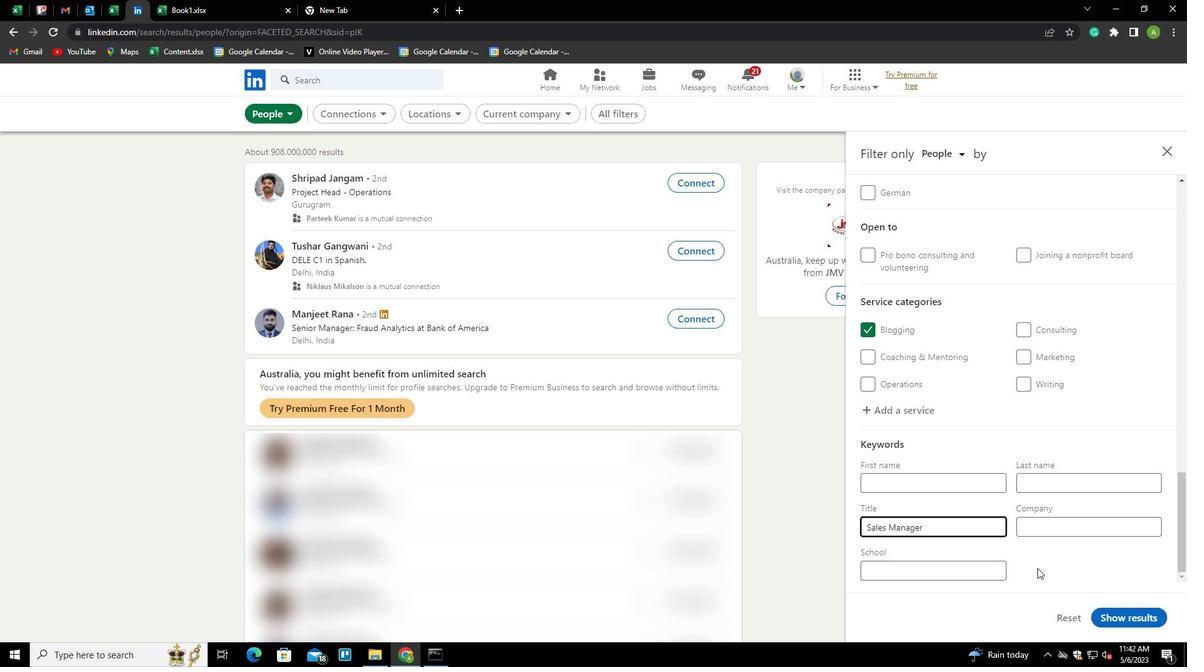 
Action: Mouse moved to (1107, 609)
Screenshot: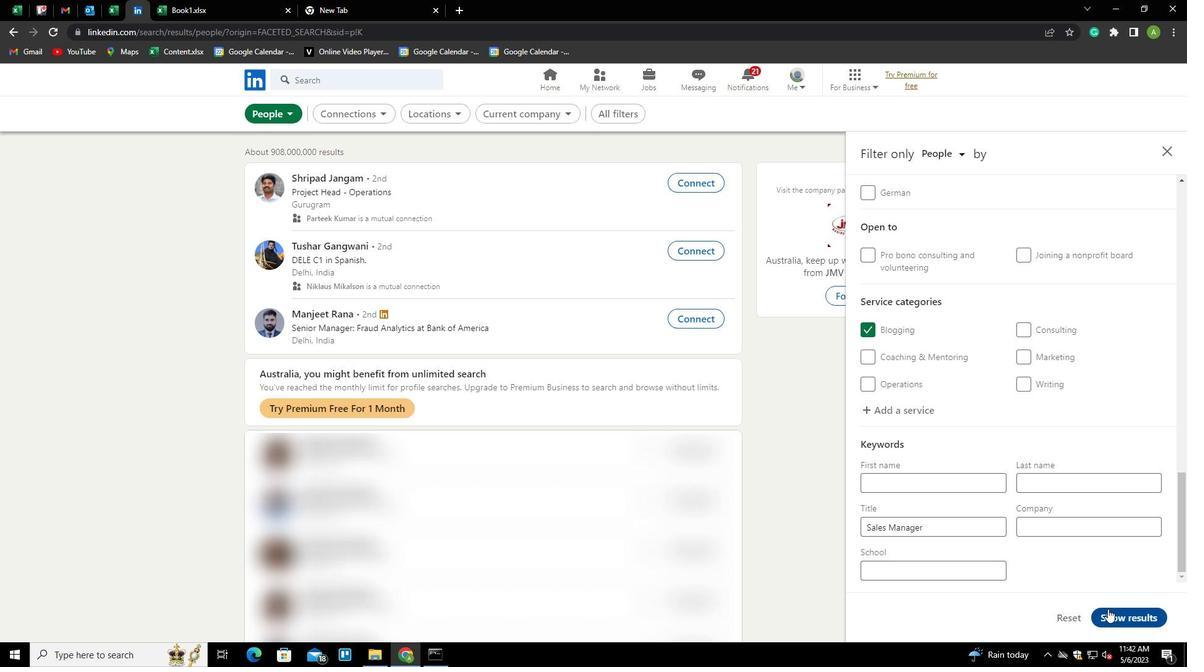 
Action: Mouse pressed left at (1107, 609)
Screenshot: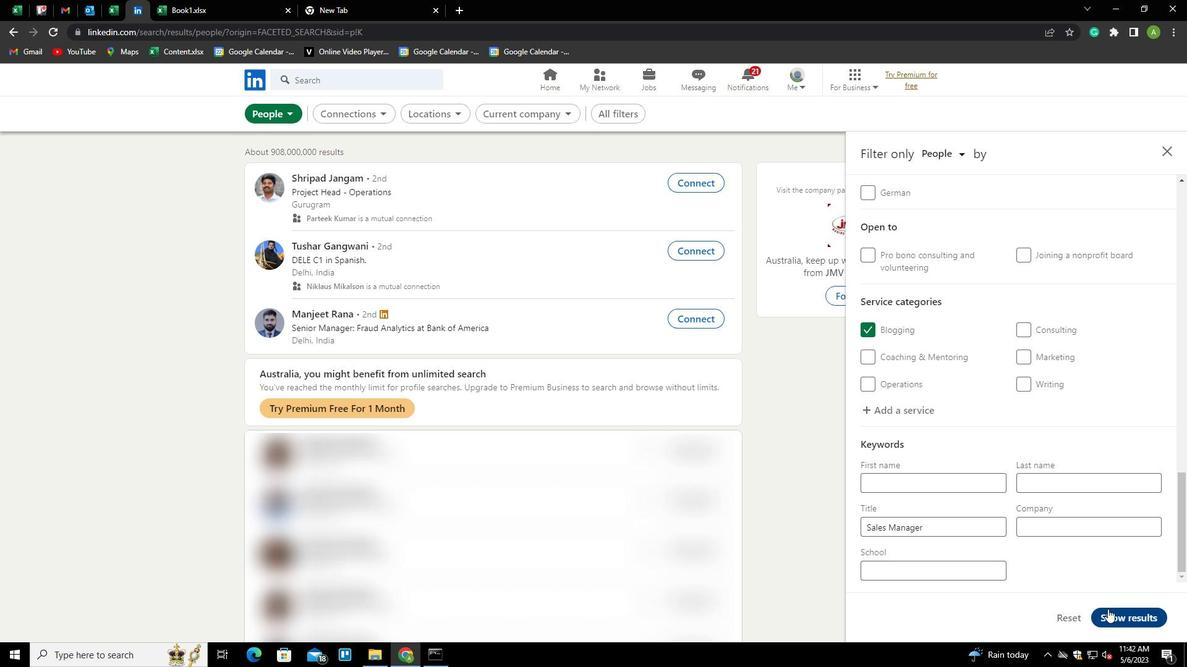 
